 Task: Find connections with filter location Concepción del Uruguay with filter topic #innovationwith filter profile language German with filter current company Unacademy with filter school PRIST University - India with filter industry Computers and Electronics Manufacturing with filter service category Headshot Photography with filter keywords title Economist
Action: Mouse moved to (698, 123)
Screenshot: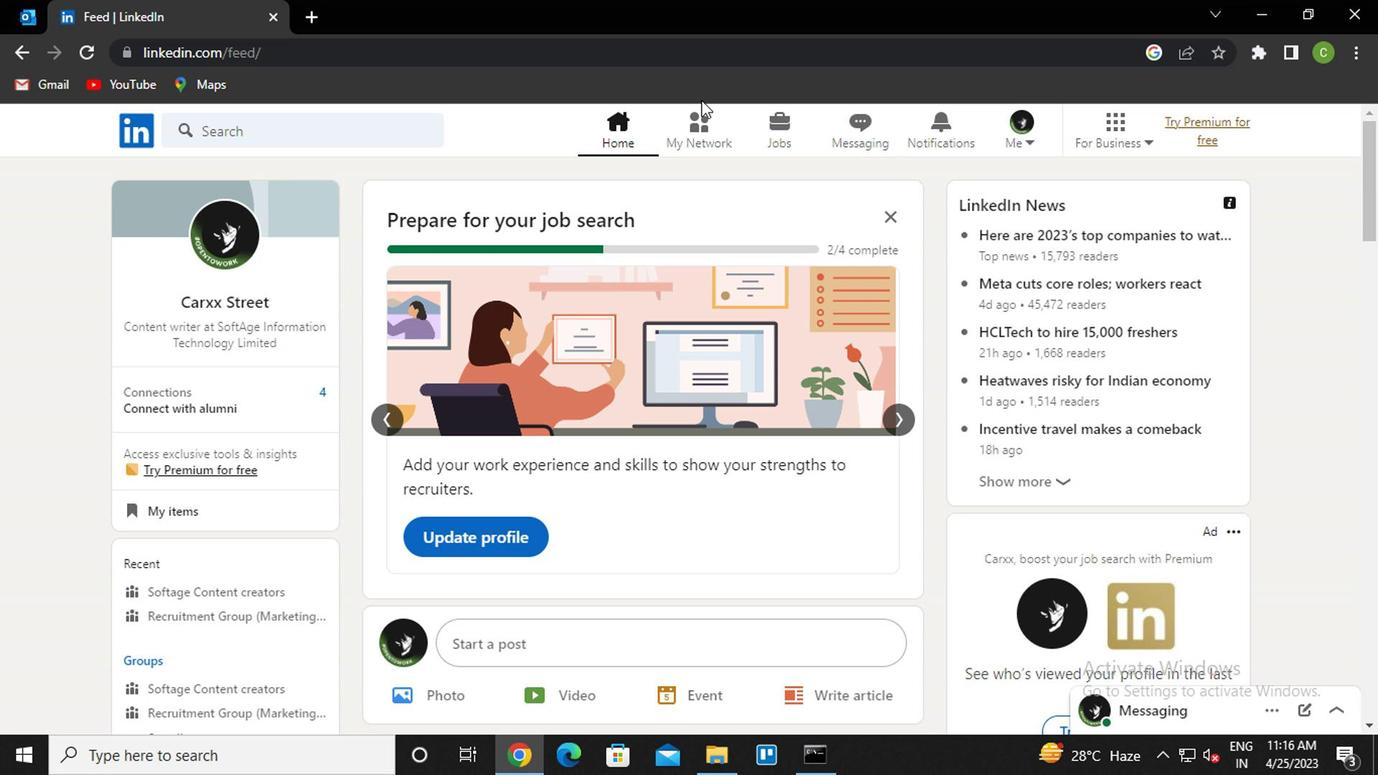 
Action: Mouse pressed left at (698, 123)
Screenshot: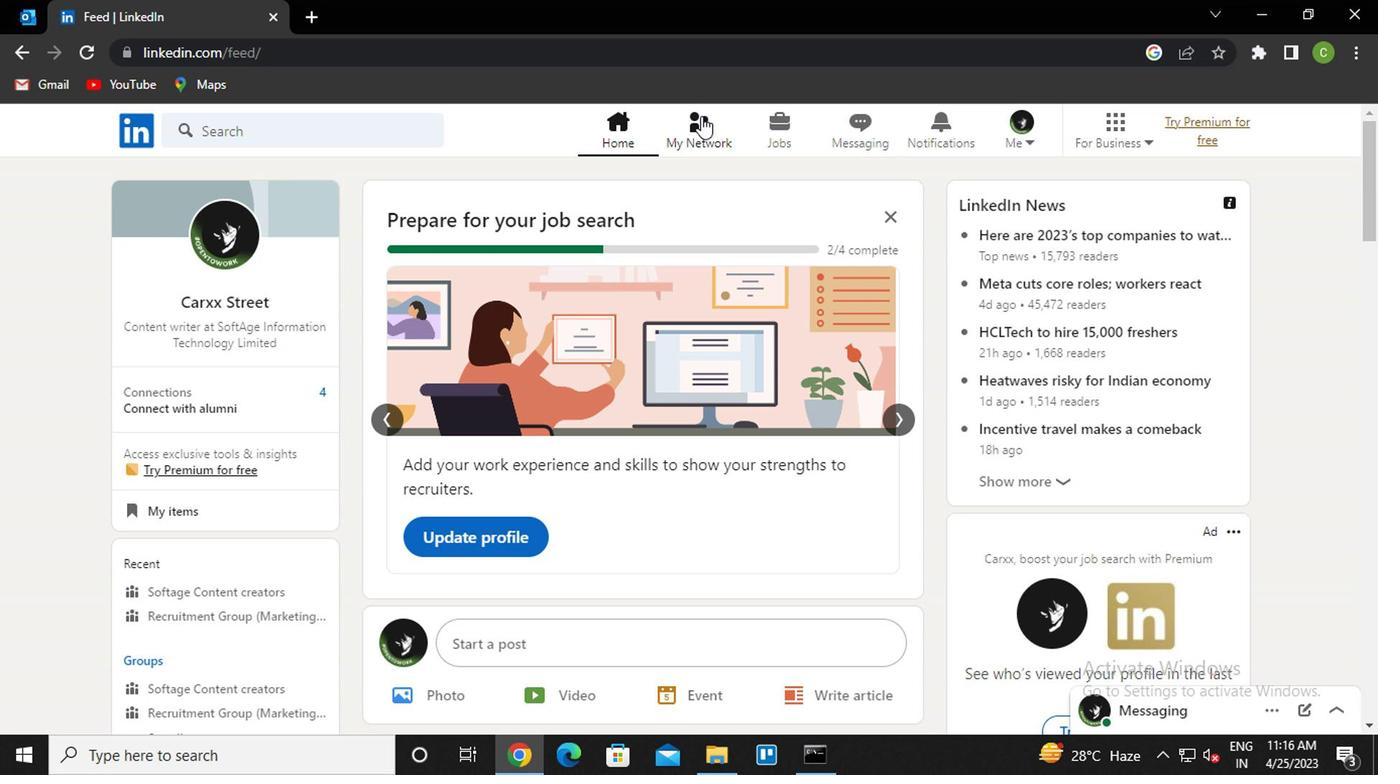 
Action: Mouse moved to (272, 252)
Screenshot: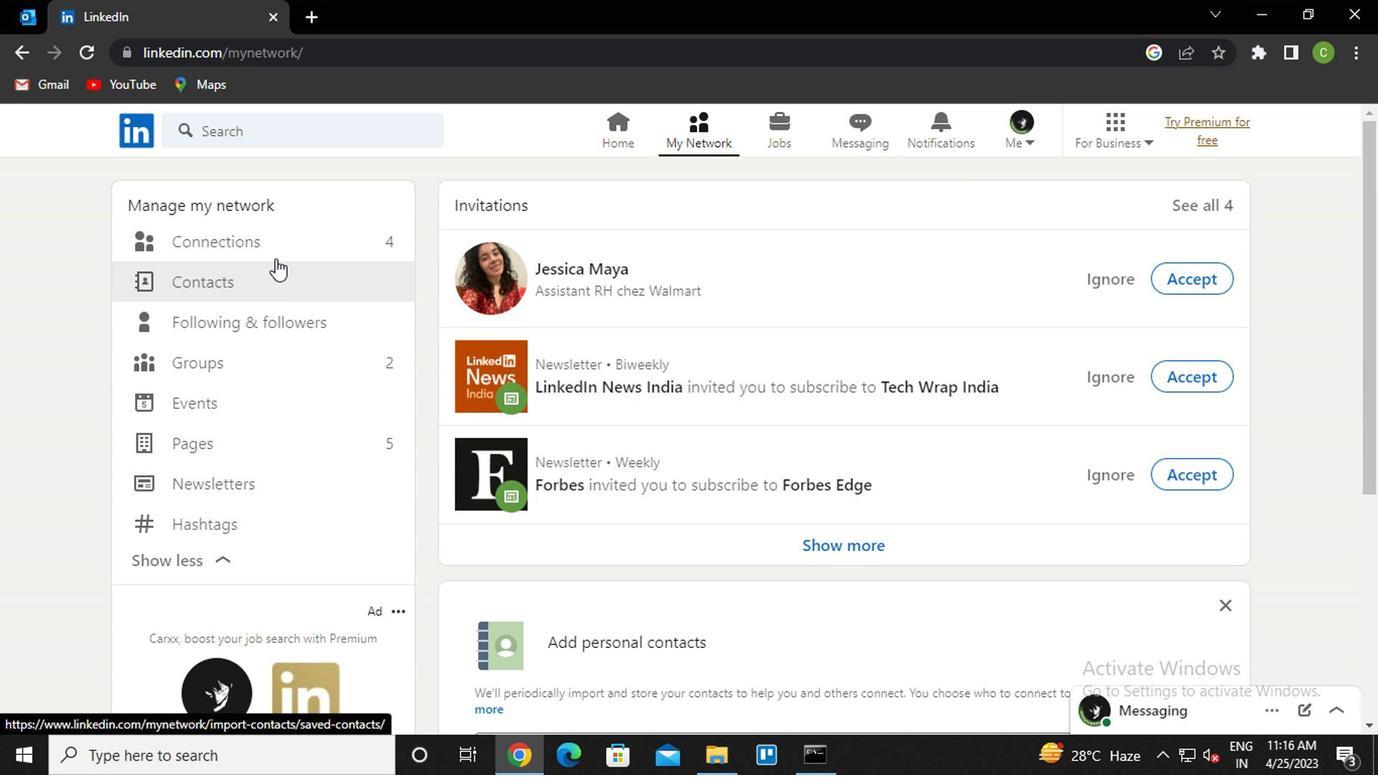 
Action: Mouse pressed left at (272, 252)
Screenshot: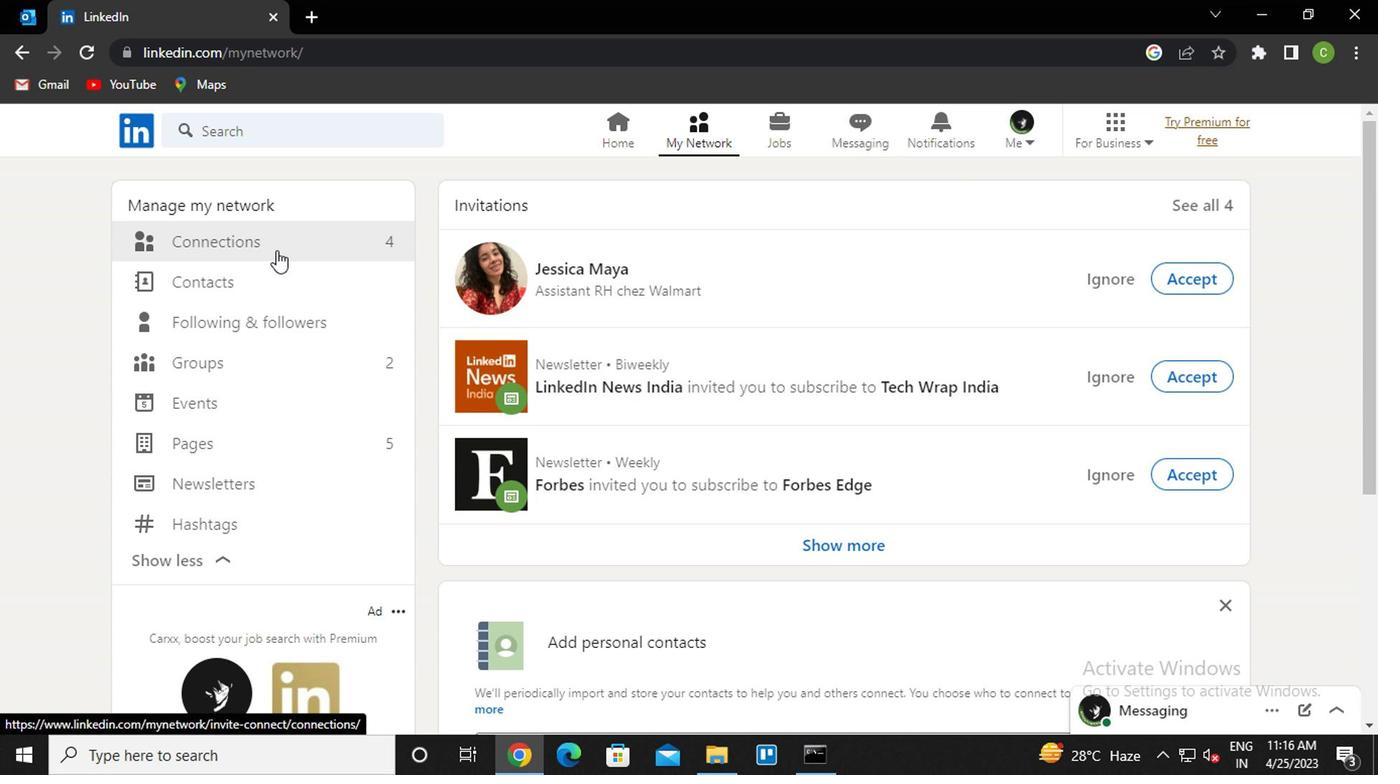 
Action: Mouse moved to (848, 250)
Screenshot: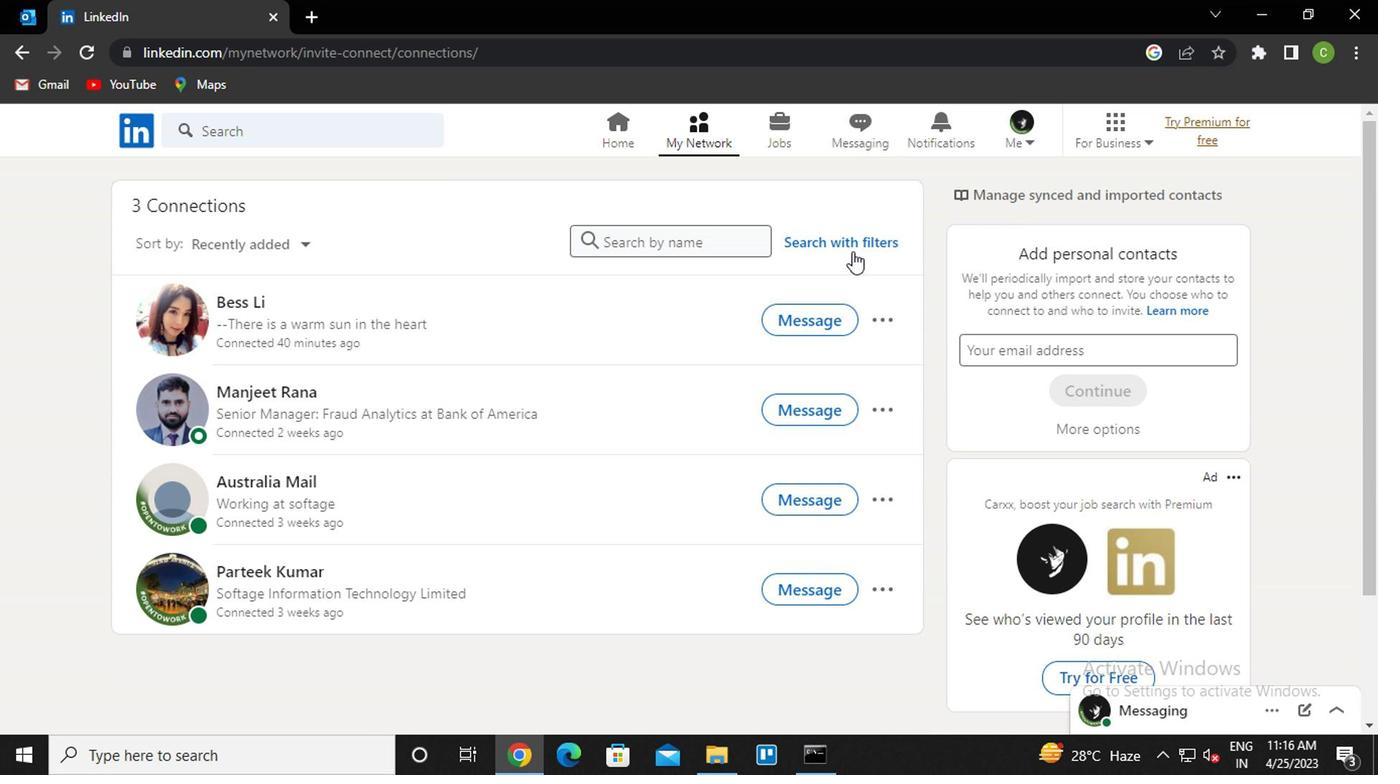 
Action: Mouse pressed left at (848, 250)
Screenshot: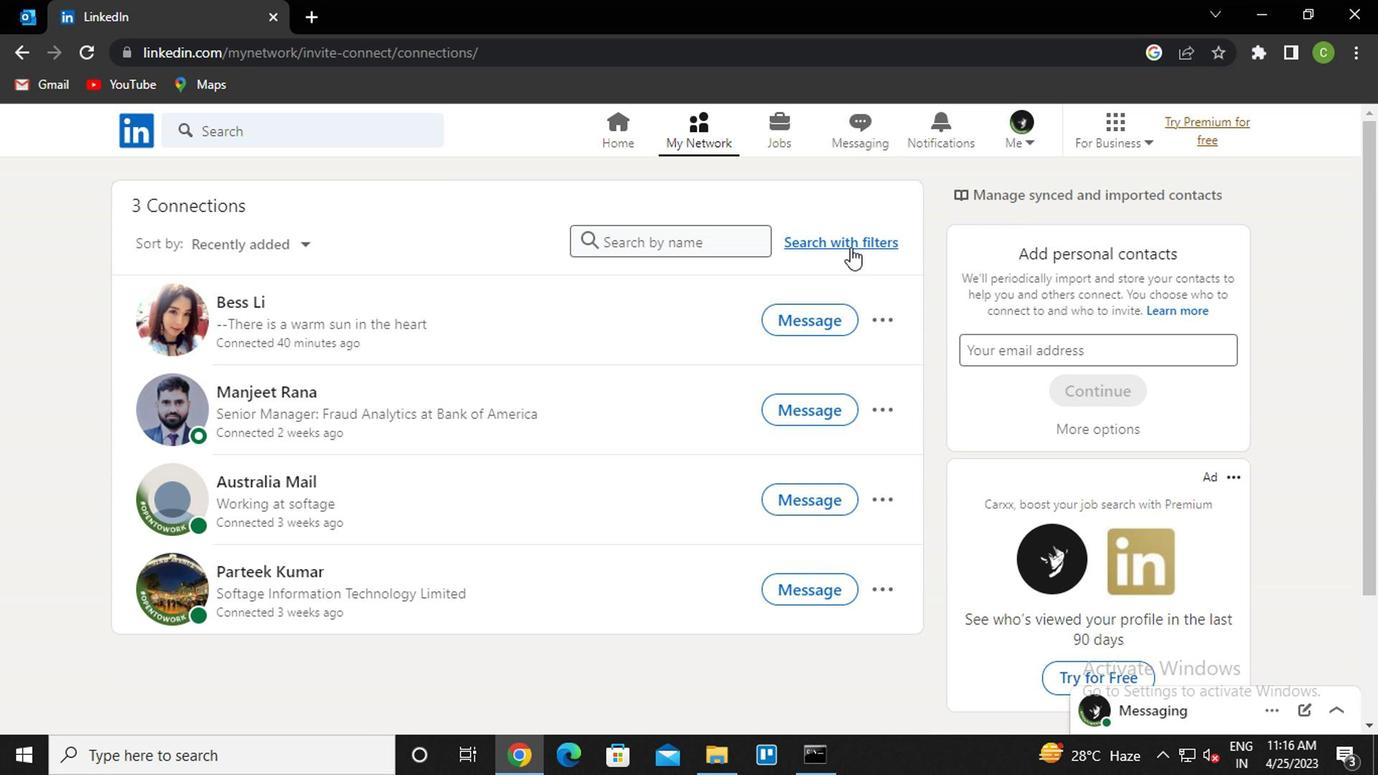 
Action: Mouse moved to (698, 193)
Screenshot: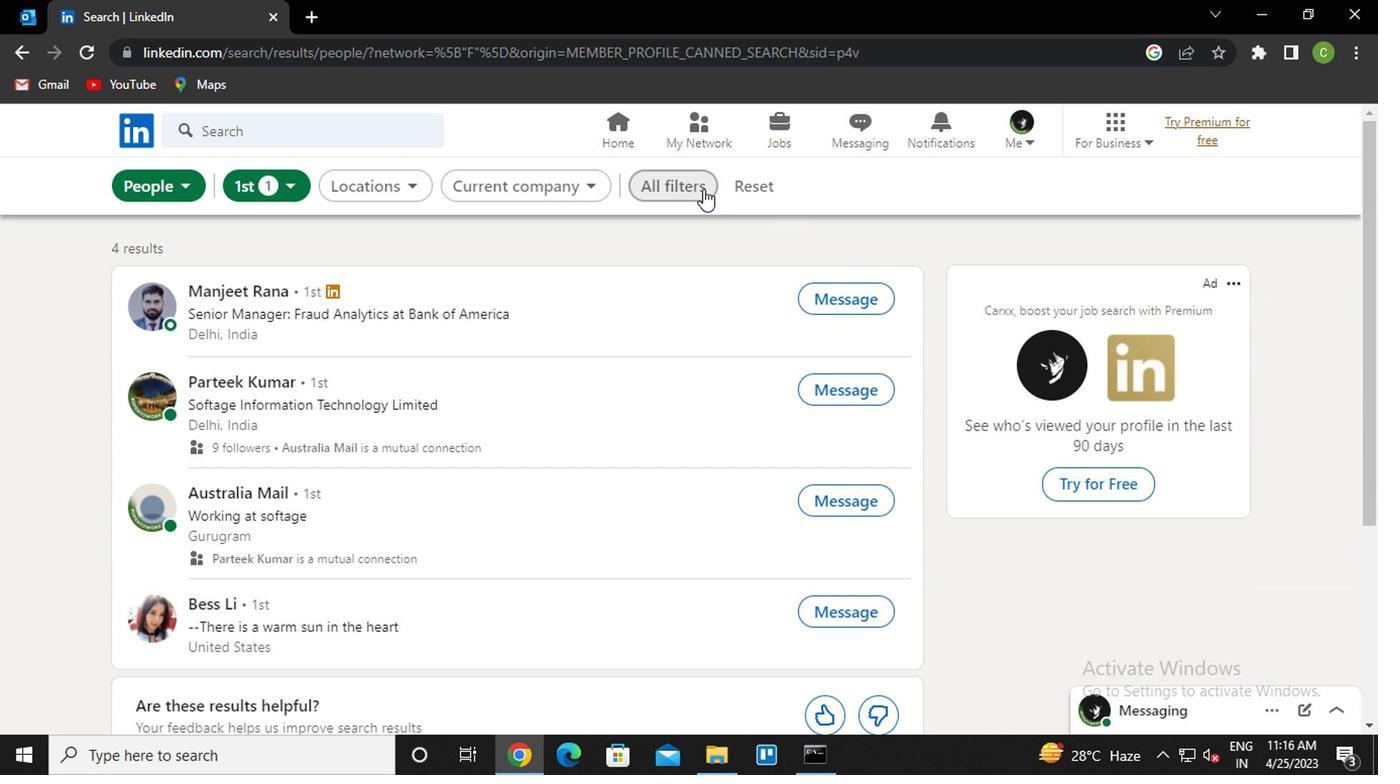 
Action: Mouse pressed left at (698, 193)
Screenshot: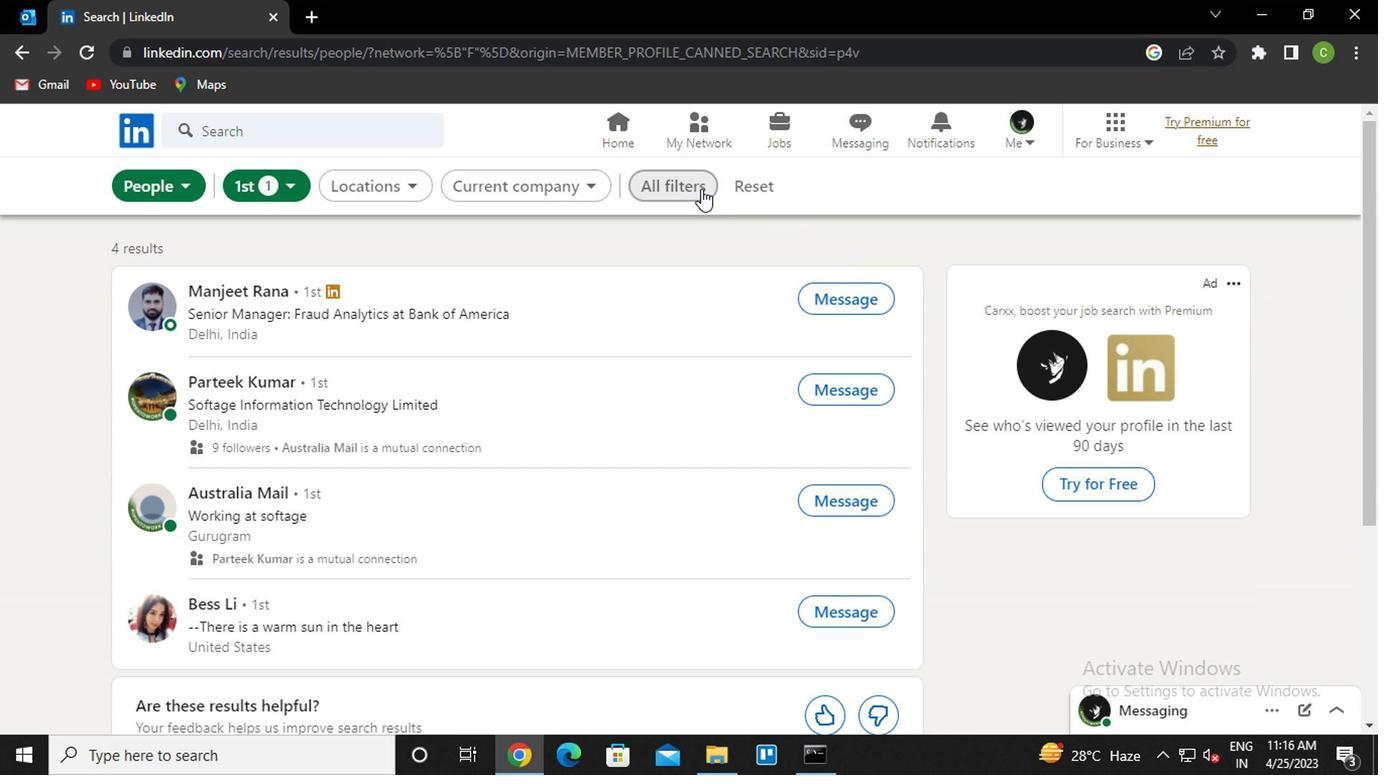 
Action: Mouse moved to (1056, 367)
Screenshot: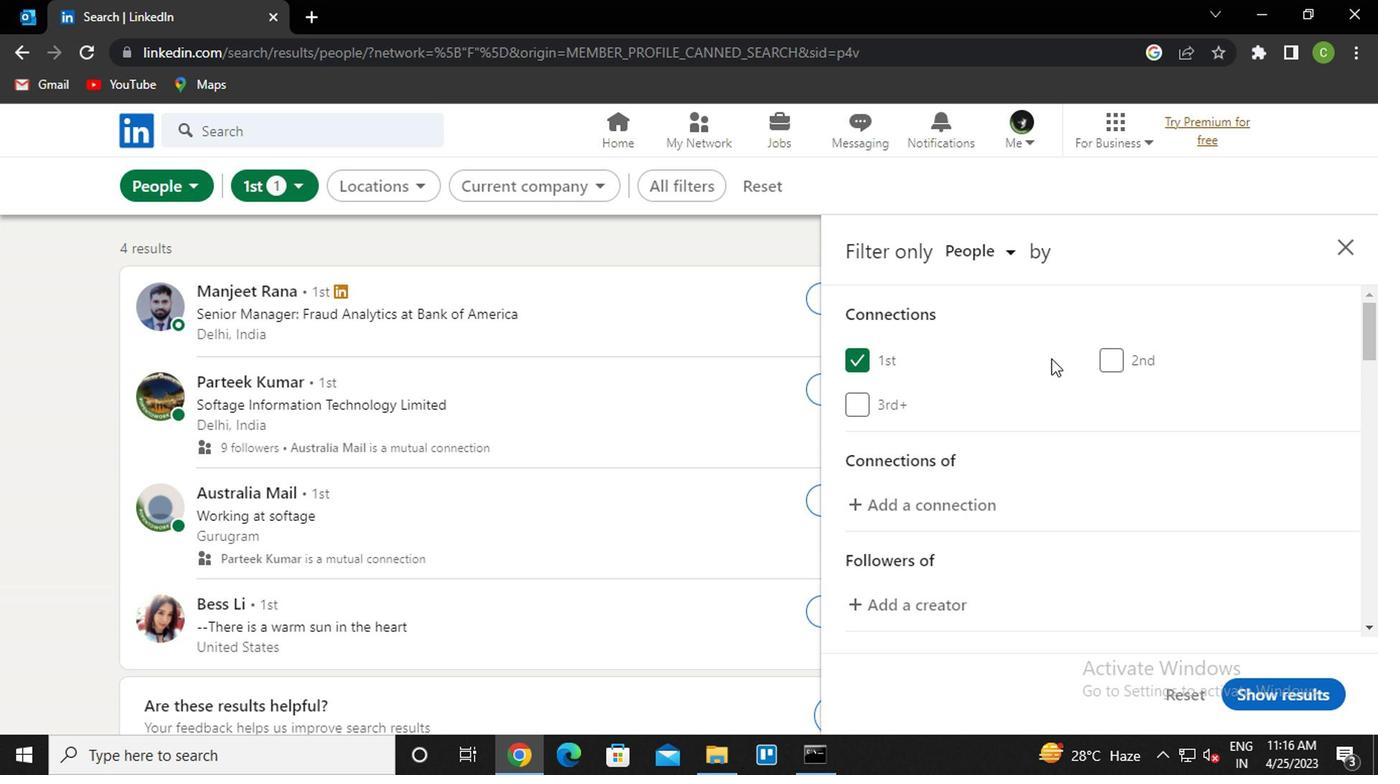 
Action: Mouse scrolled (1056, 366) with delta (0, 0)
Screenshot: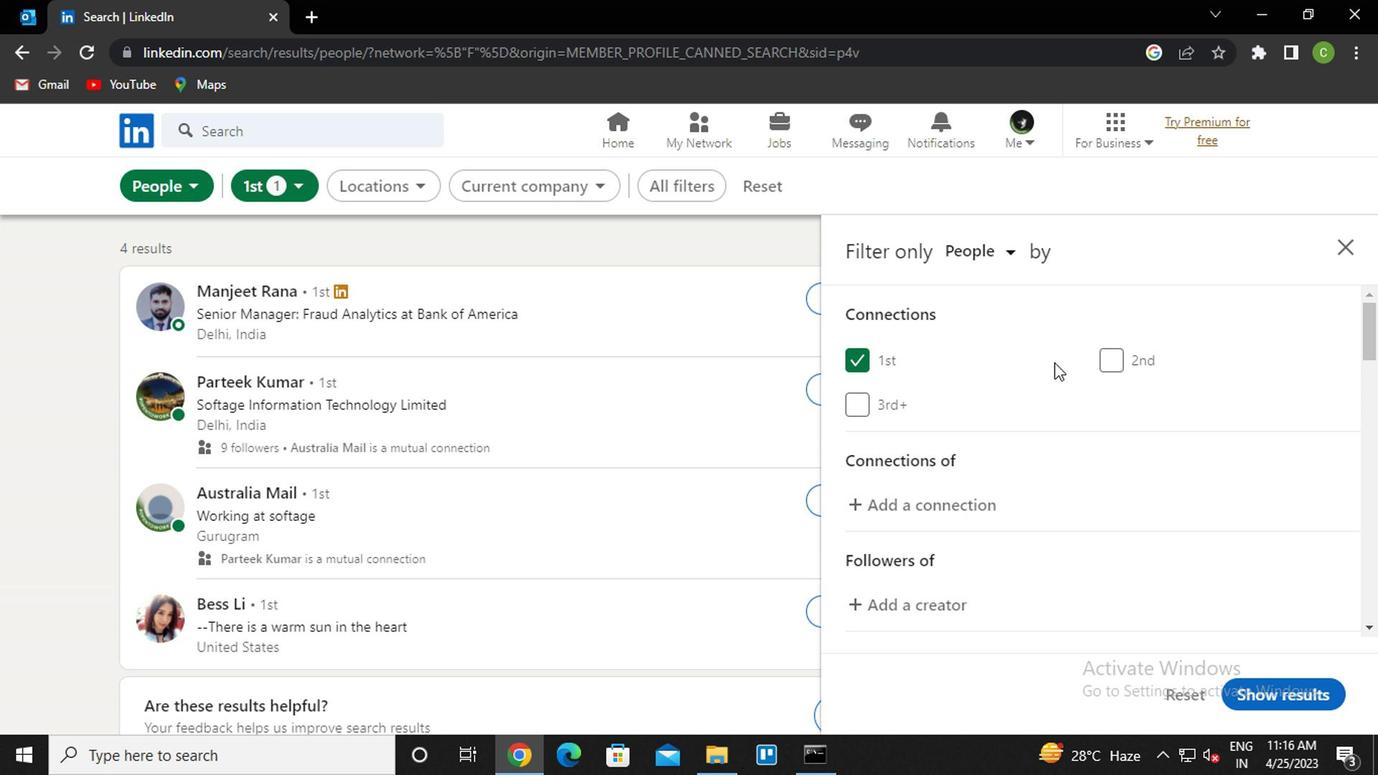 
Action: Mouse moved to (1058, 374)
Screenshot: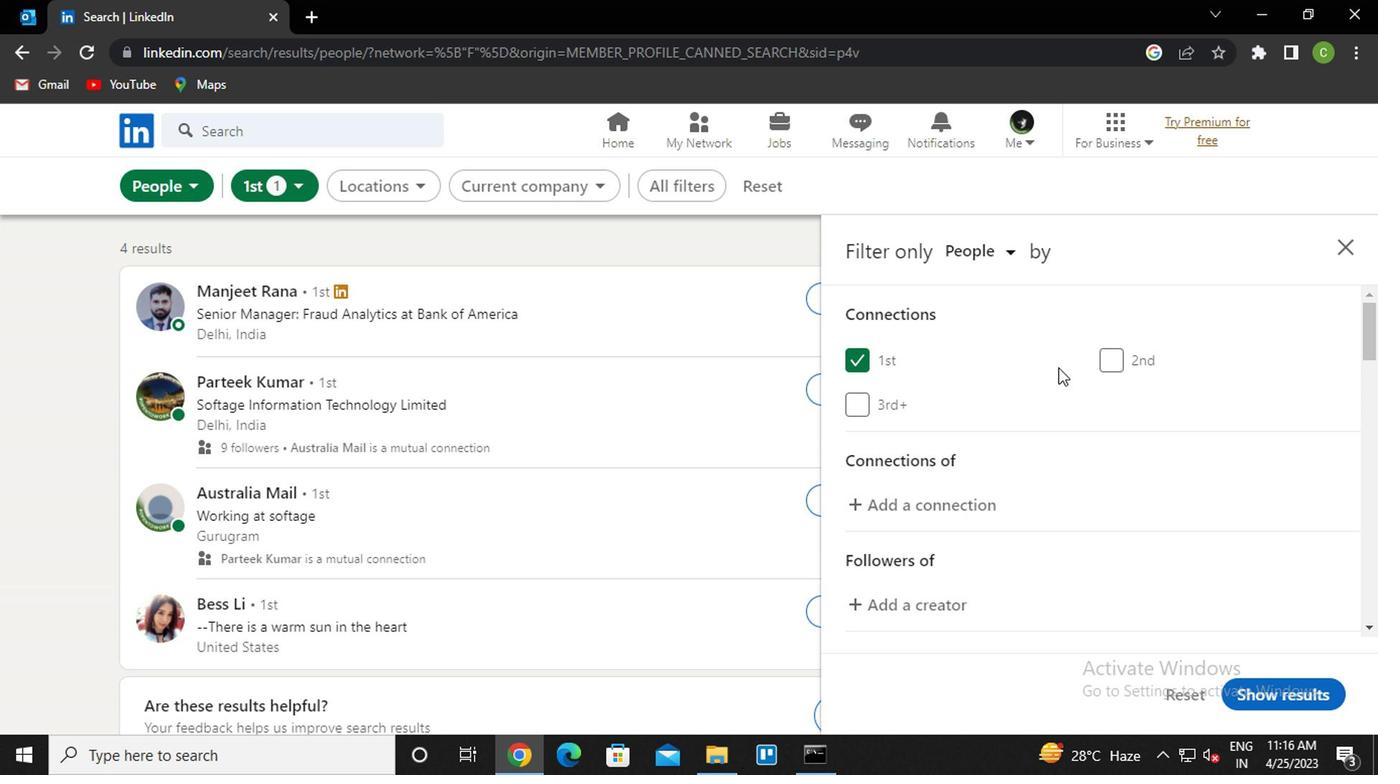 
Action: Mouse scrolled (1058, 374) with delta (0, 0)
Screenshot: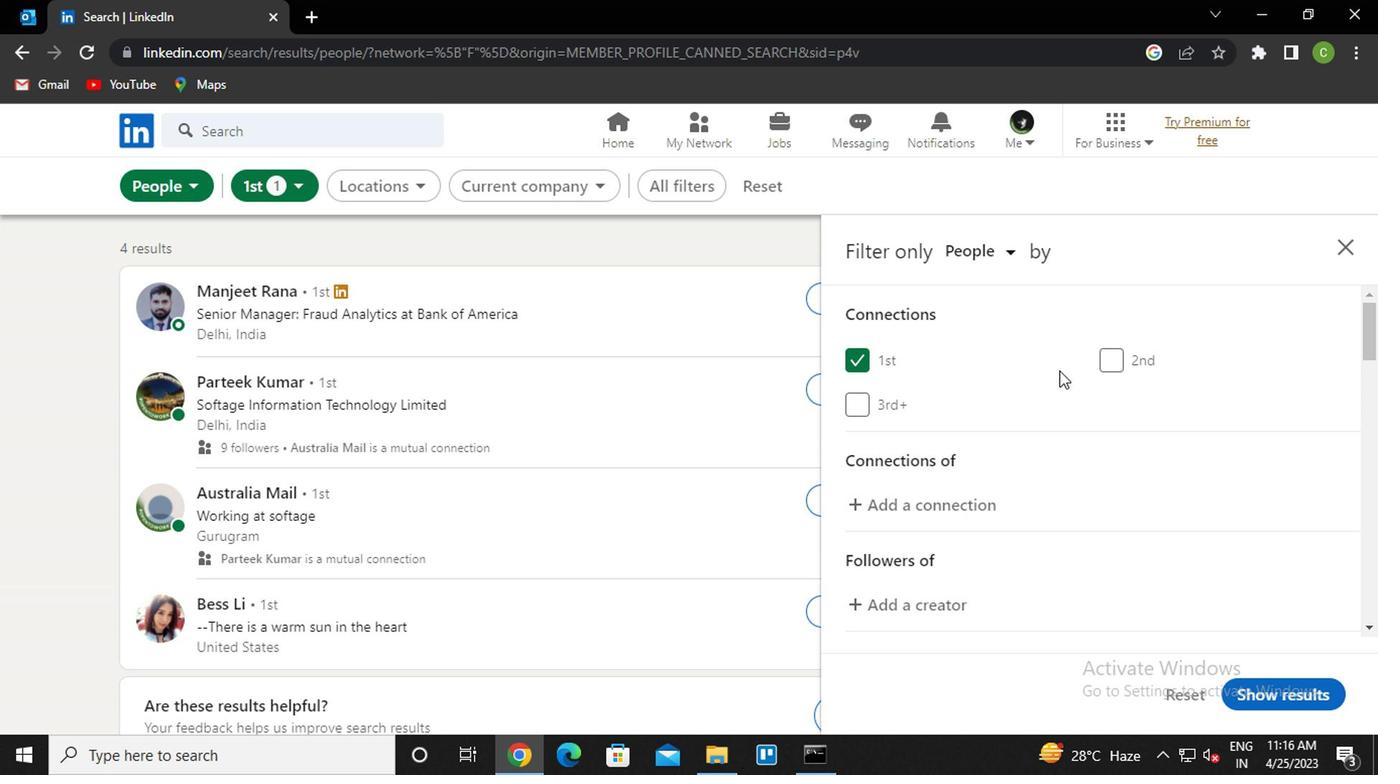 
Action: Mouse moved to (1058, 379)
Screenshot: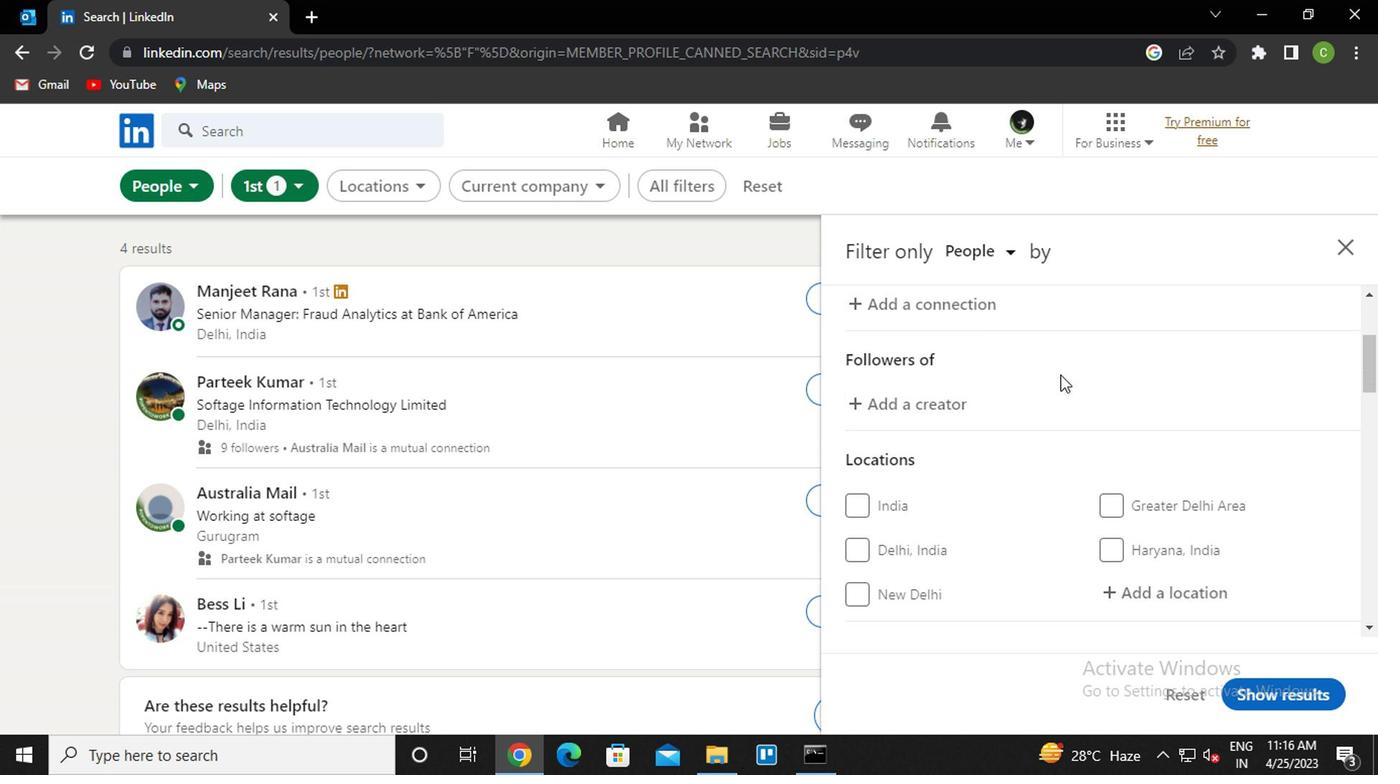 
Action: Mouse scrolled (1058, 379) with delta (0, 0)
Screenshot: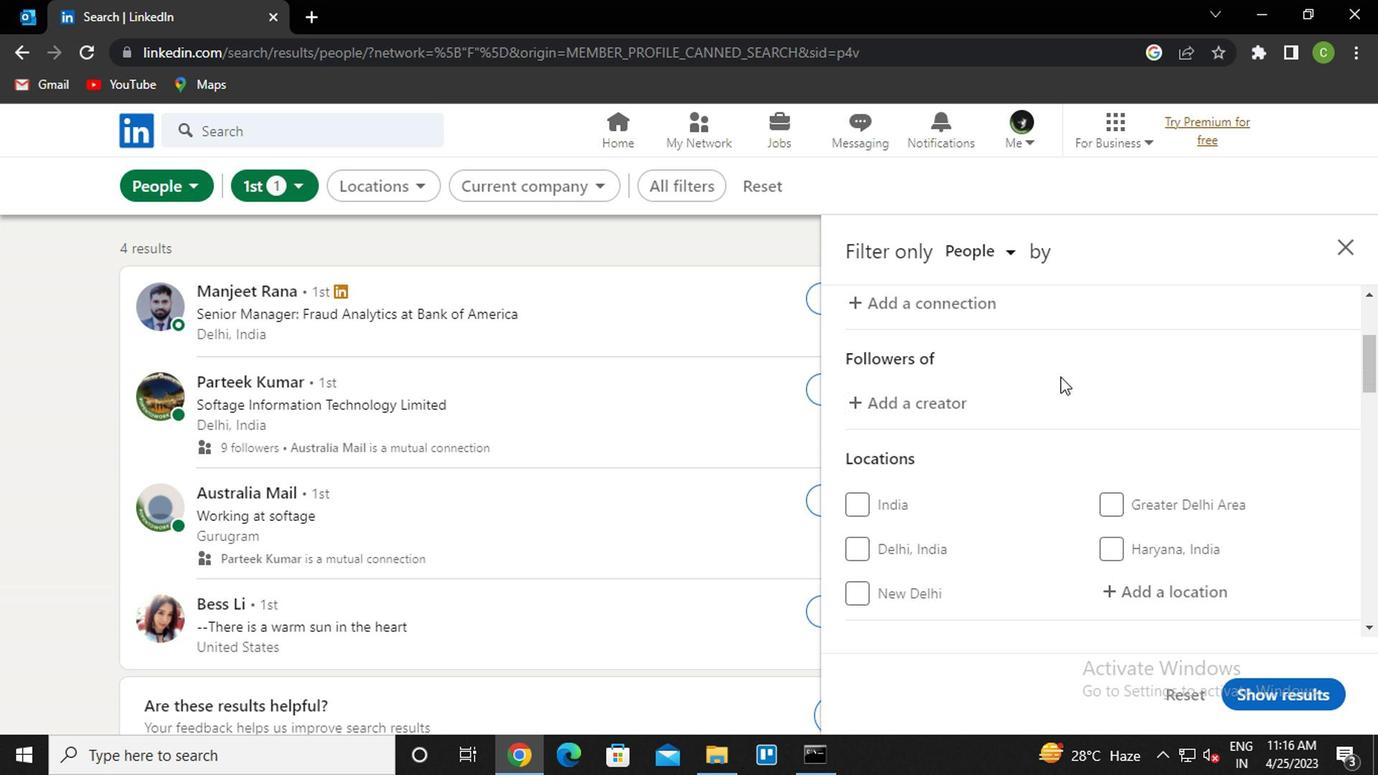 
Action: Mouse moved to (1153, 483)
Screenshot: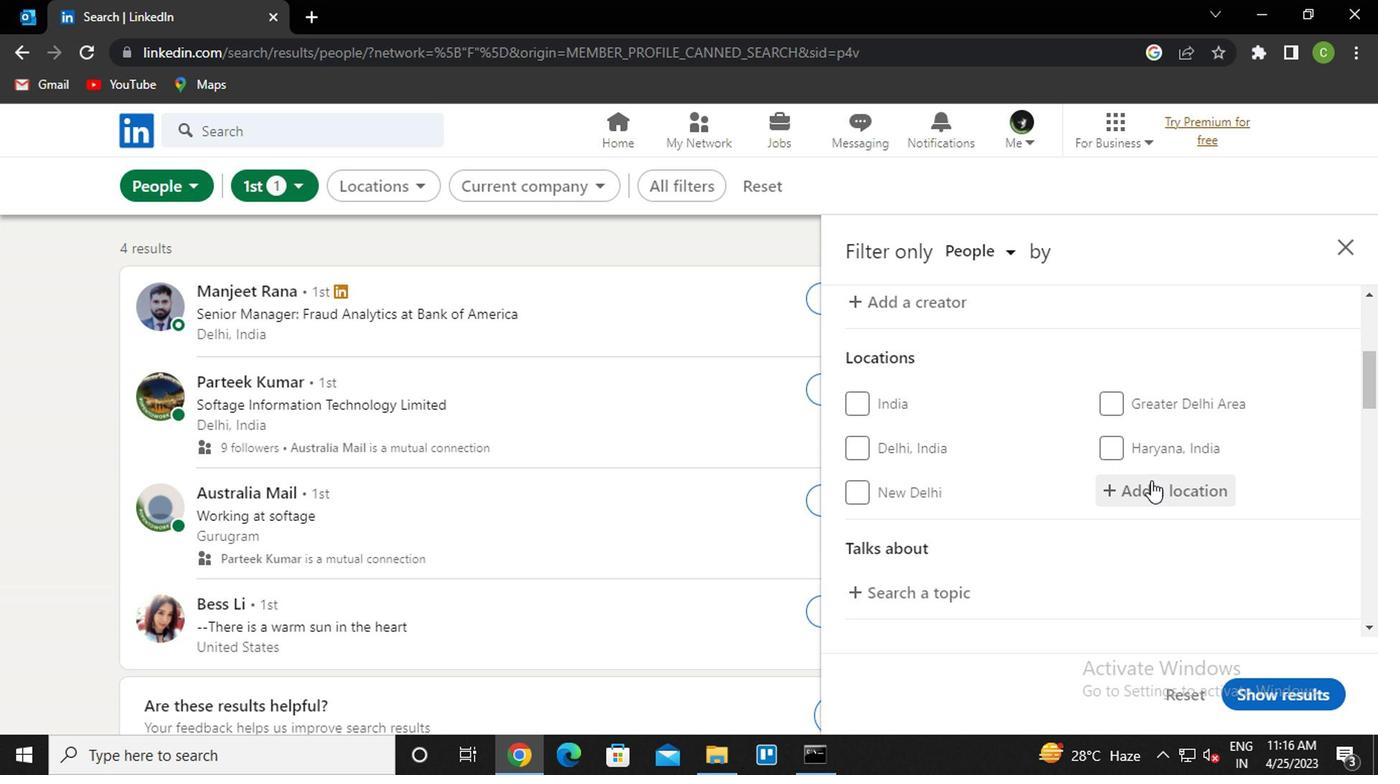 
Action: Mouse pressed left at (1153, 483)
Screenshot: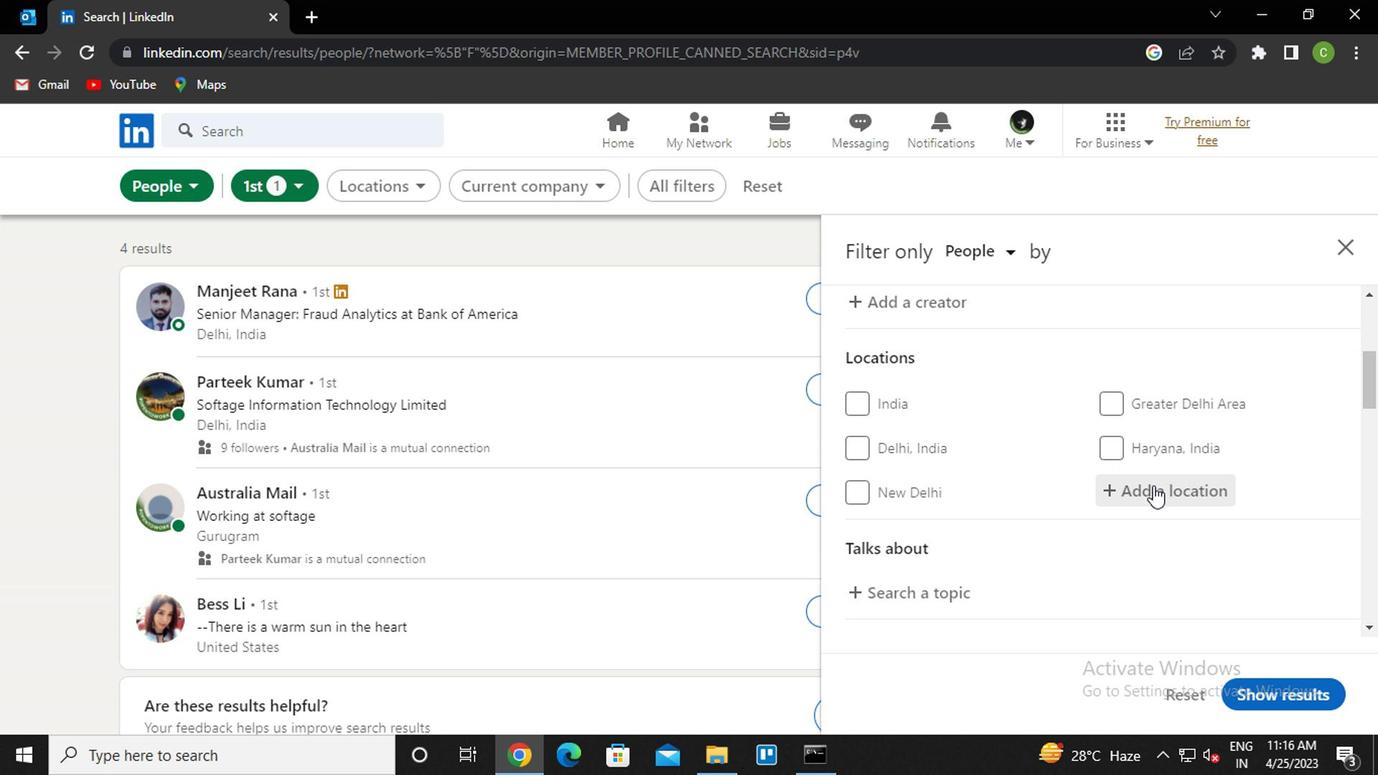 
Action: Key pressed <Key.caps_lock><Key.caps_lock>c<Key.caps_lock>oncep
Screenshot: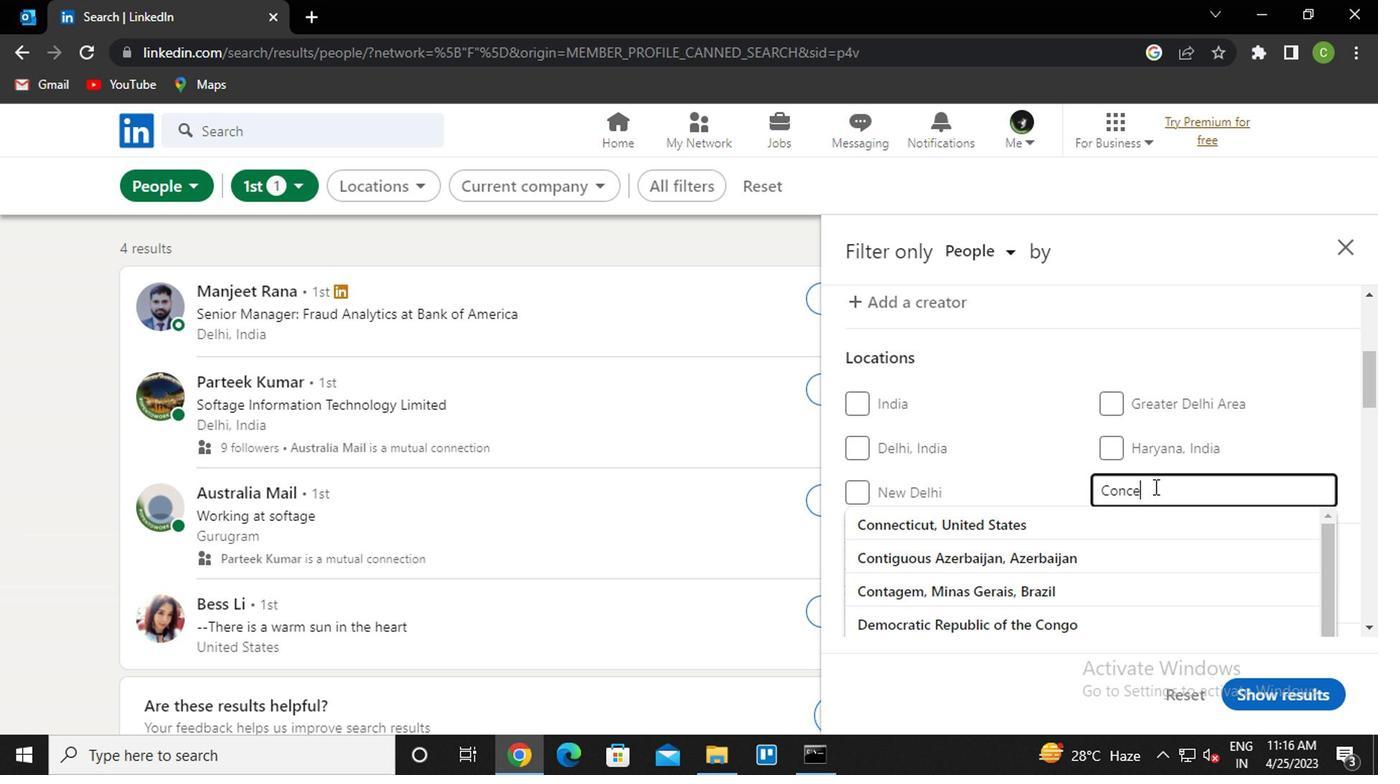 
Action: Mouse moved to (1122, 512)
Screenshot: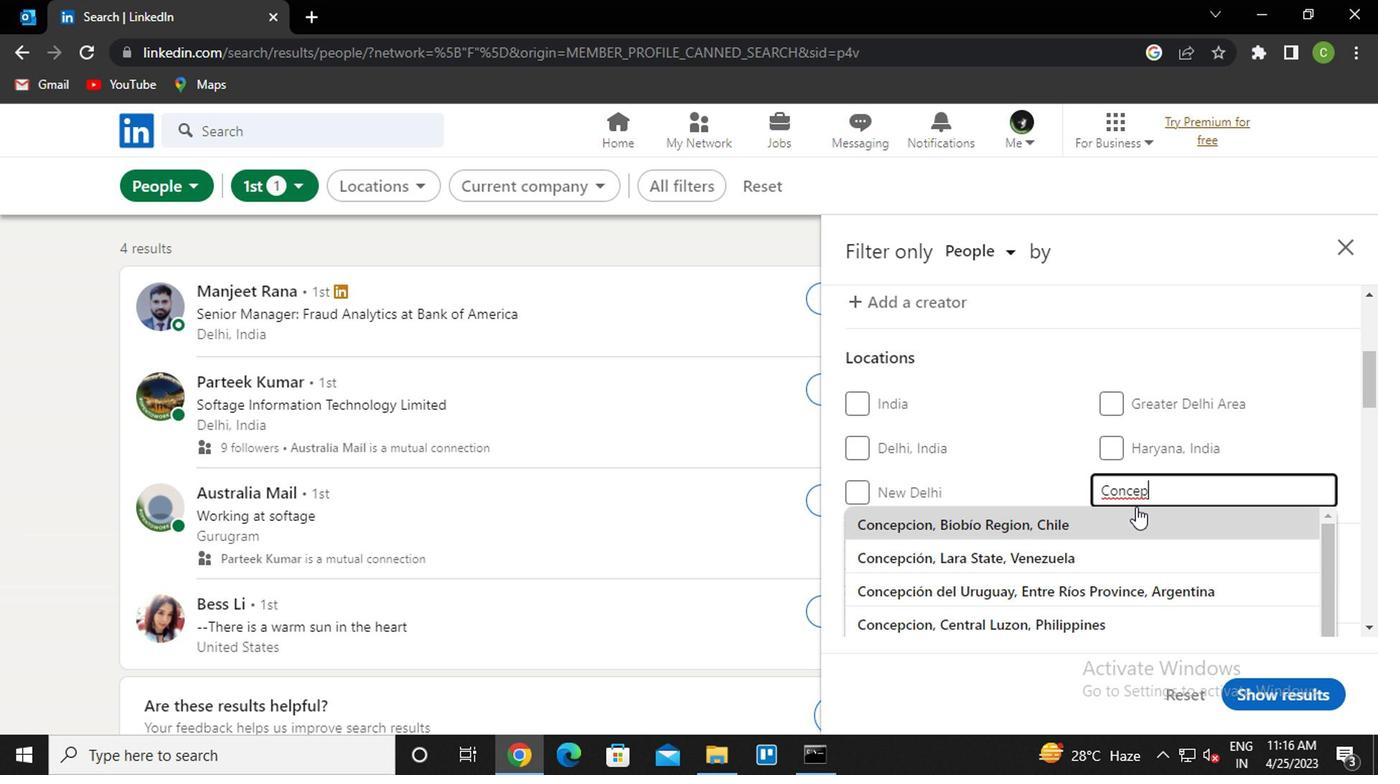 
Action: Mouse pressed left at (1122, 512)
Screenshot: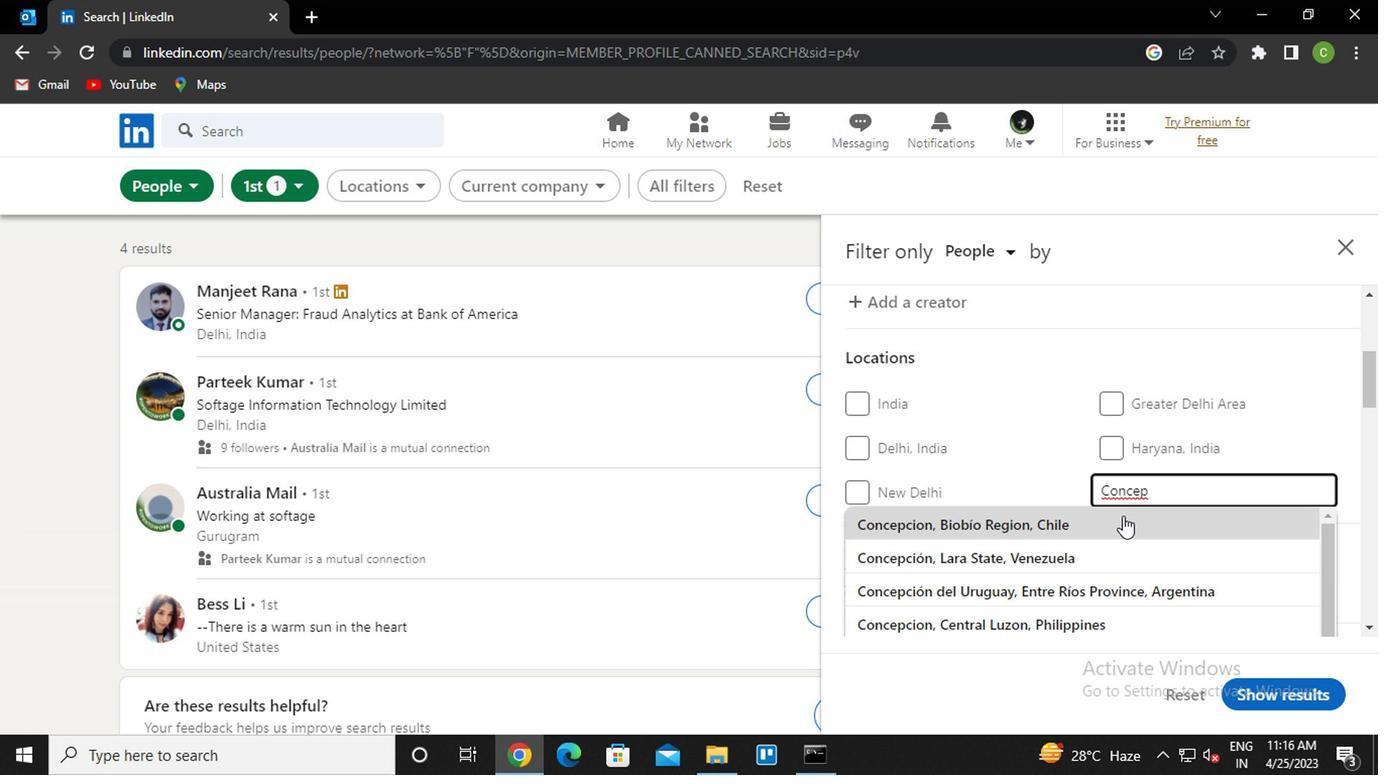 
Action: Mouse moved to (1001, 532)
Screenshot: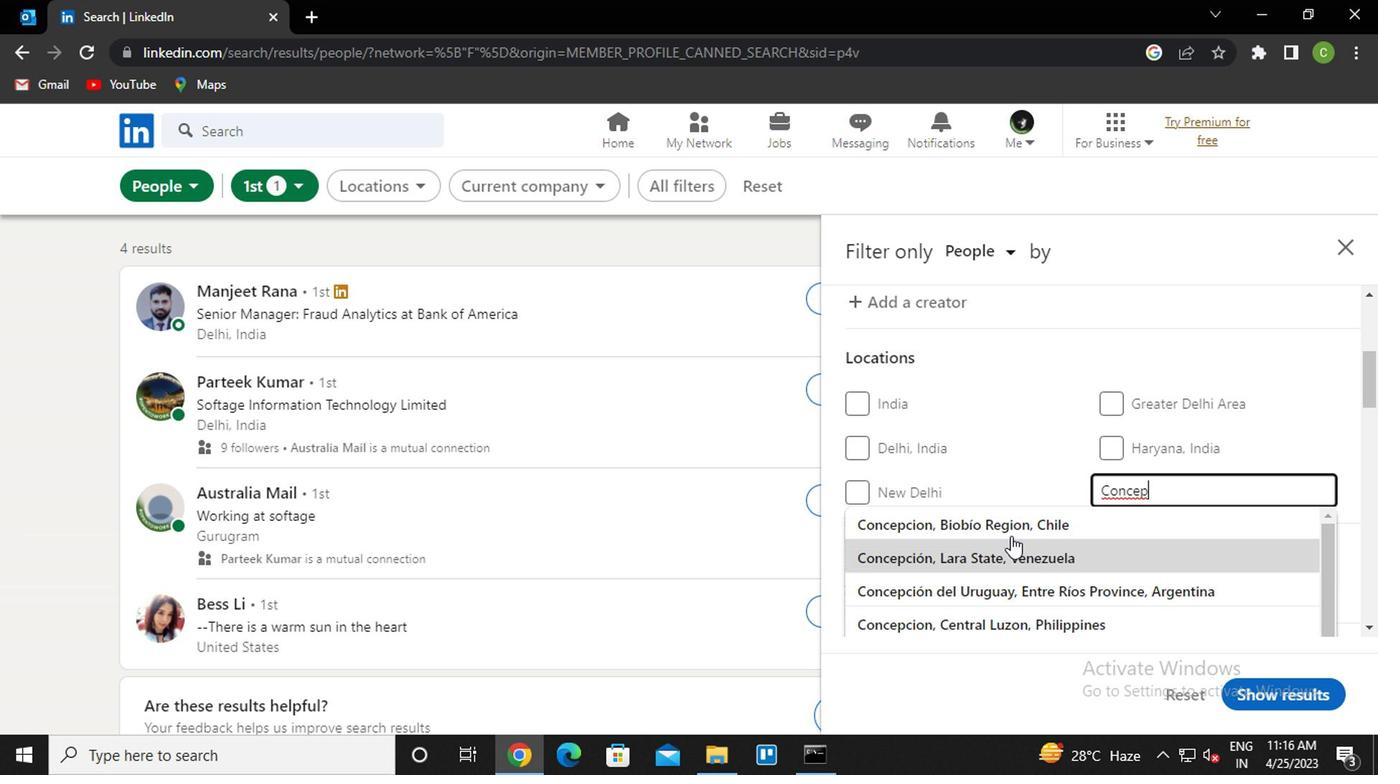 
Action: Mouse scrolled (1001, 531) with delta (0, -1)
Screenshot: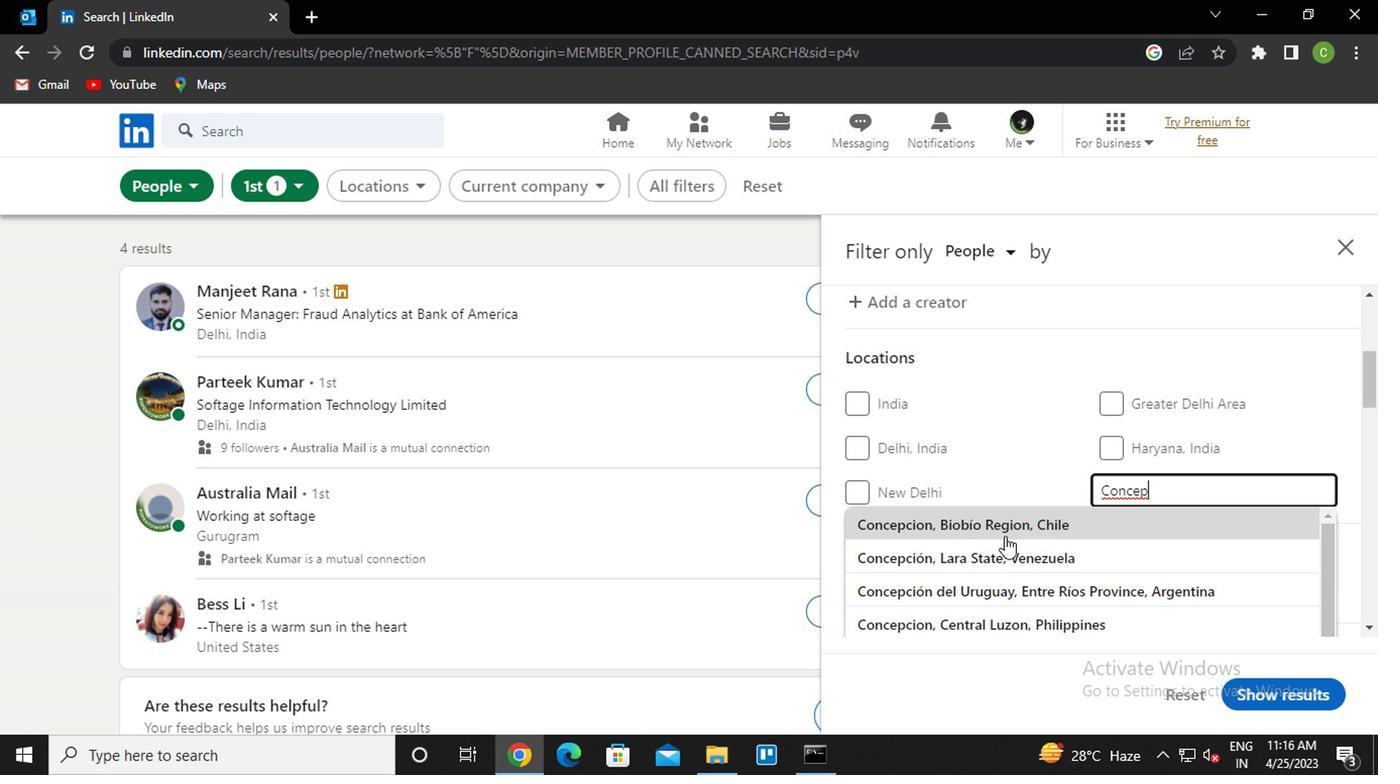 
Action: Mouse moved to (1049, 559)
Screenshot: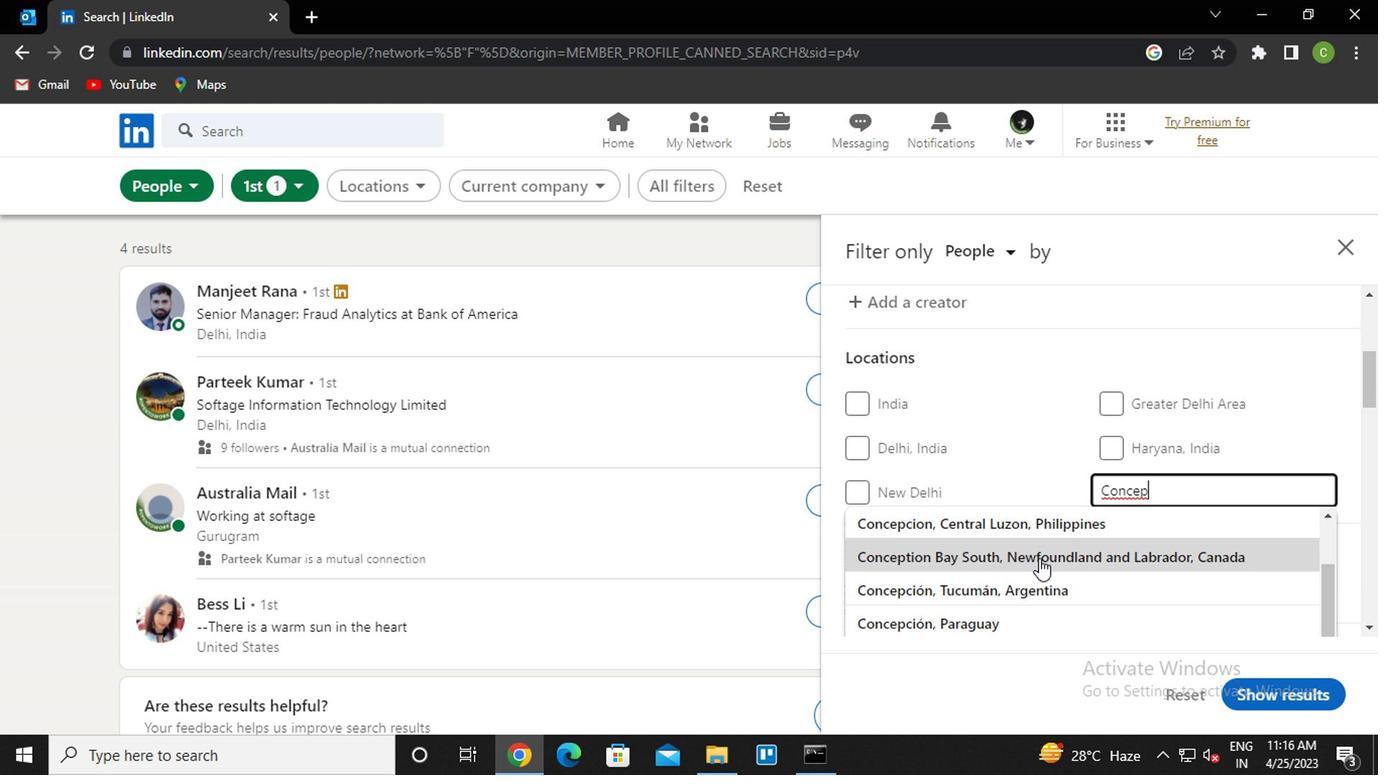 
Action: Mouse scrolled (1049, 559) with delta (0, 0)
Screenshot: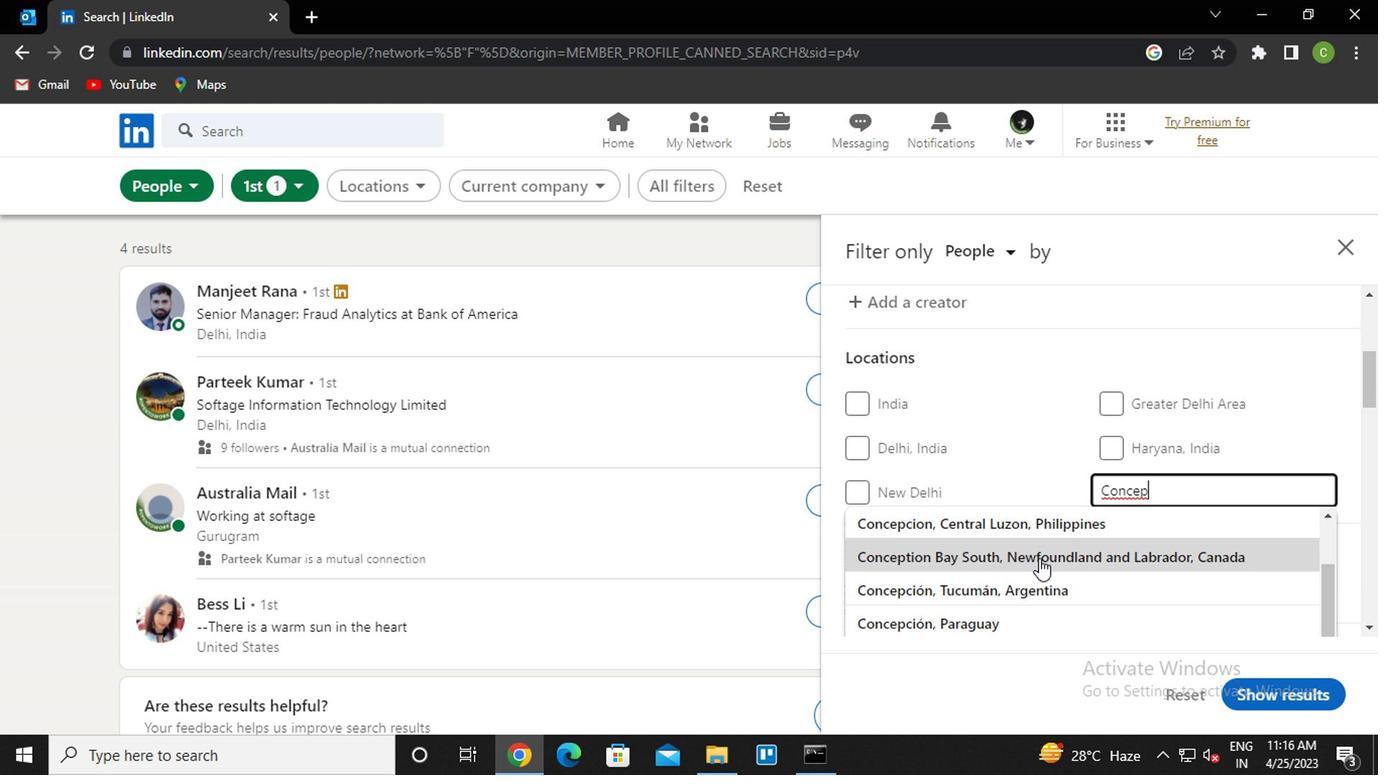 
Action: Mouse moved to (1056, 580)
Screenshot: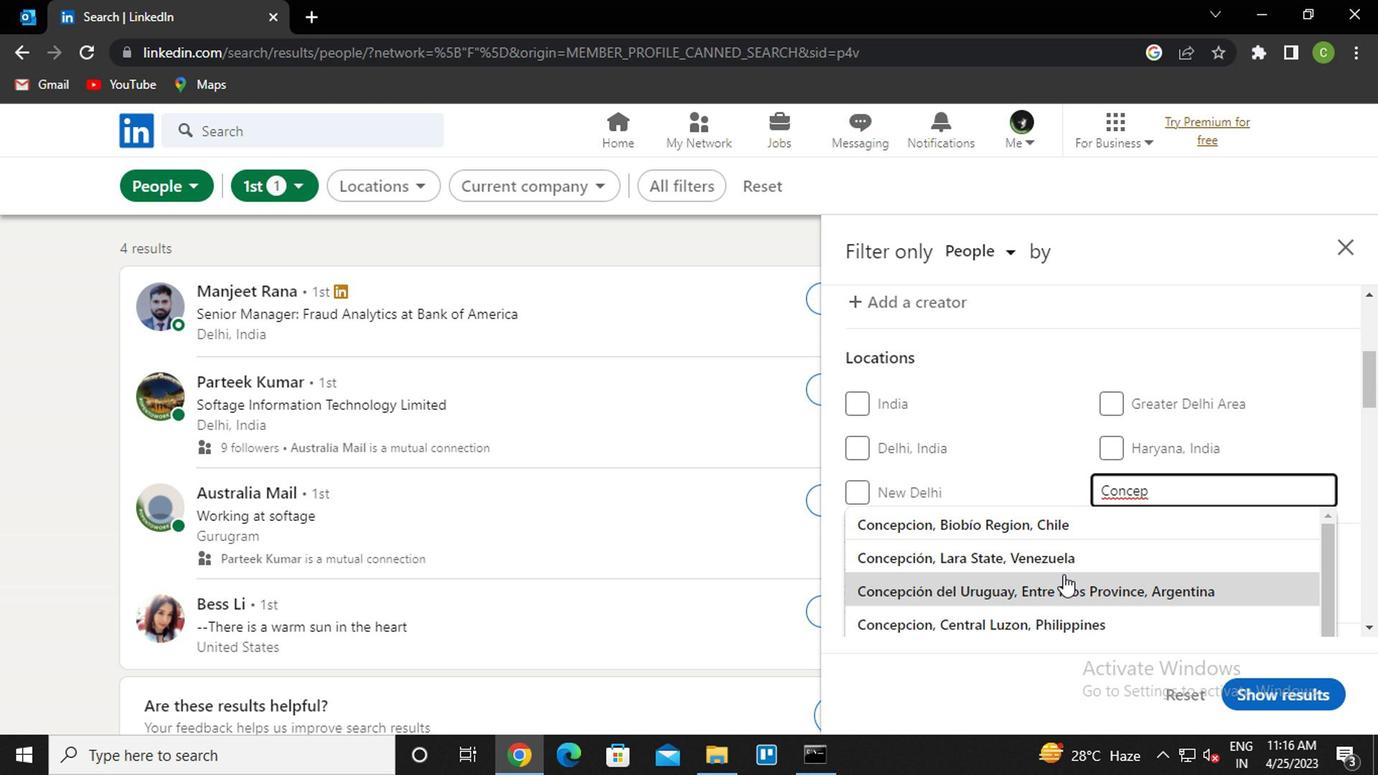 
Action: Mouse pressed left at (1056, 580)
Screenshot: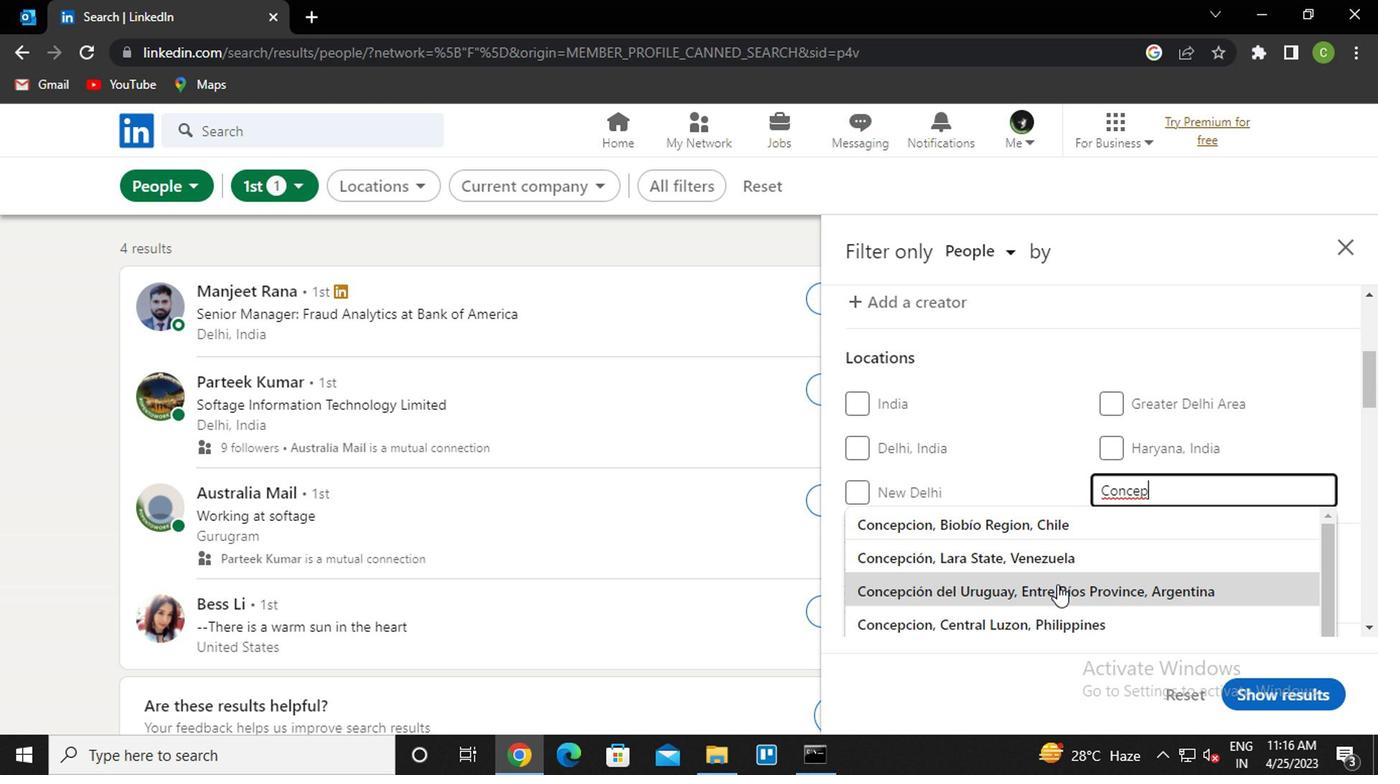 
Action: Mouse moved to (1030, 521)
Screenshot: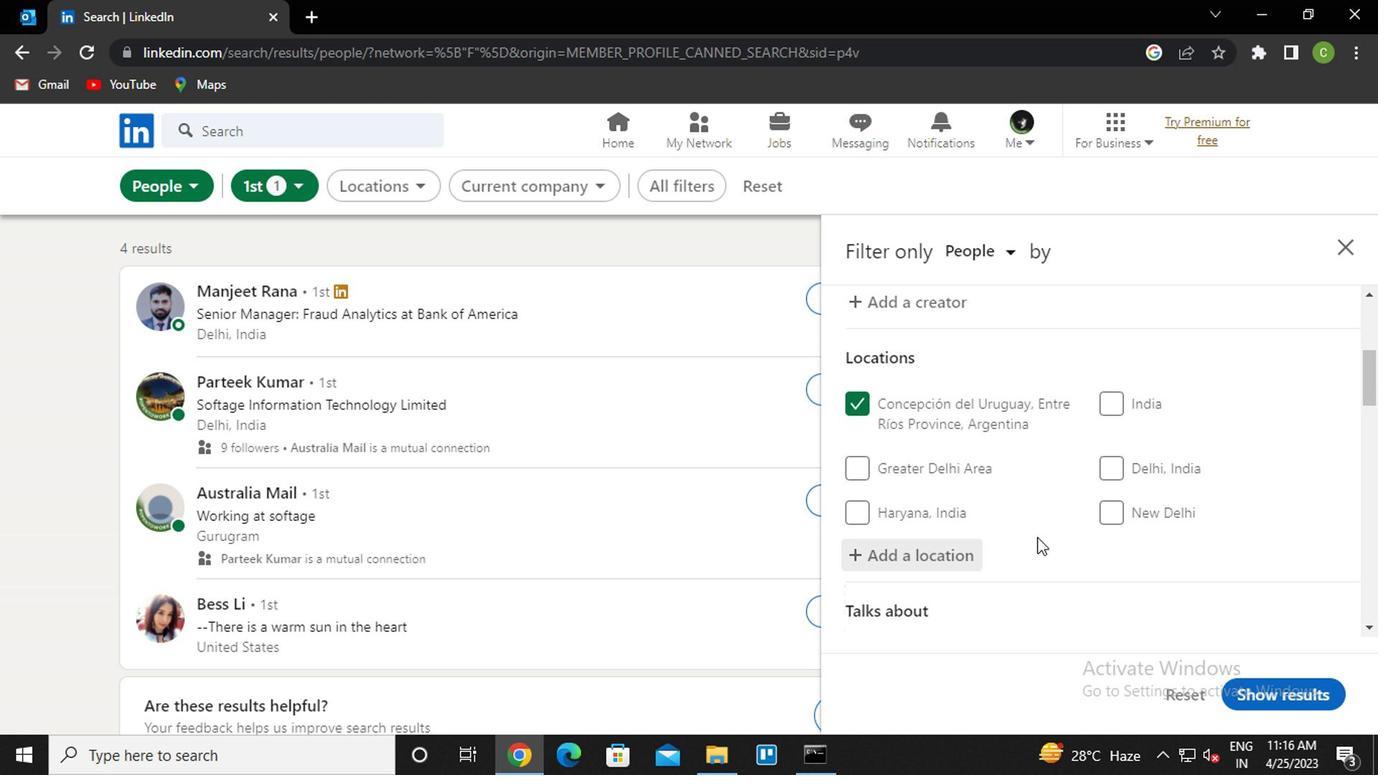 
Action: Mouse scrolled (1030, 520) with delta (0, -1)
Screenshot: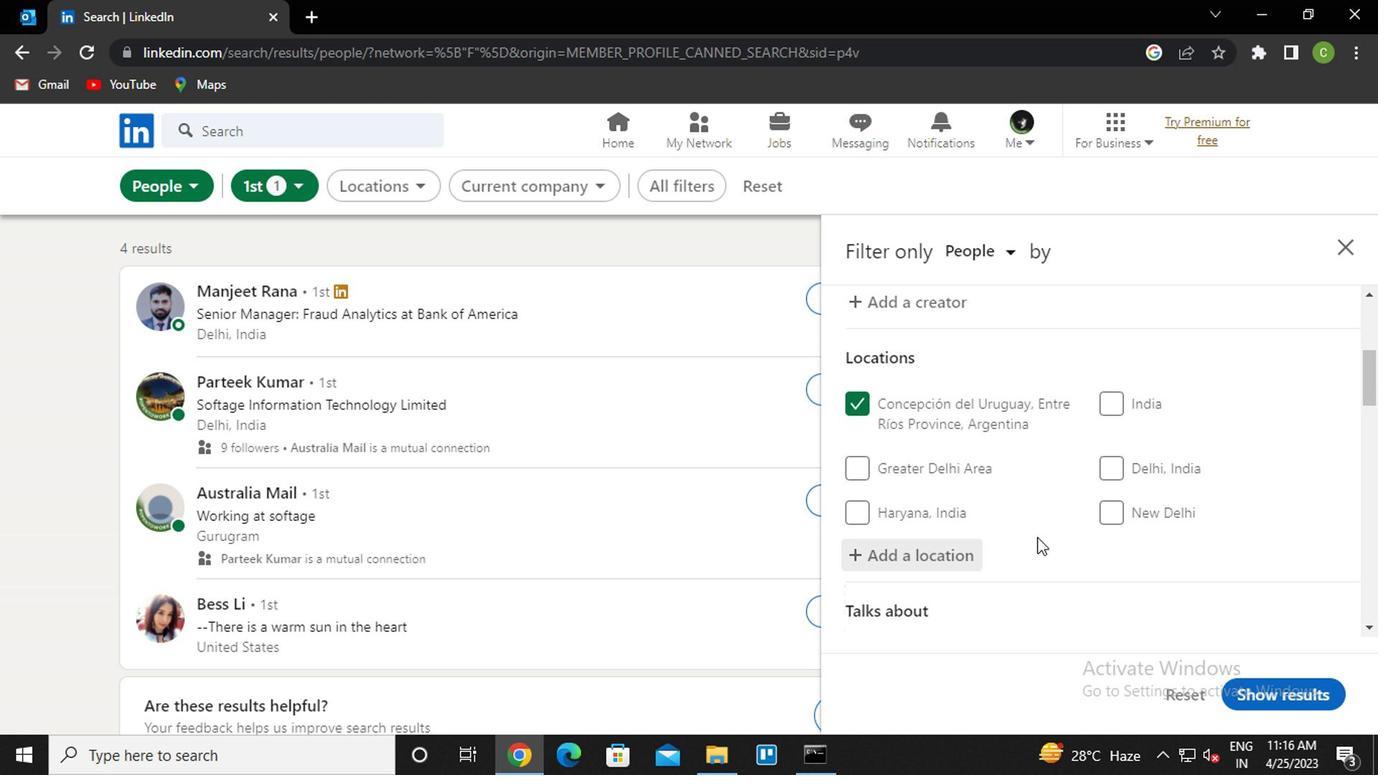 
Action: Mouse moved to (1030, 516)
Screenshot: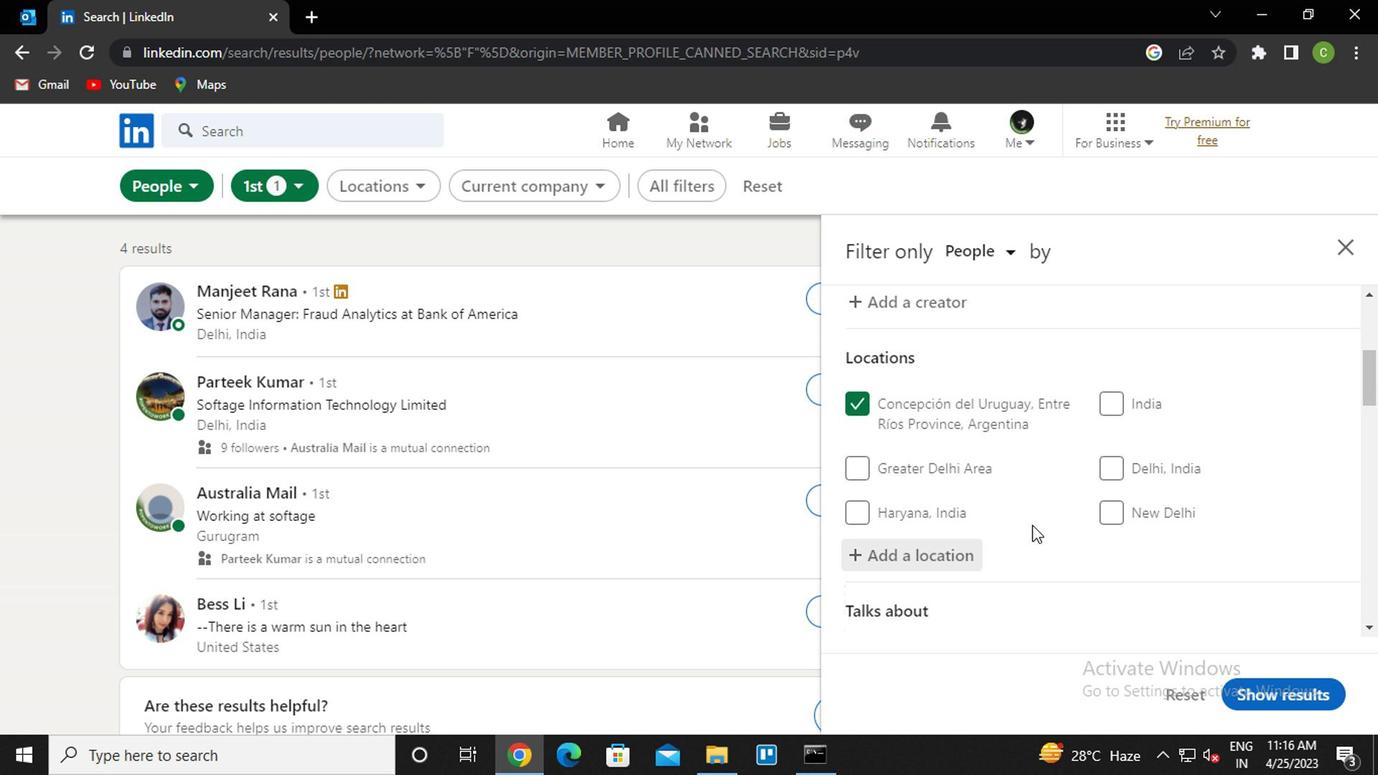 
Action: Mouse scrolled (1030, 515) with delta (0, -1)
Screenshot: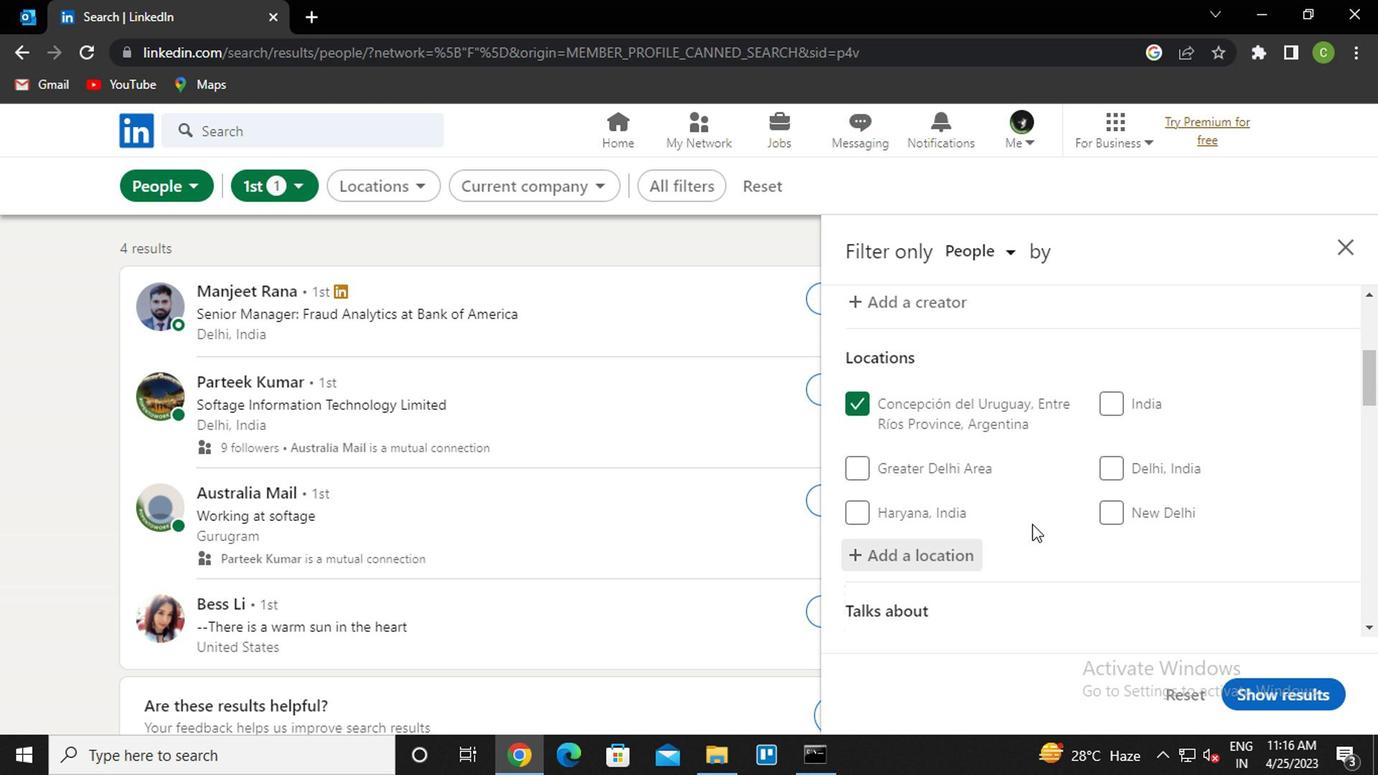
Action: Mouse moved to (932, 455)
Screenshot: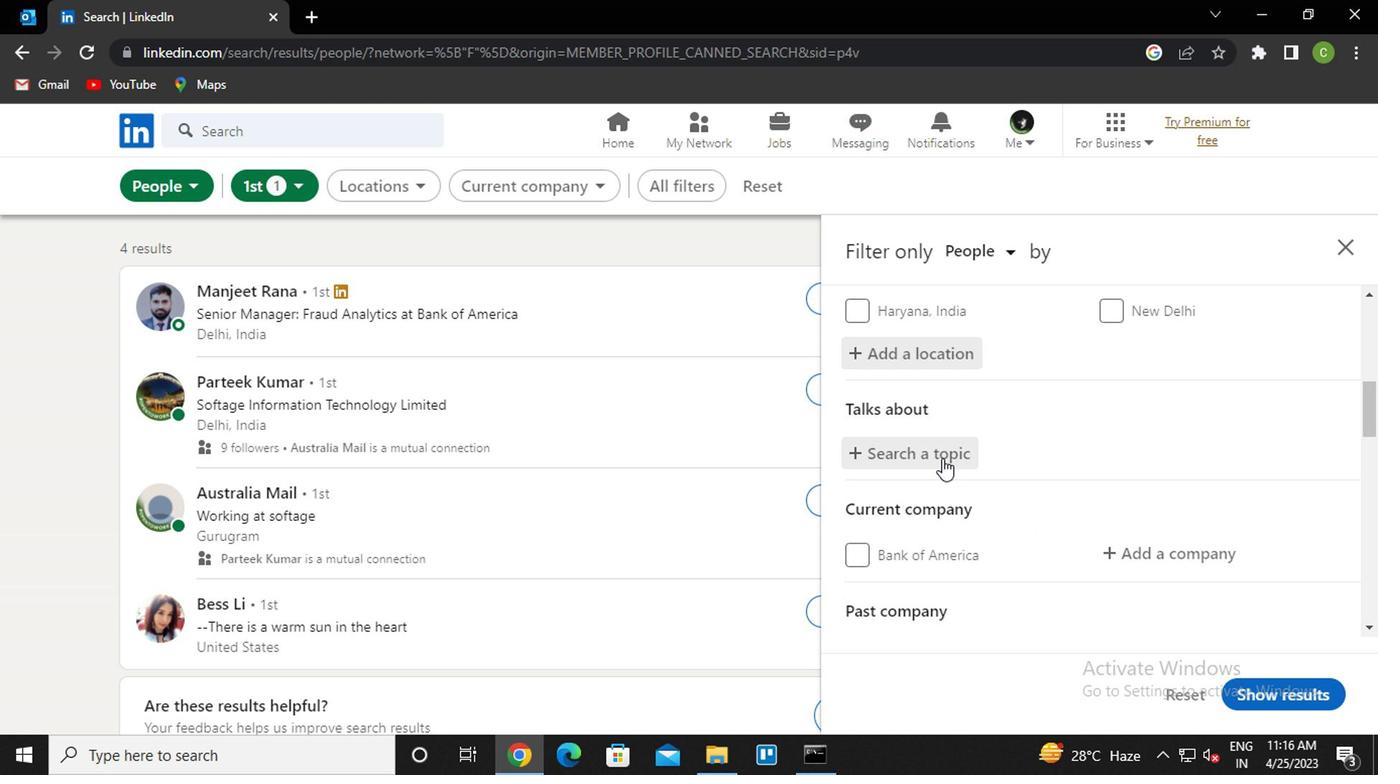 
Action: Mouse pressed left at (932, 455)
Screenshot: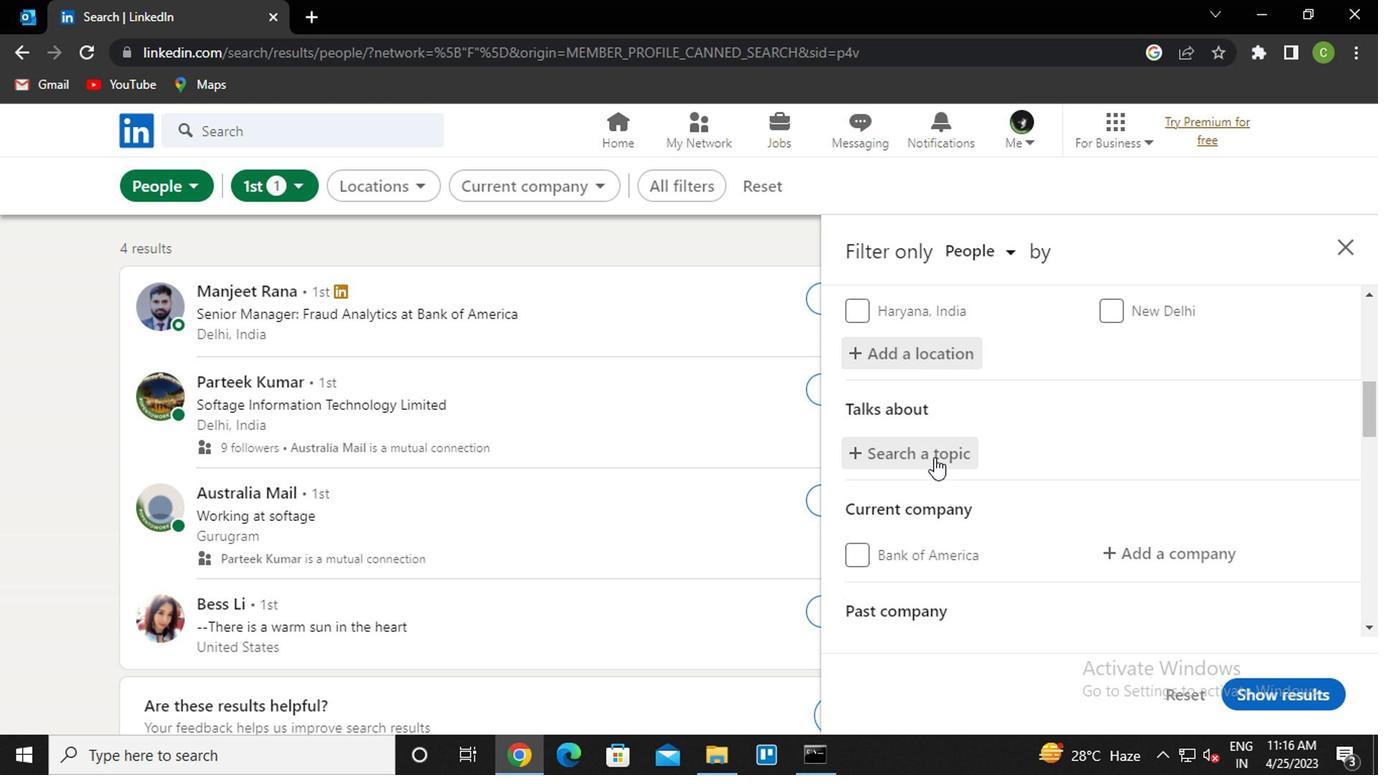
Action: Mouse moved to (932, 453)
Screenshot: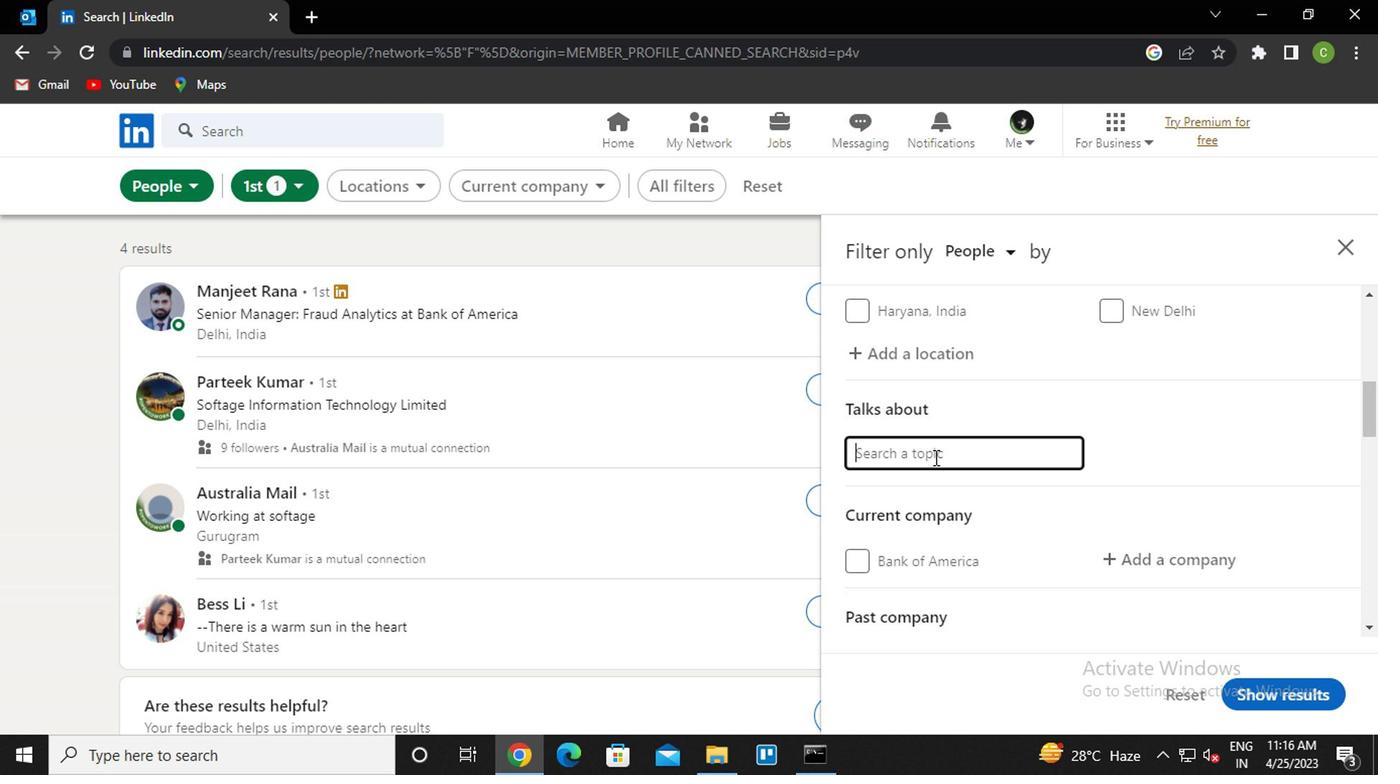 
Action: Key pressed <Key.caps_lock><Key.caps_lock><Key.shift>#INNOVATION
Screenshot: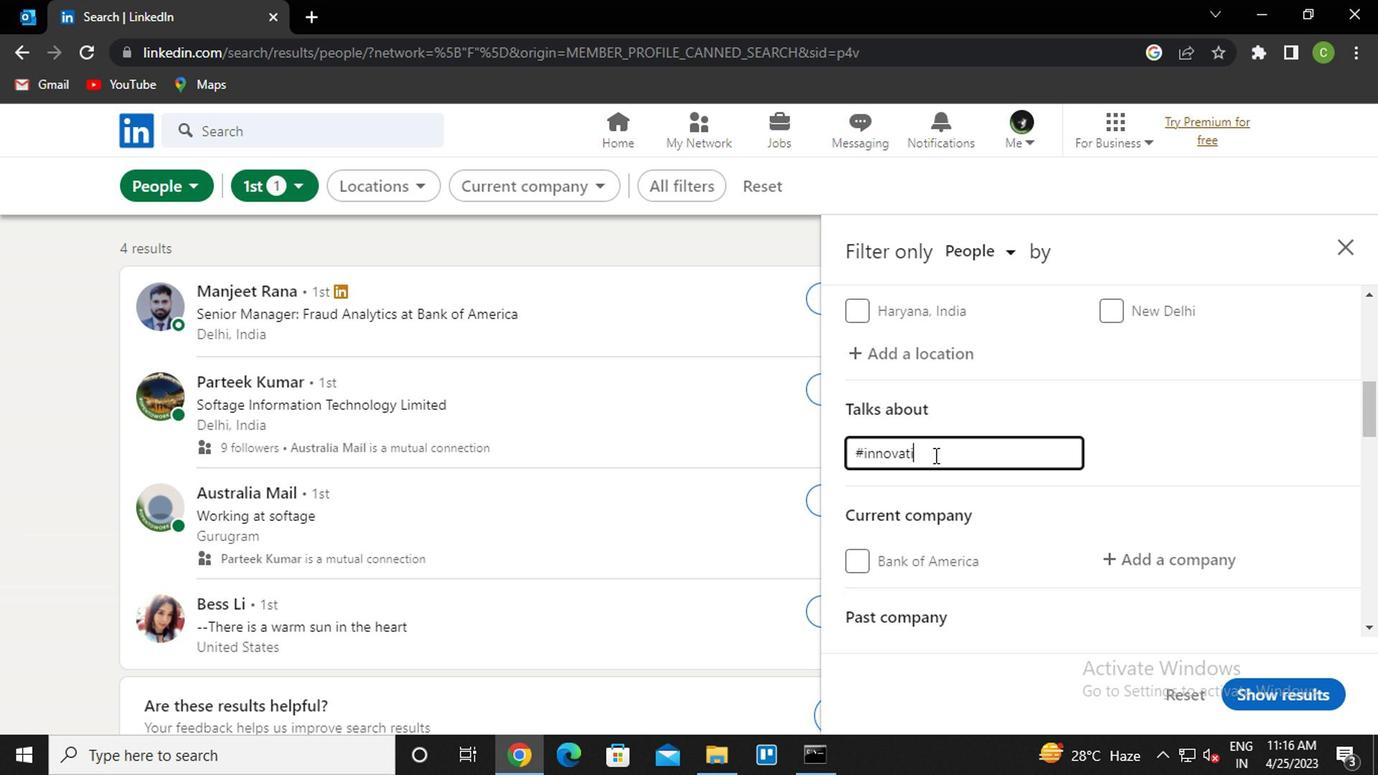 
Action: Mouse moved to (1102, 424)
Screenshot: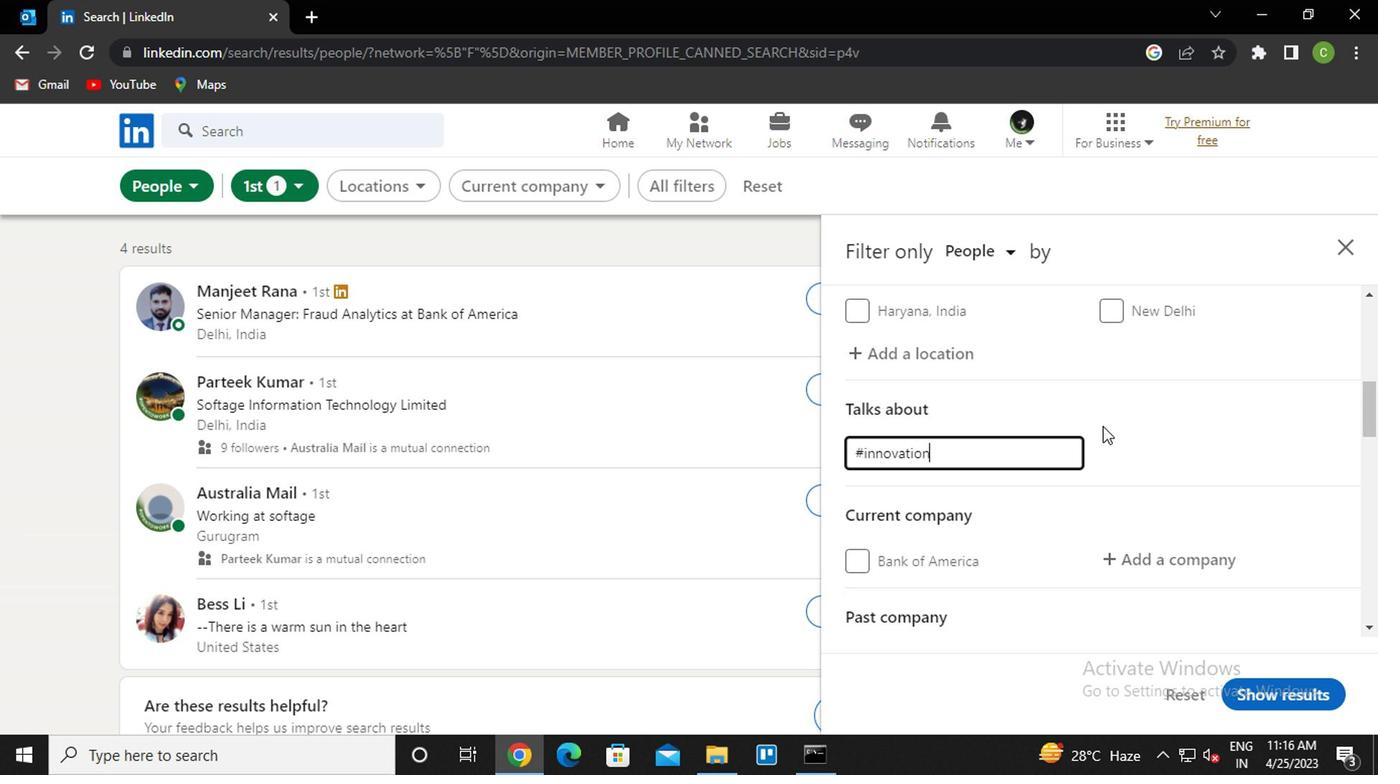 
Action: Mouse scrolled (1102, 422) with delta (0, -1)
Screenshot: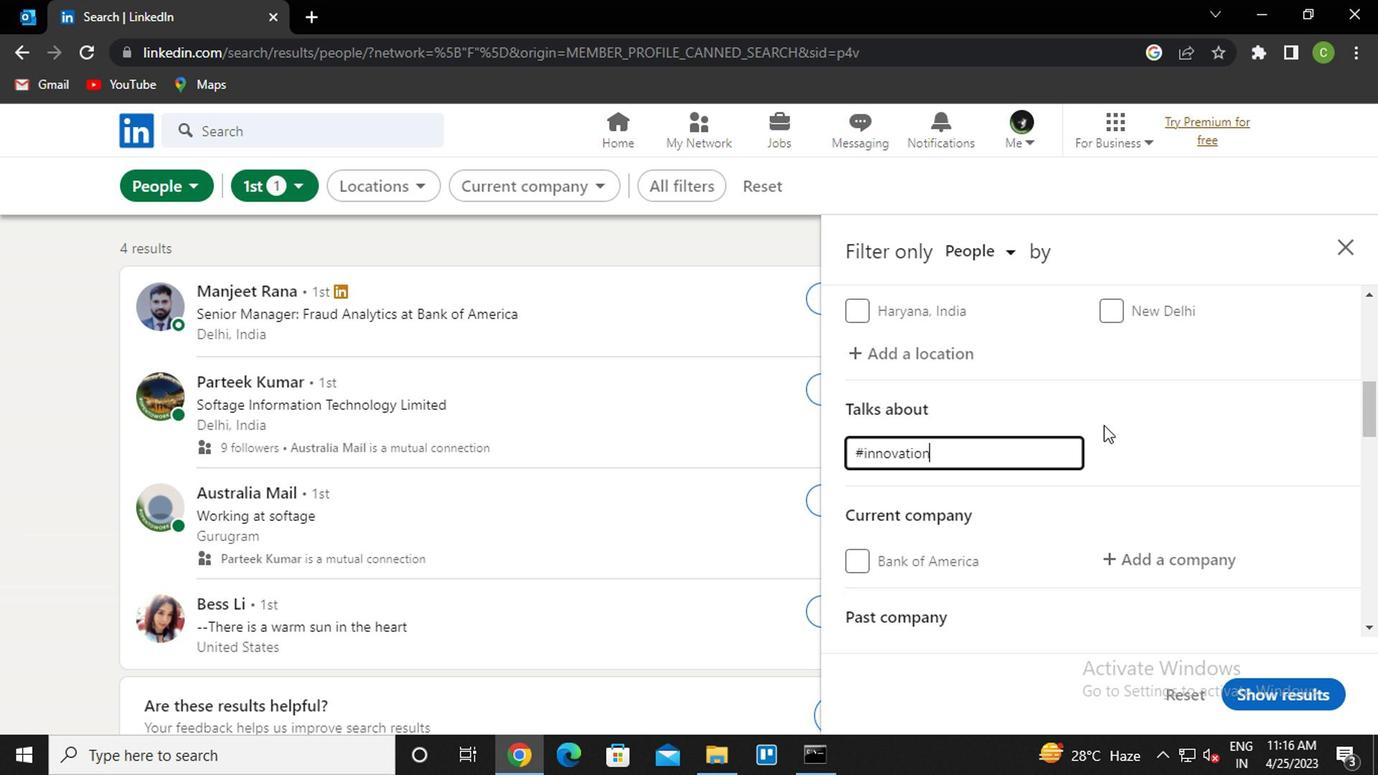 
Action: Mouse moved to (1098, 432)
Screenshot: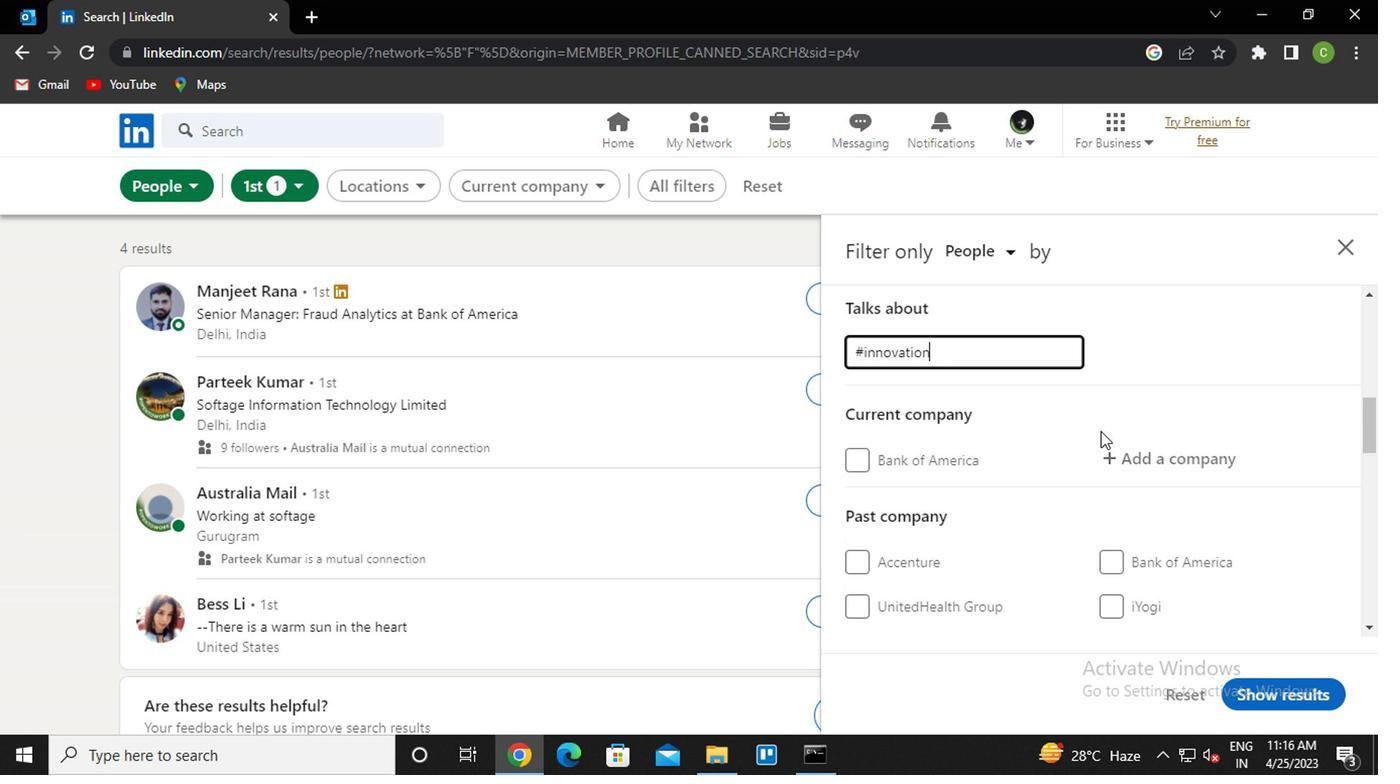 
Action: Mouse scrolled (1098, 430) with delta (0, -1)
Screenshot: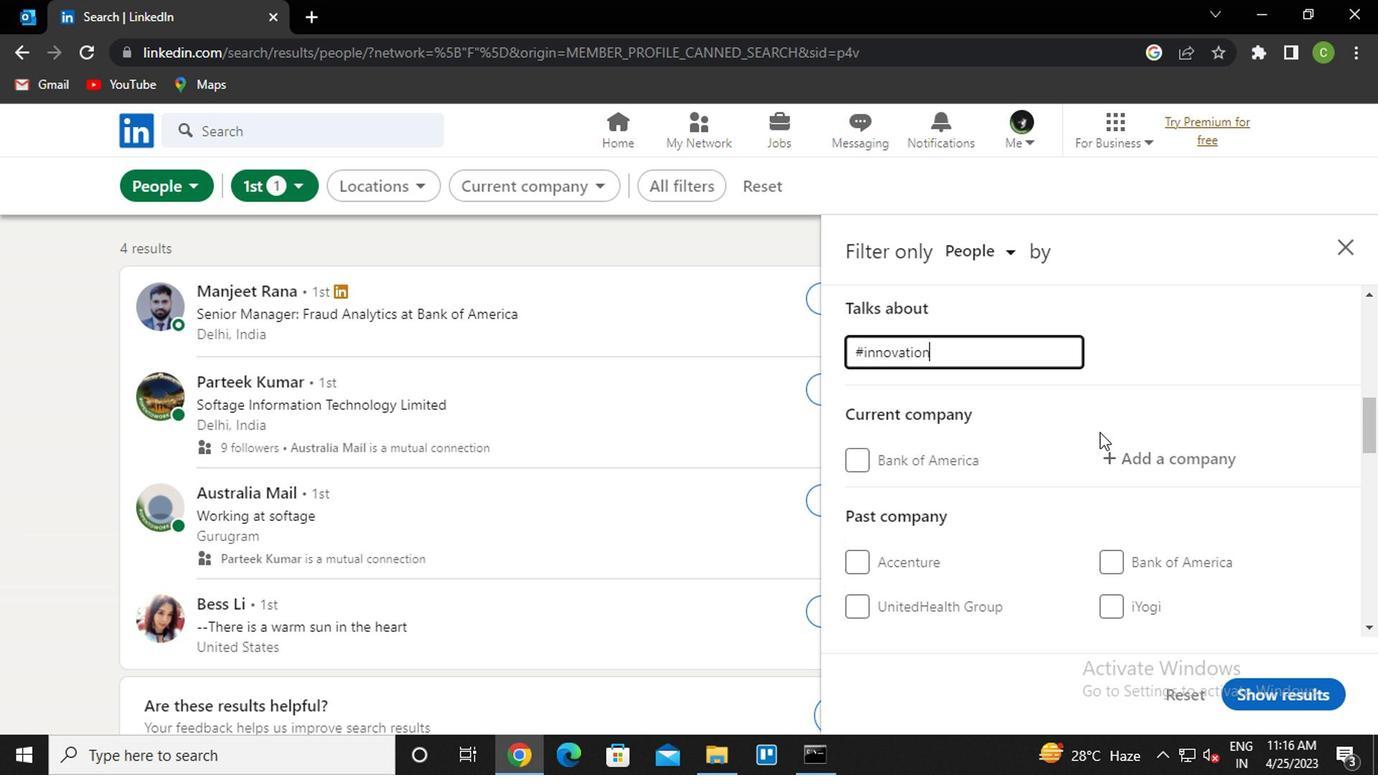 
Action: Mouse moved to (1016, 407)
Screenshot: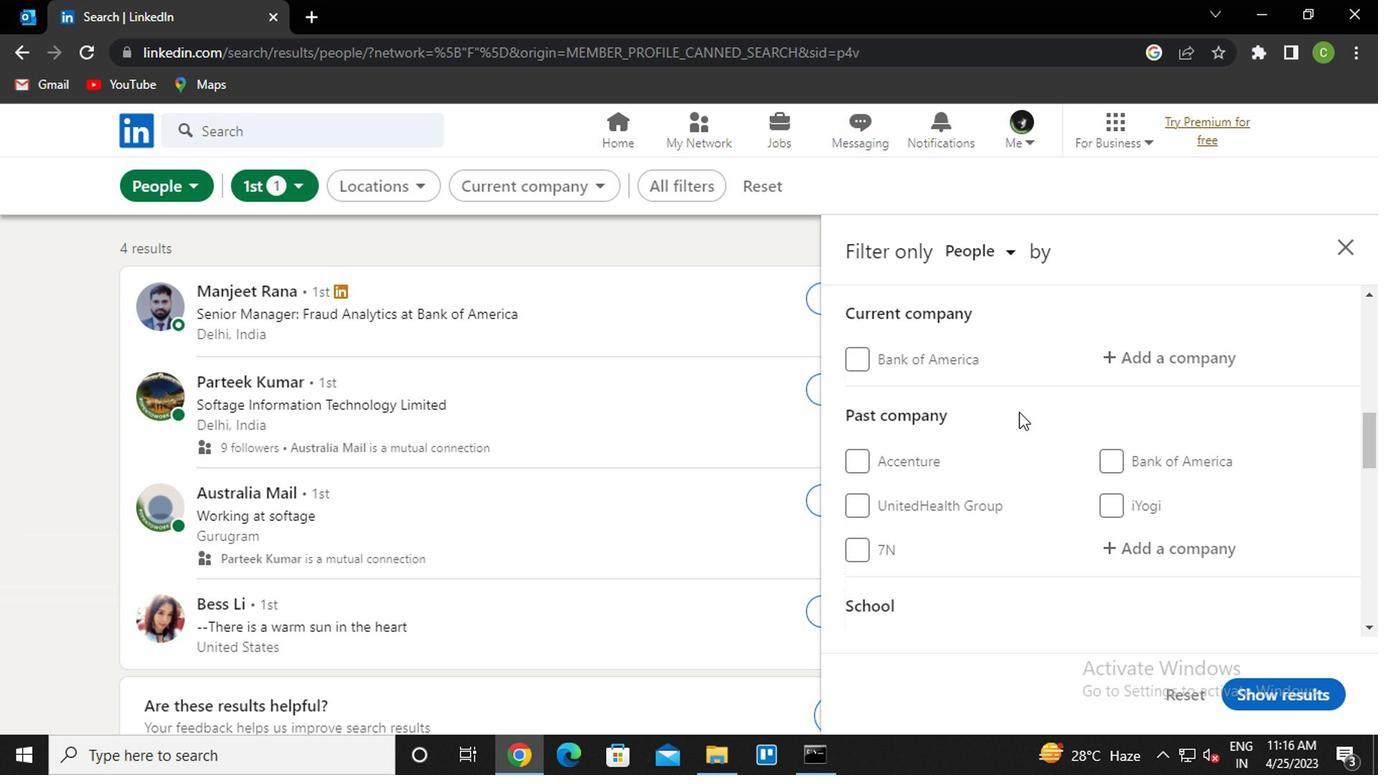 
Action: Mouse pressed left at (1016, 407)
Screenshot: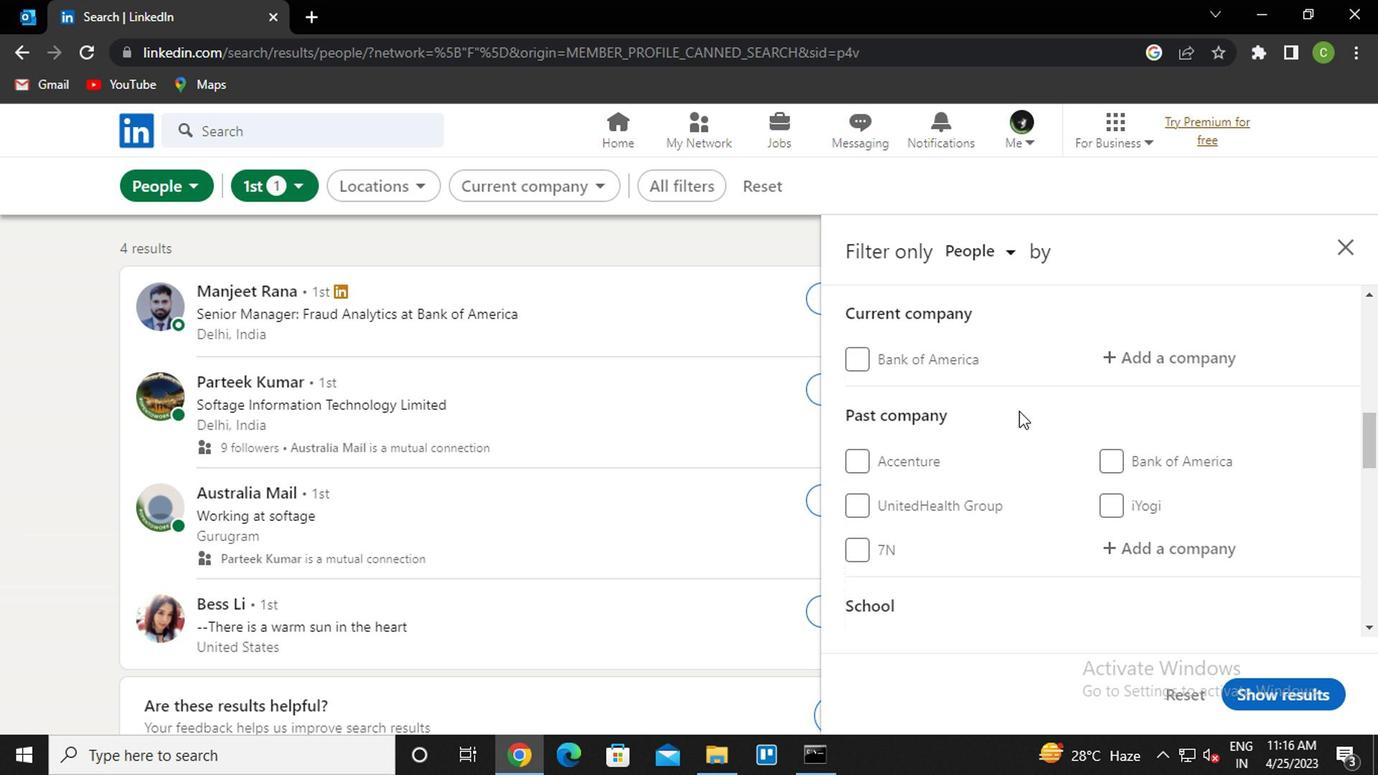 
Action: Mouse moved to (1147, 351)
Screenshot: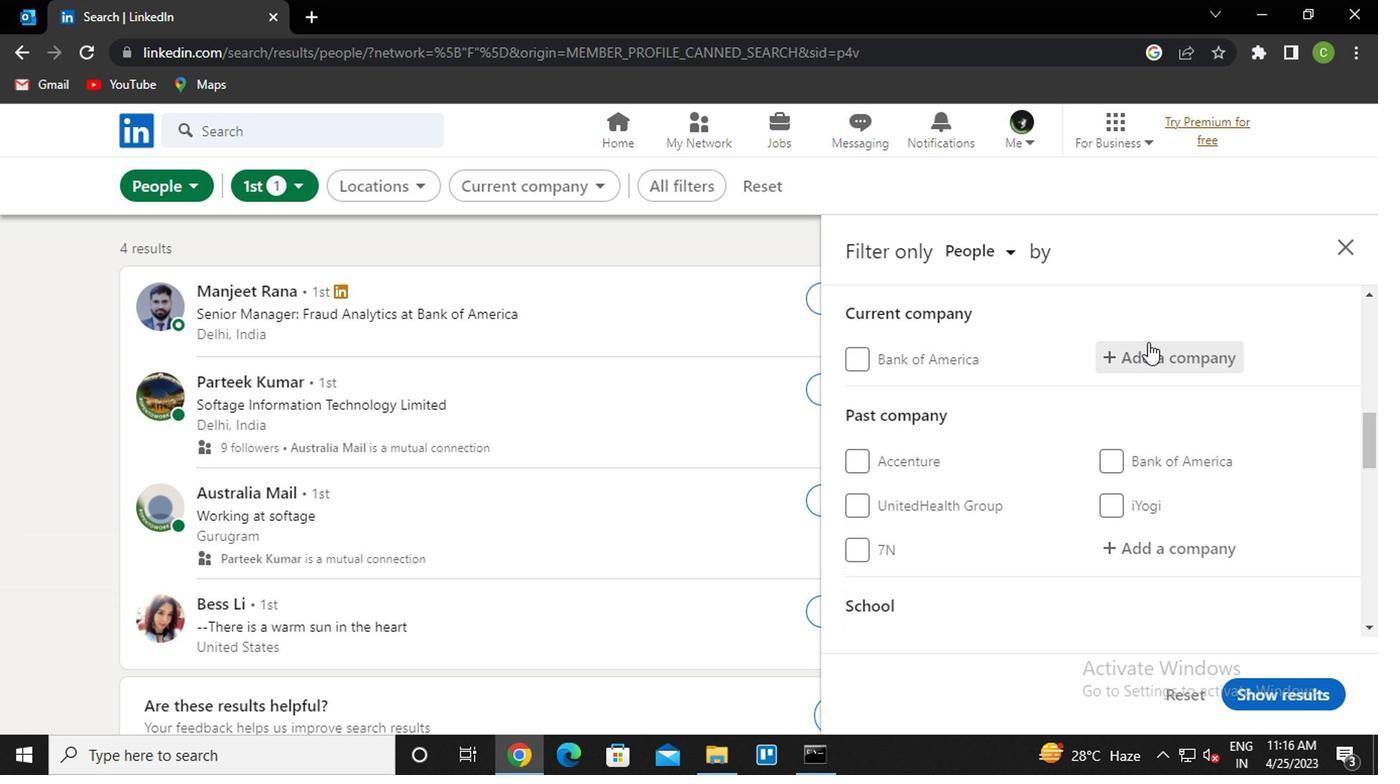 
Action: Mouse pressed left at (1147, 351)
Screenshot: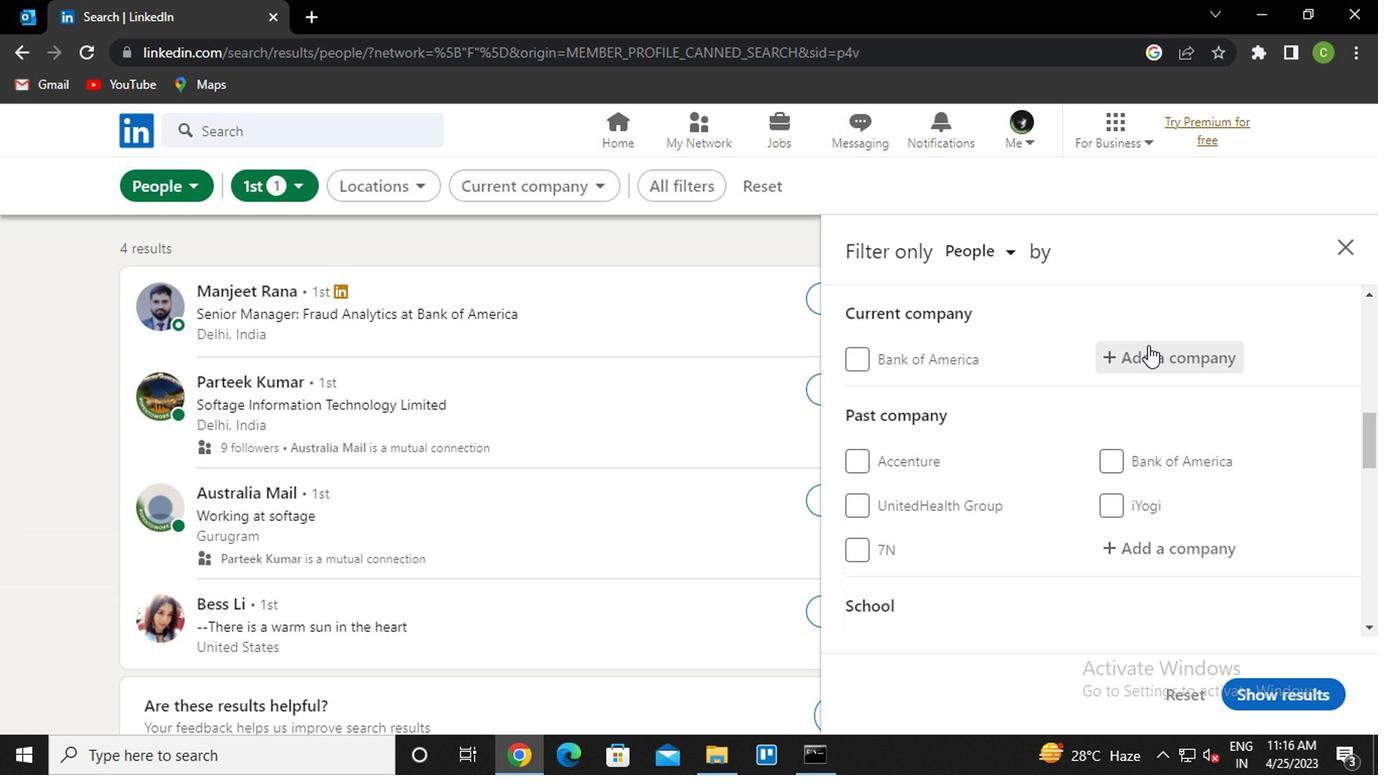 
Action: Mouse moved to (1145, 353)
Screenshot: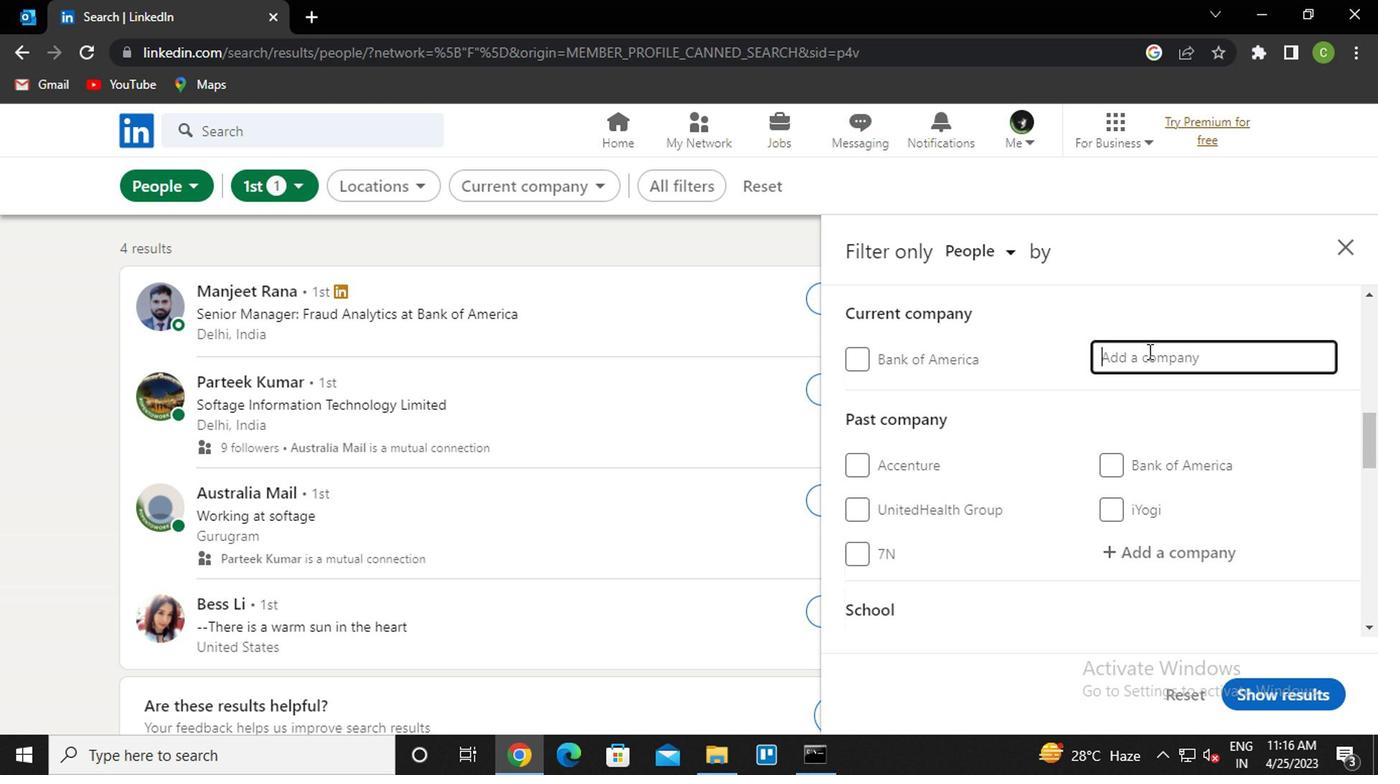 
Action: Key pressed <Key.caps_lock>U<Key.caps_lock>NA
Screenshot: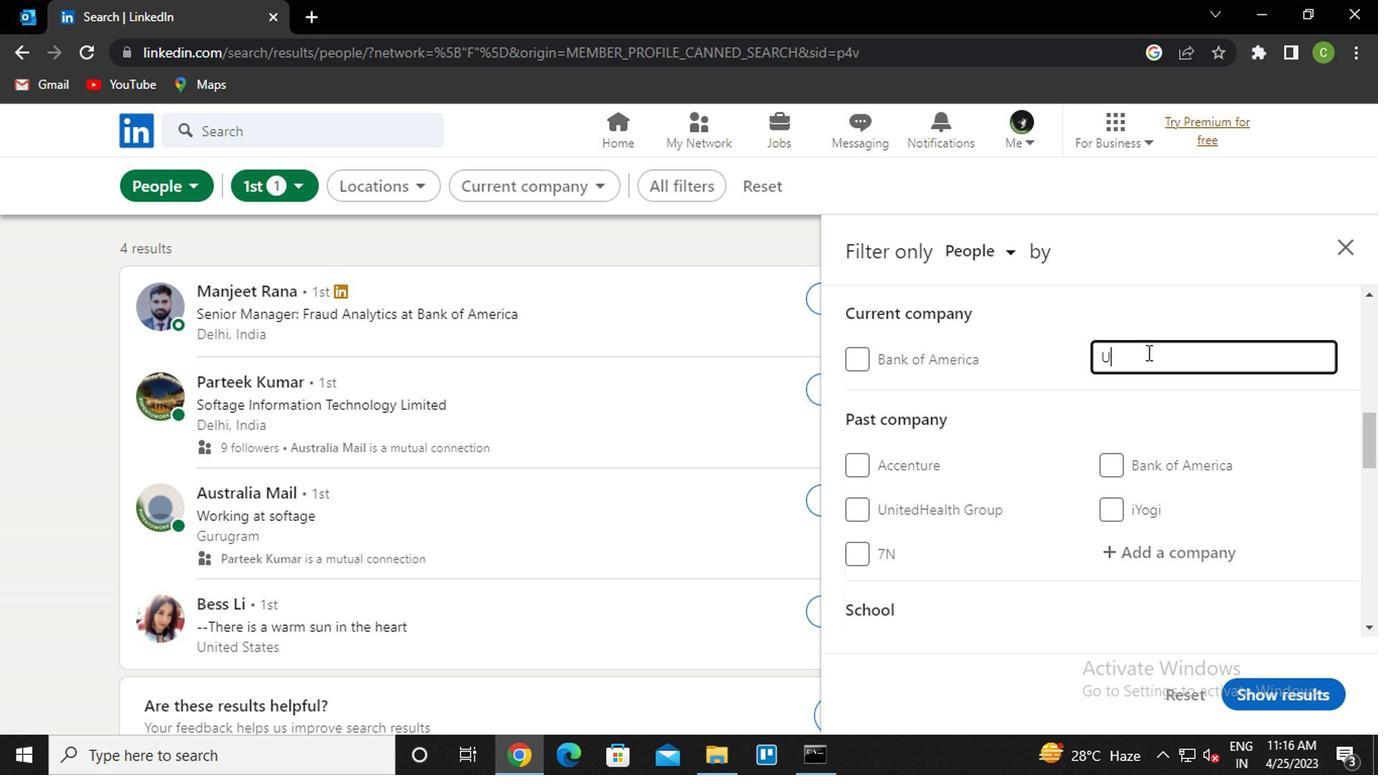 
Action: Mouse moved to (1115, 406)
Screenshot: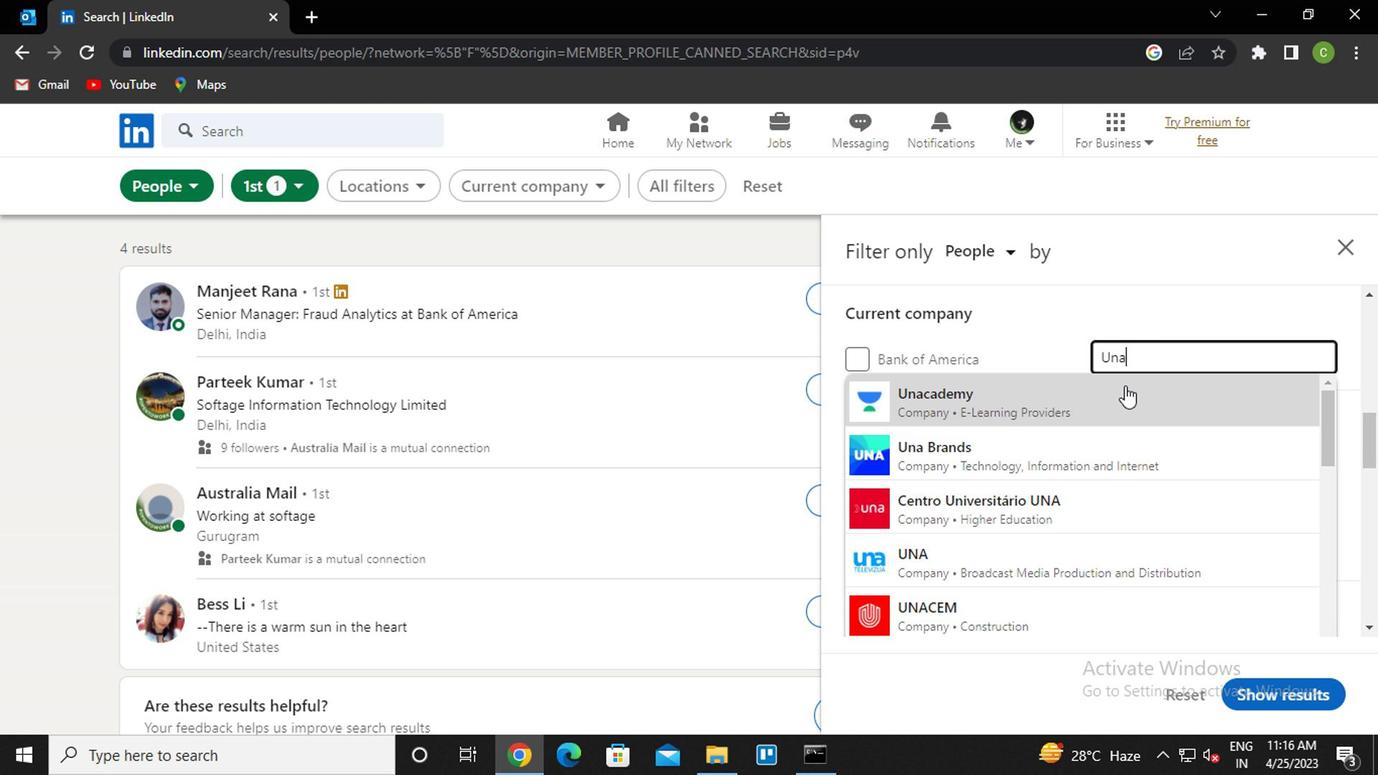 
Action: Mouse pressed left at (1115, 406)
Screenshot: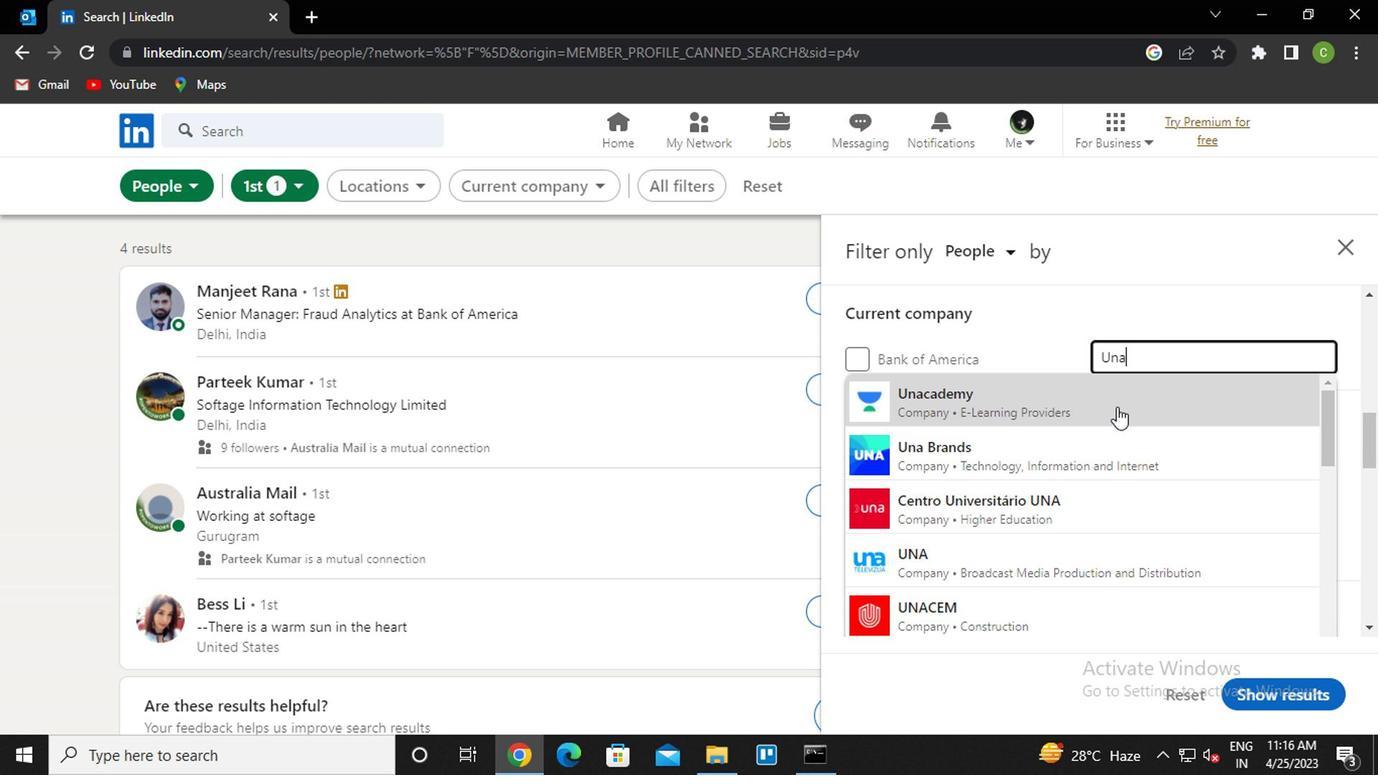 
Action: Mouse moved to (1122, 416)
Screenshot: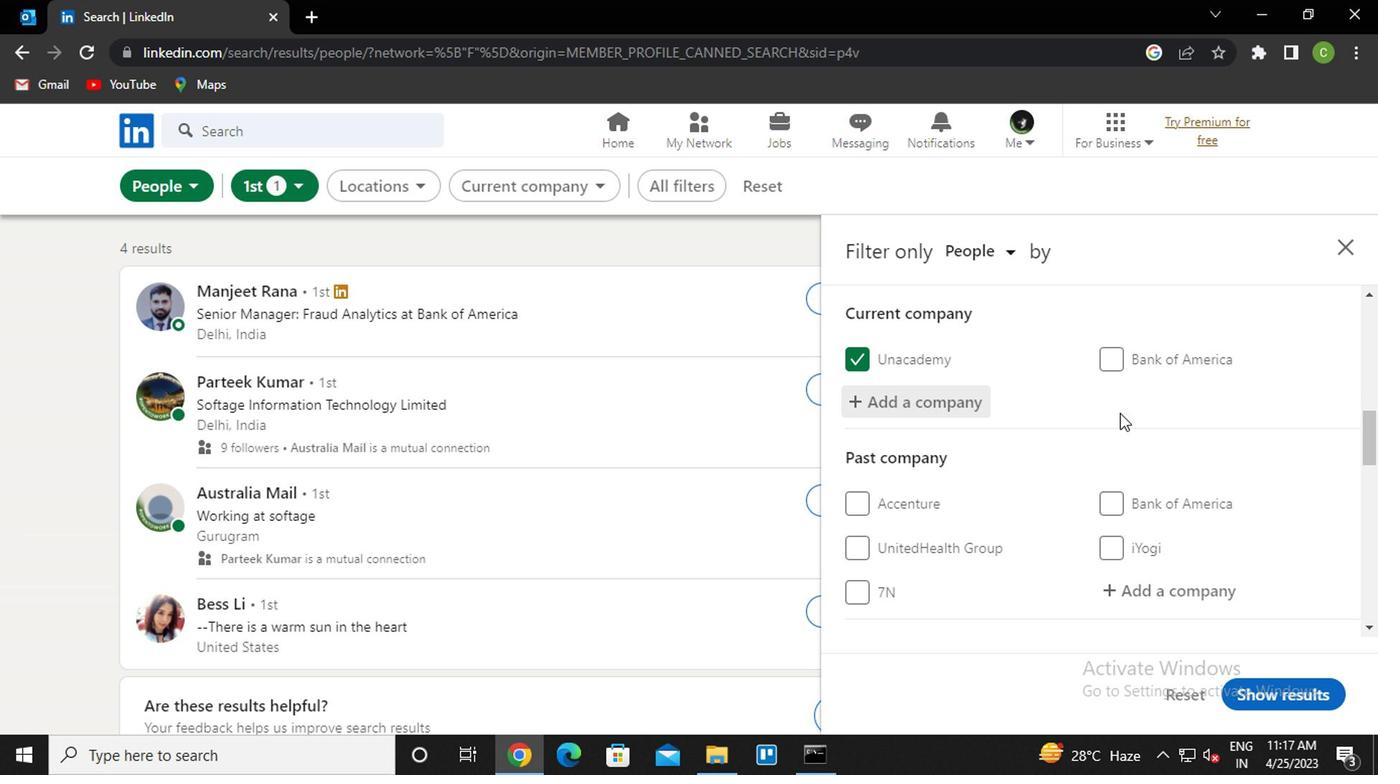 
Action: Mouse scrolled (1122, 414) with delta (0, -1)
Screenshot: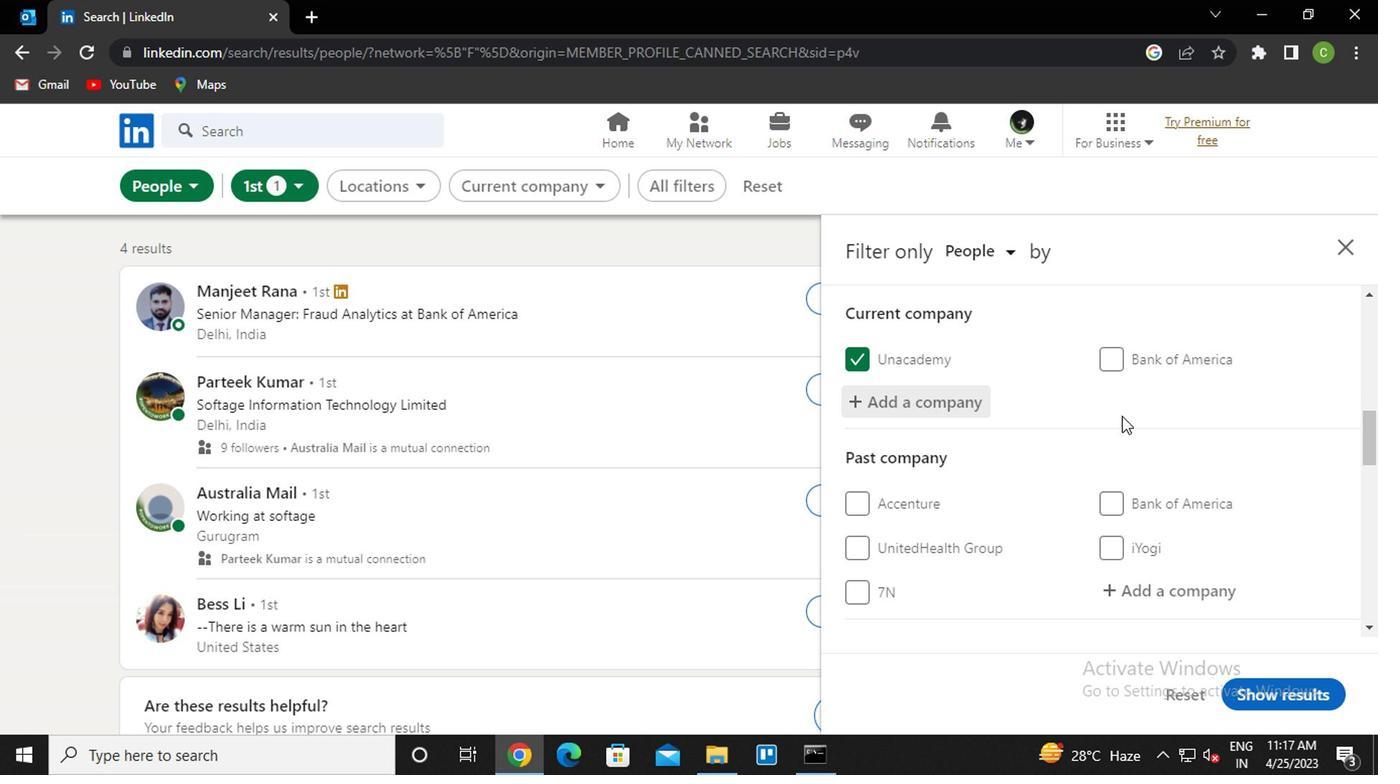 
Action: Mouse moved to (1122, 433)
Screenshot: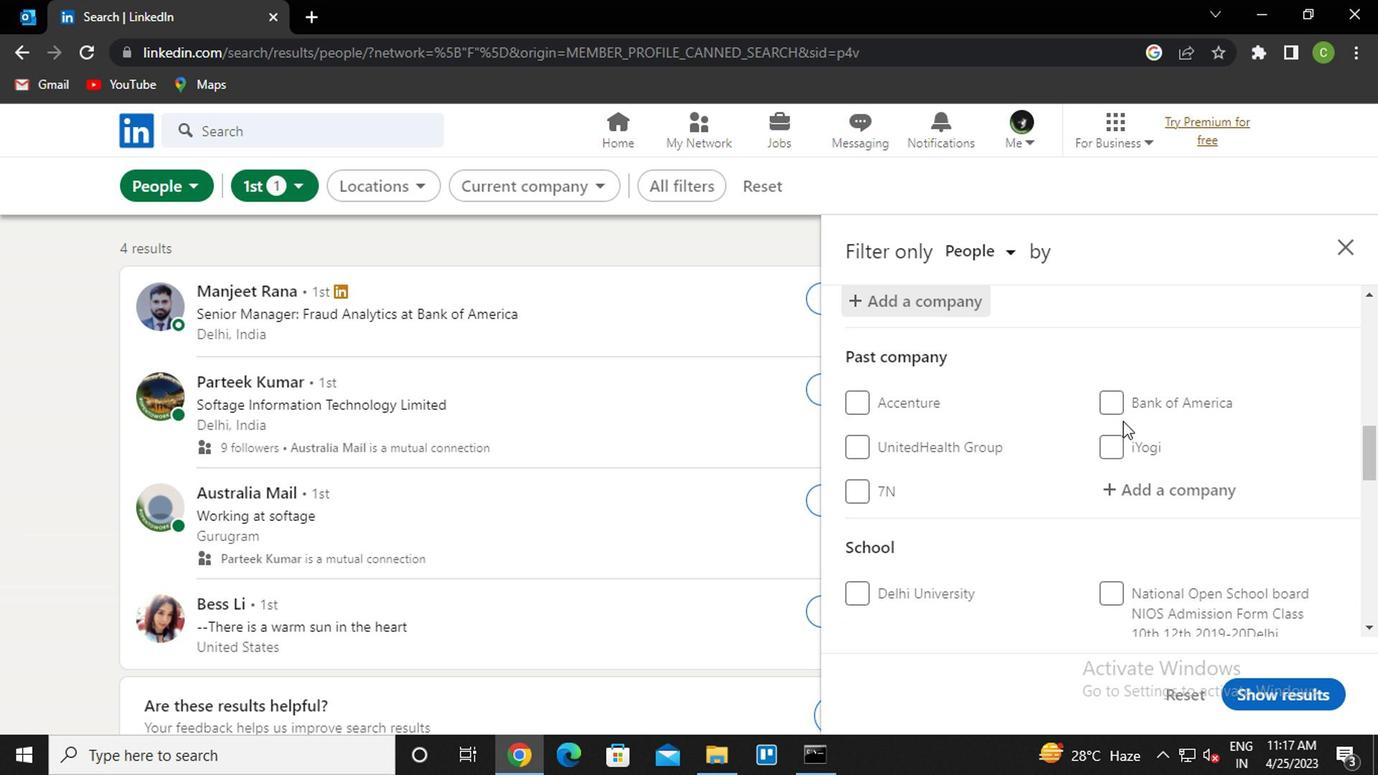 
Action: Mouse scrolled (1122, 432) with delta (0, 0)
Screenshot: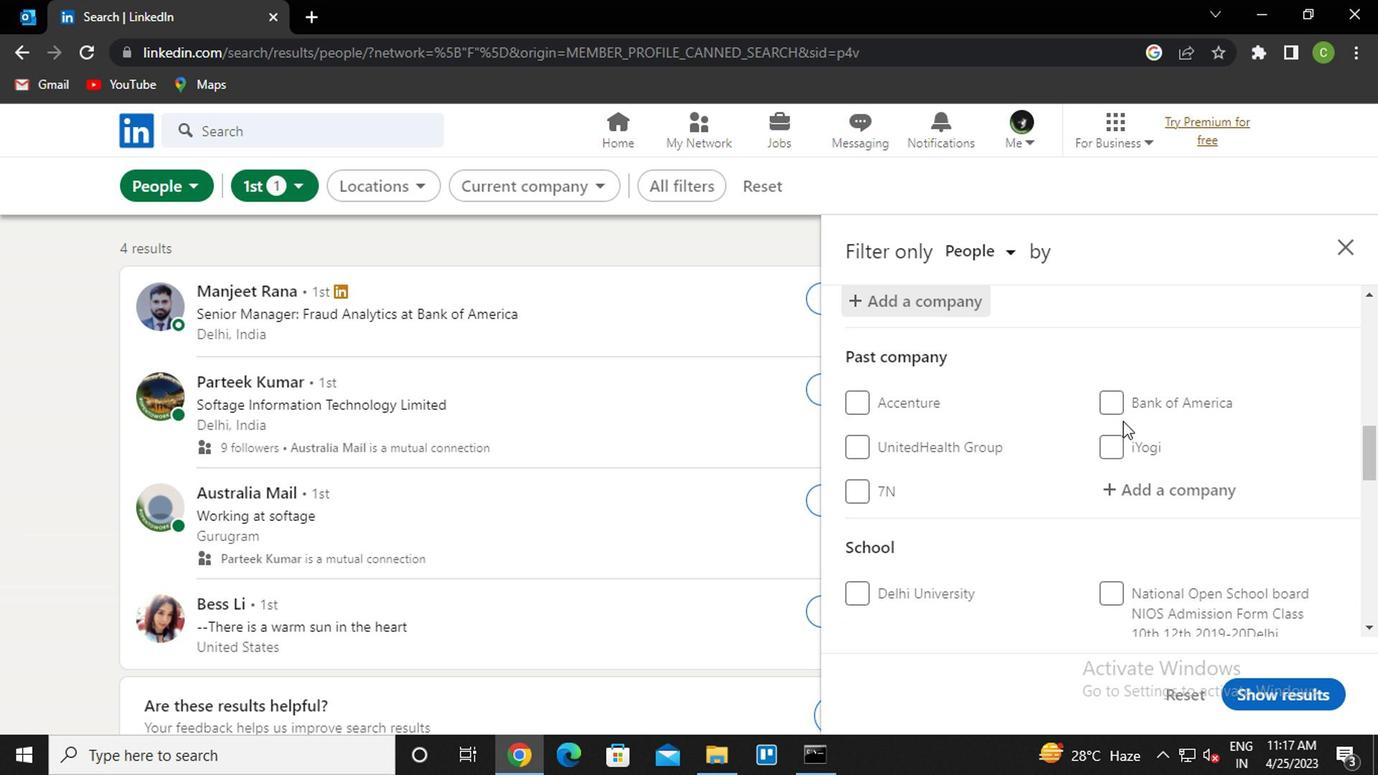 
Action: Mouse moved to (1118, 467)
Screenshot: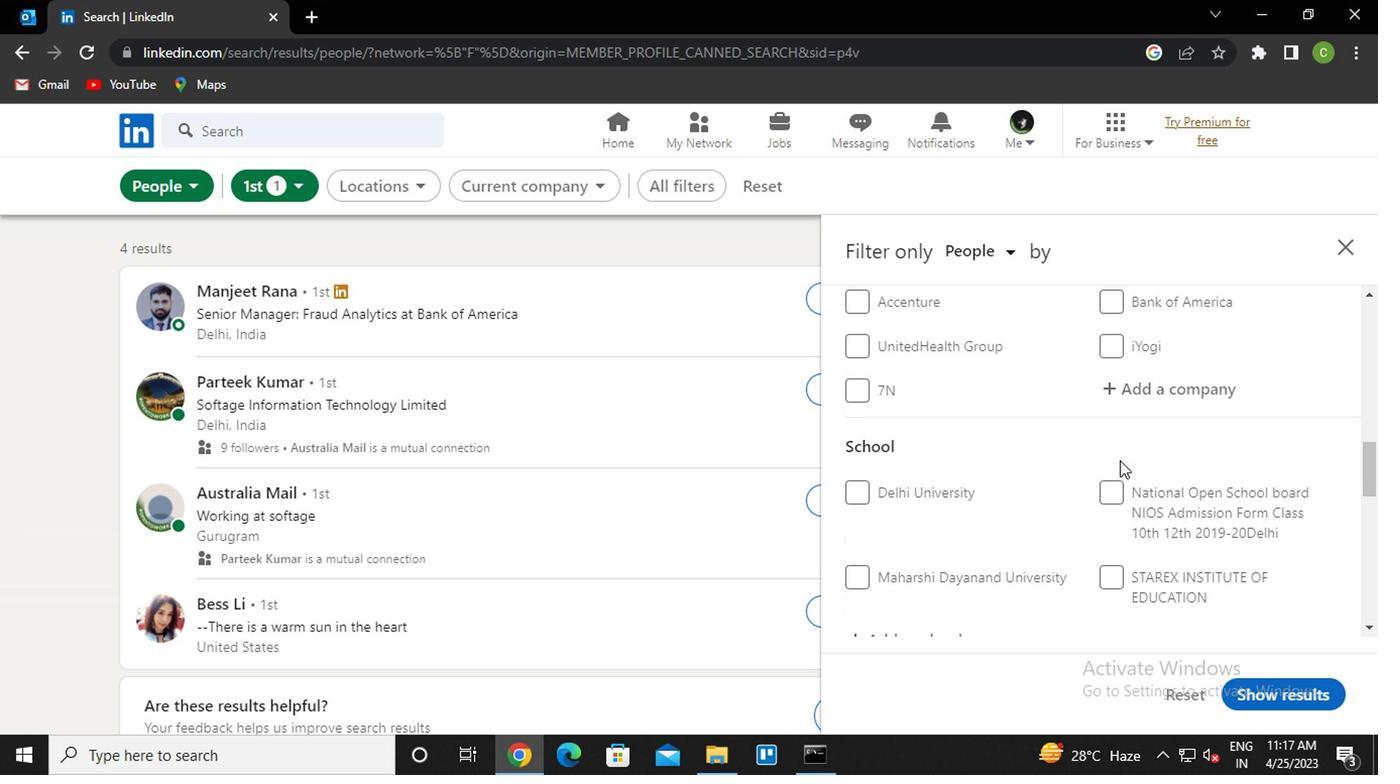 
Action: Mouse scrolled (1118, 466) with delta (0, 0)
Screenshot: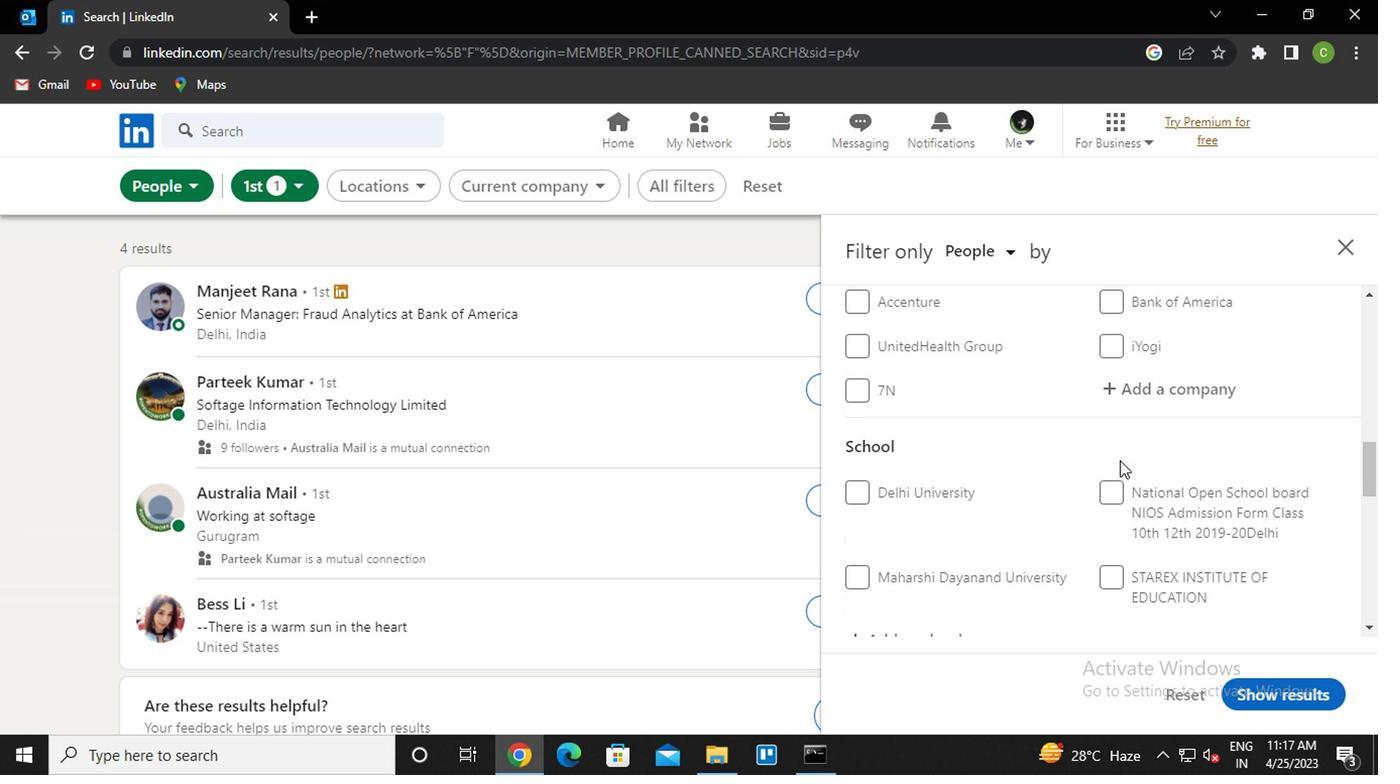 
Action: Mouse moved to (932, 541)
Screenshot: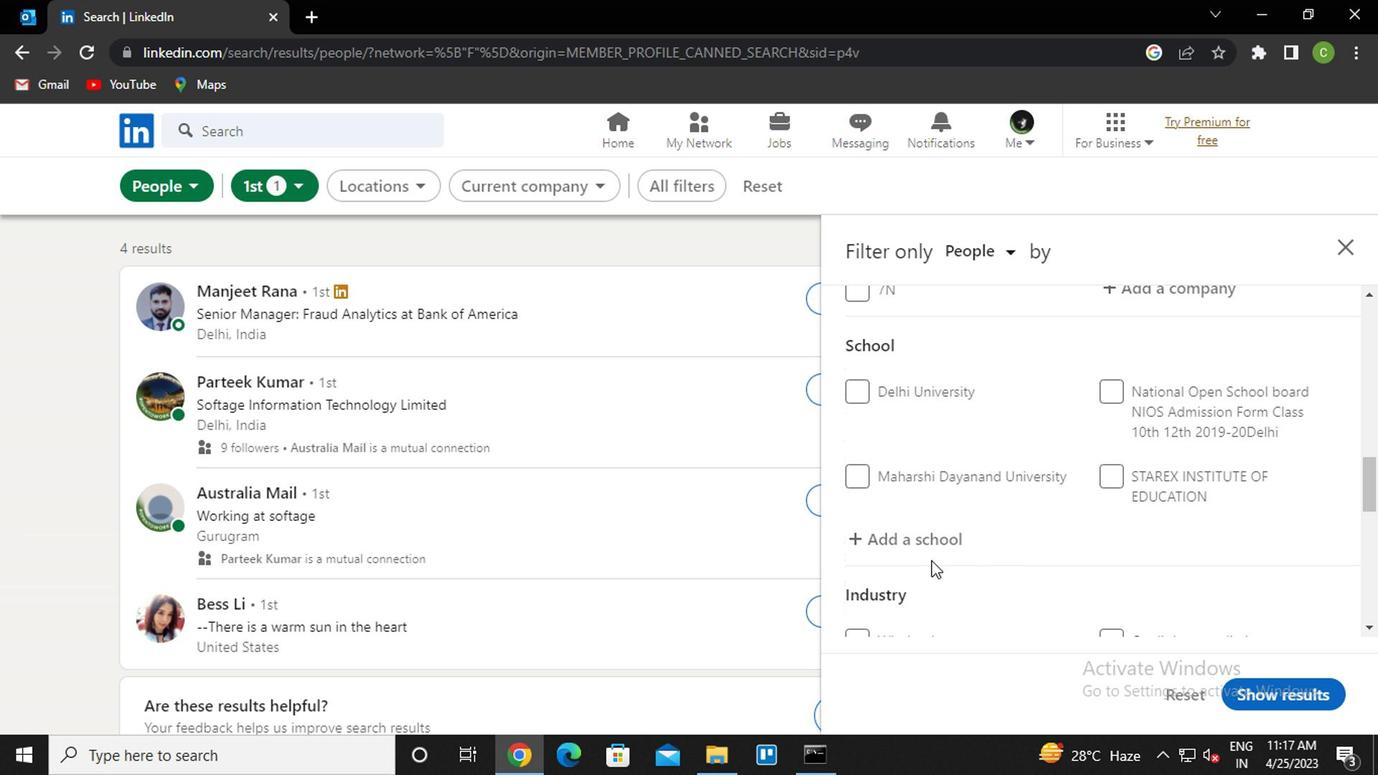 
Action: Mouse pressed left at (932, 541)
Screenshot: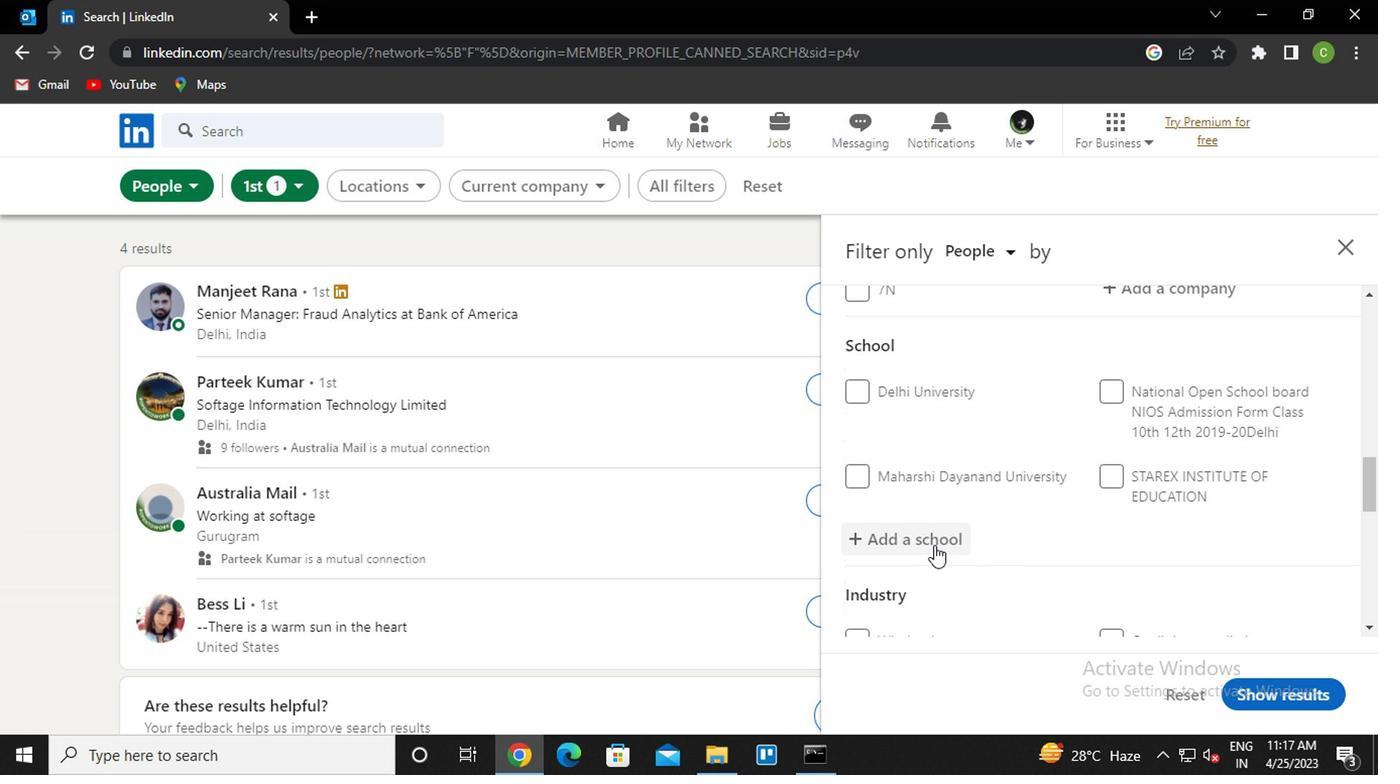 
Action: Key pressed <Key.caps_lock>PRIST
Screenshot: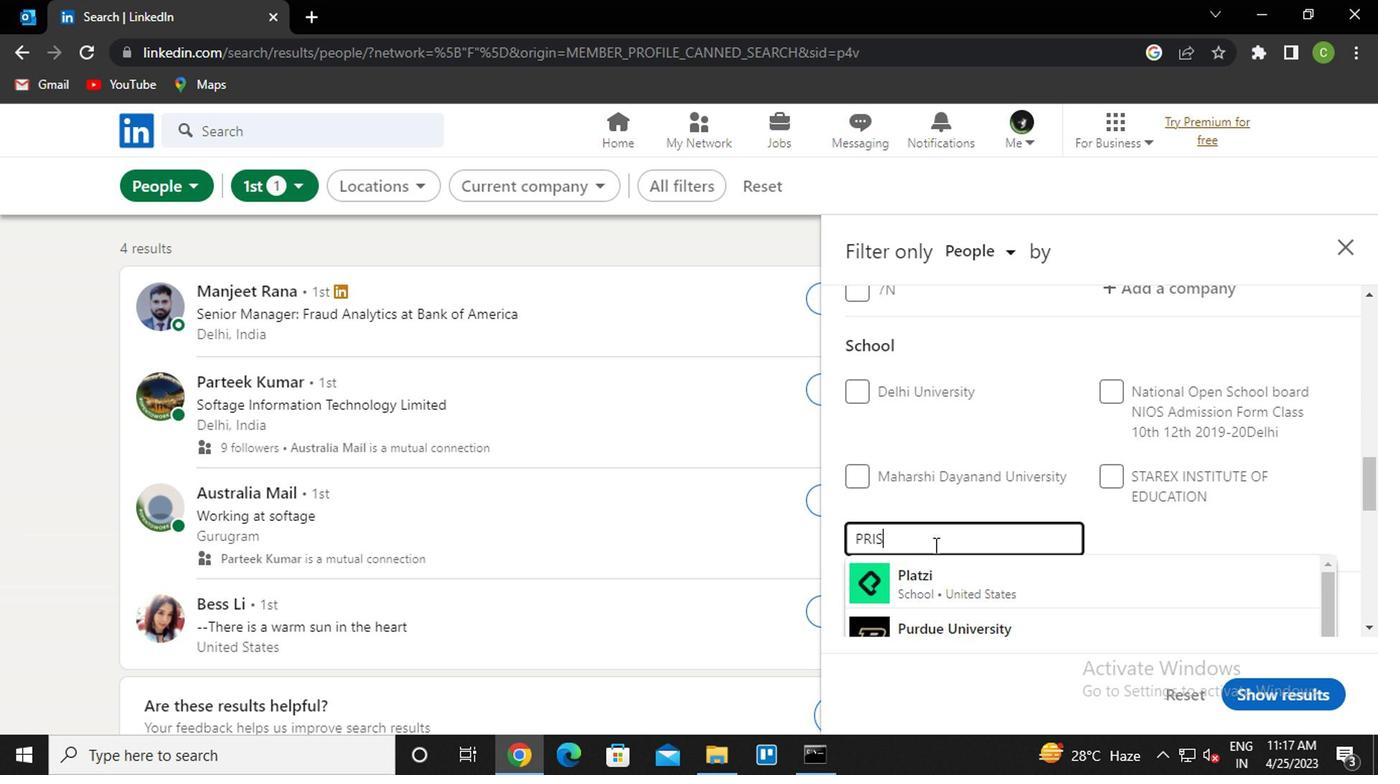 
Action: Mouse moved to (930, 551)
Screenshot: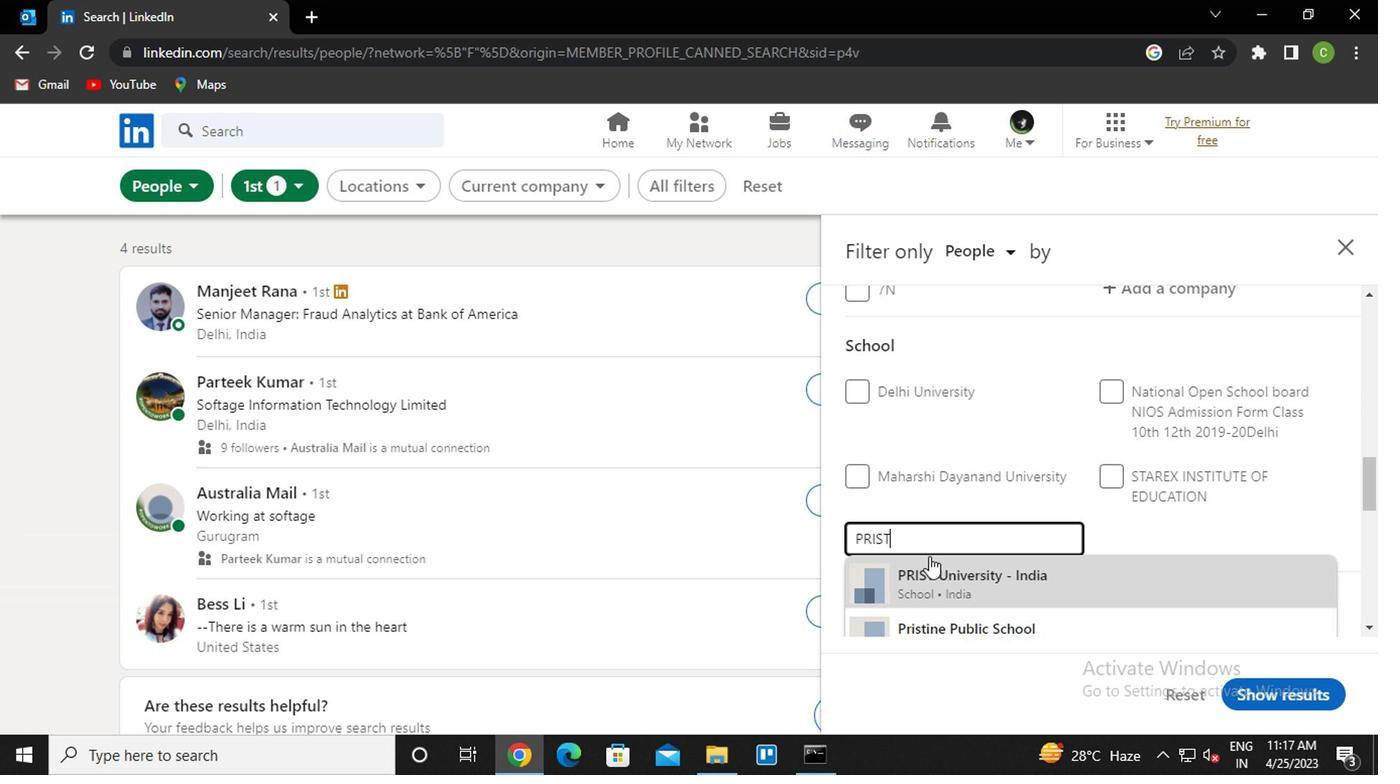 
Action: Mouse scrolled (930, 549) with delta (0, -1)
Screenshot: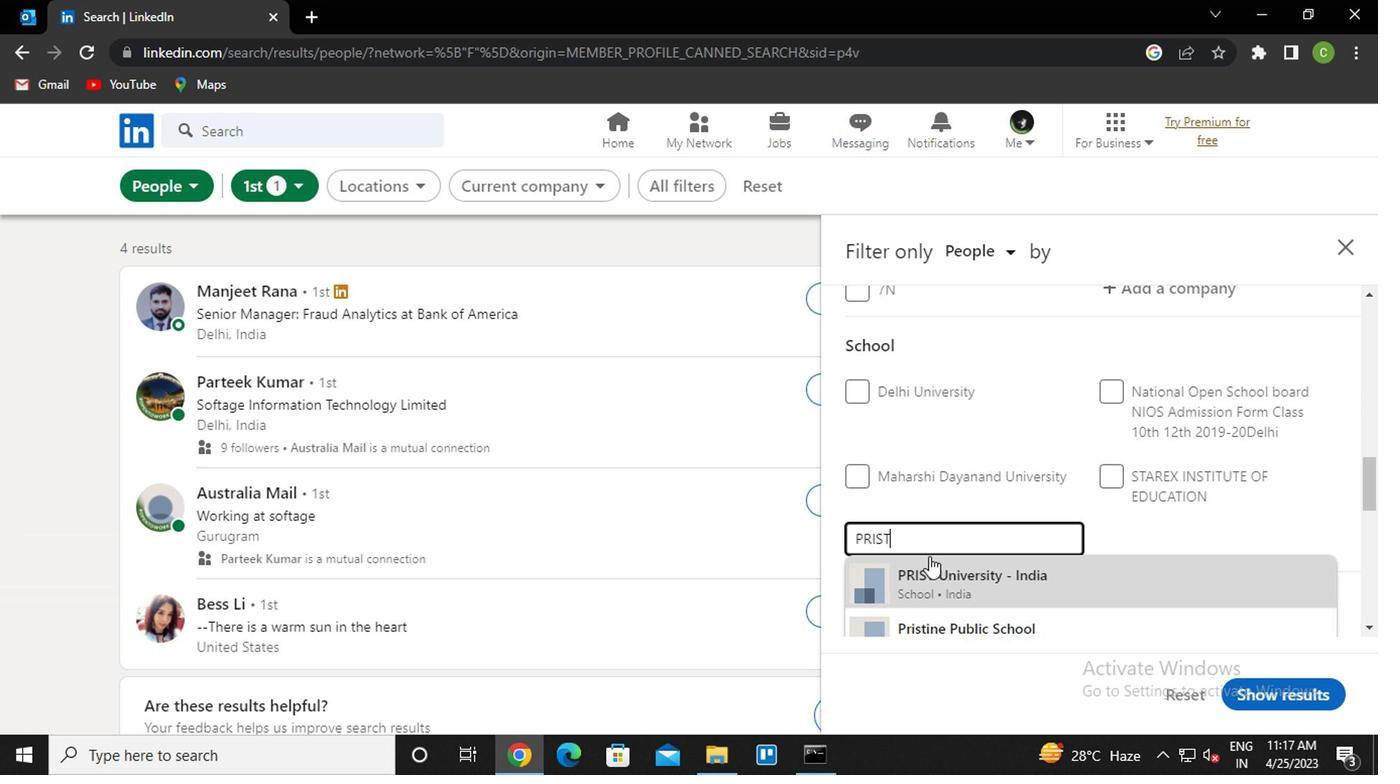 
Action: Mouse moved to (990, 479)
Screenshot: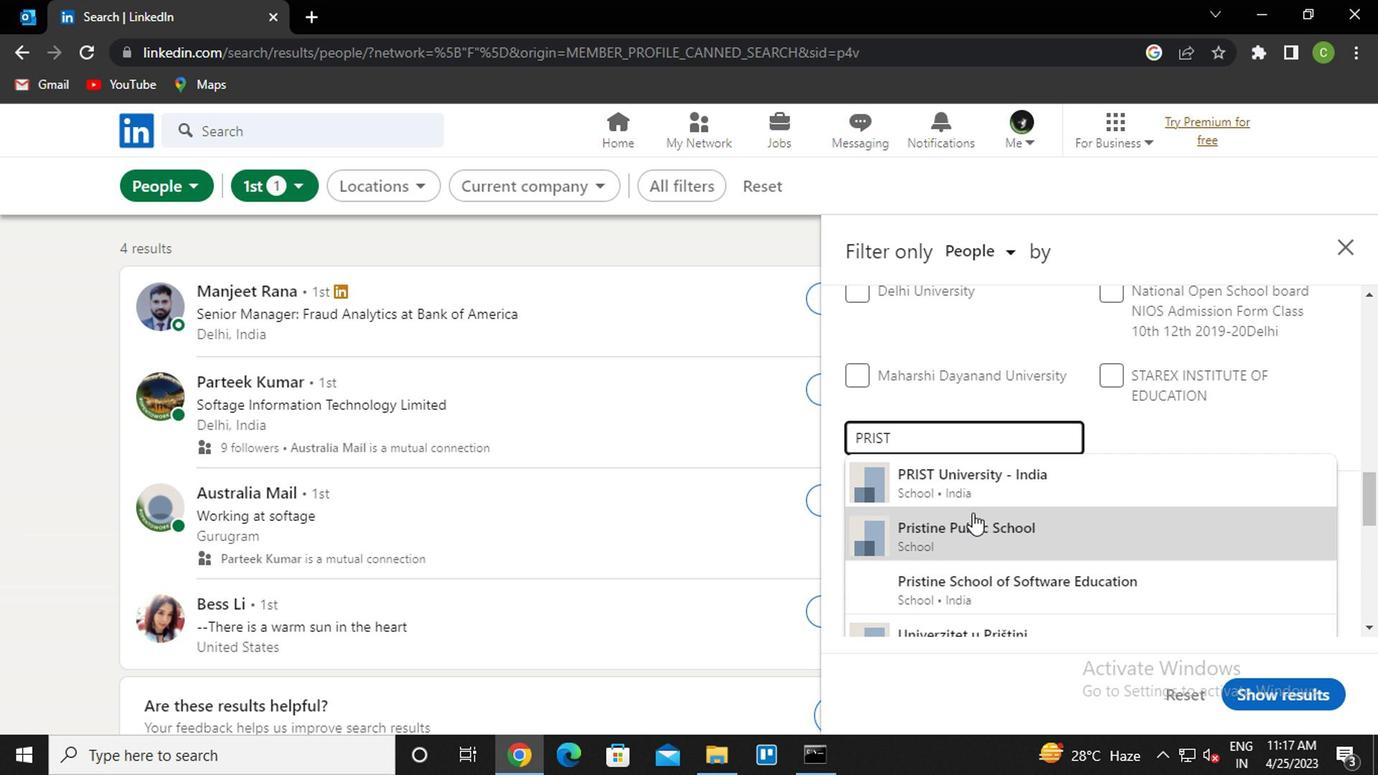 
Action: Mouse pressed left at (990, 479)
Screenshot: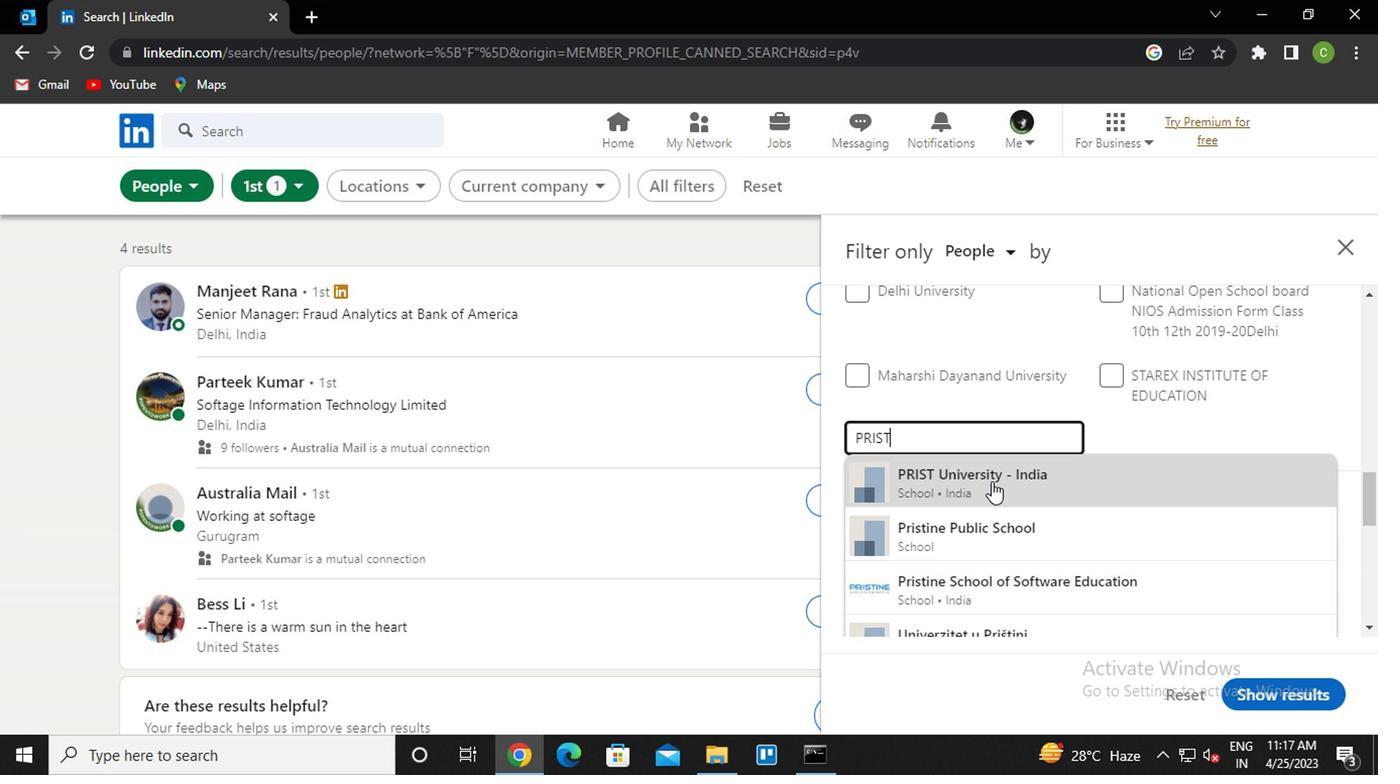 
Action: Mouse moved to (1076, 468)
Screenshot: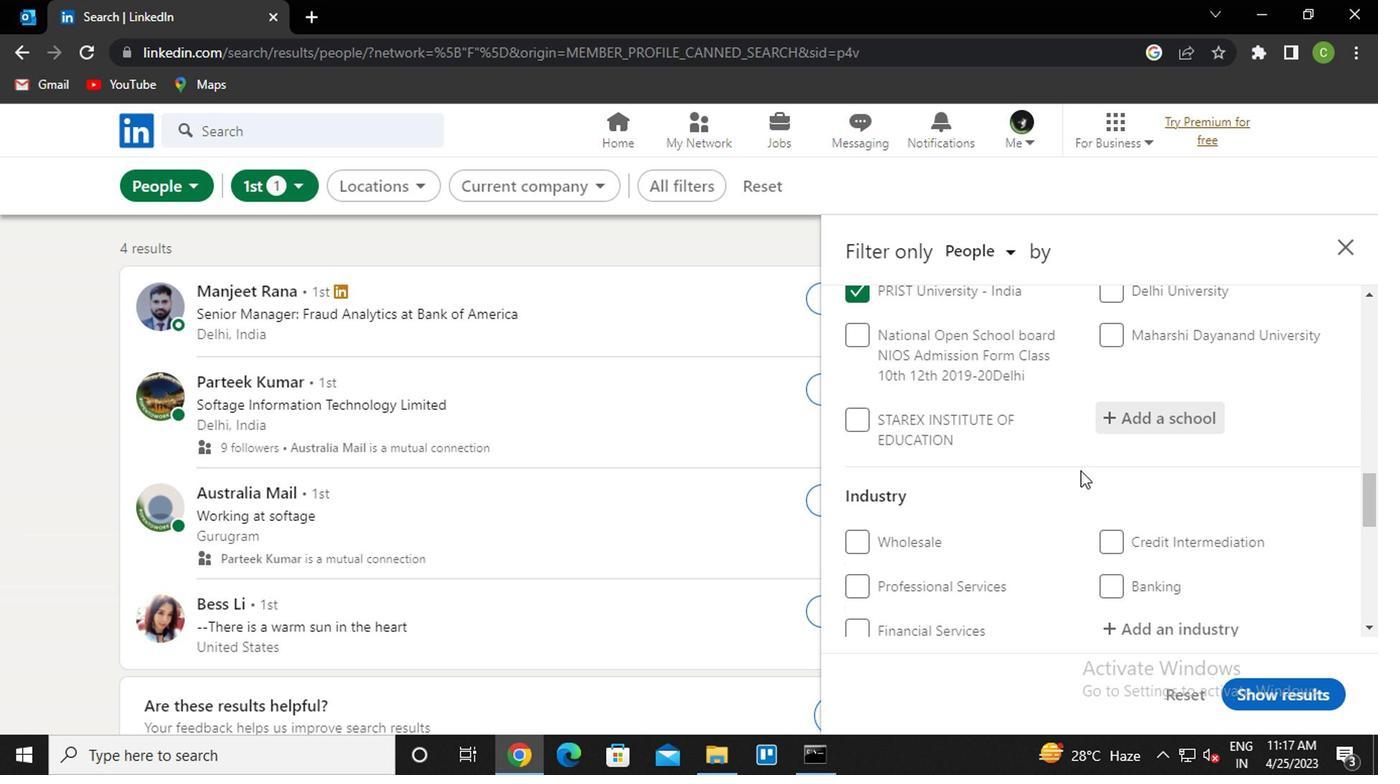 
Action: Mouse scrolled (1076, 467) with delta (0, -1)
Screenshot: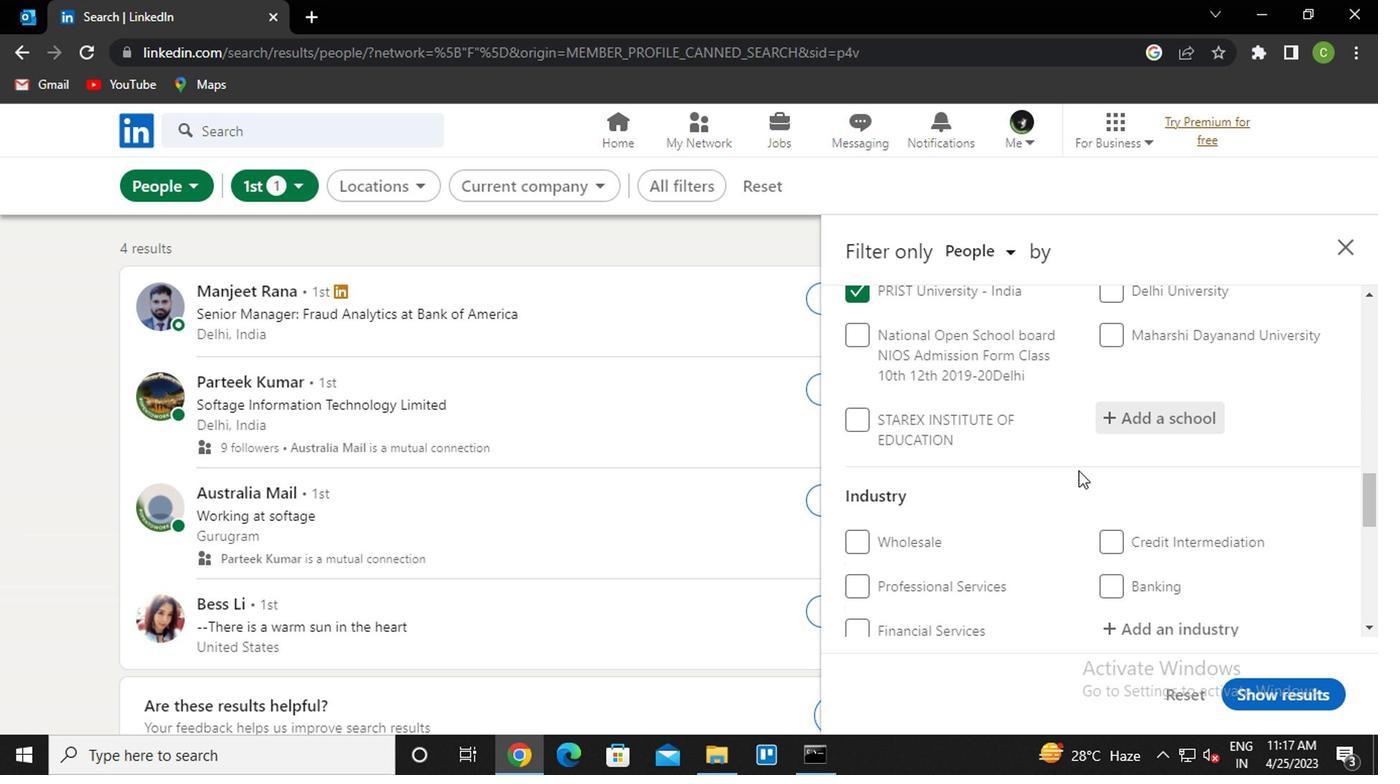 
Action: Mouse moved to (1130, 519)
Screenshot: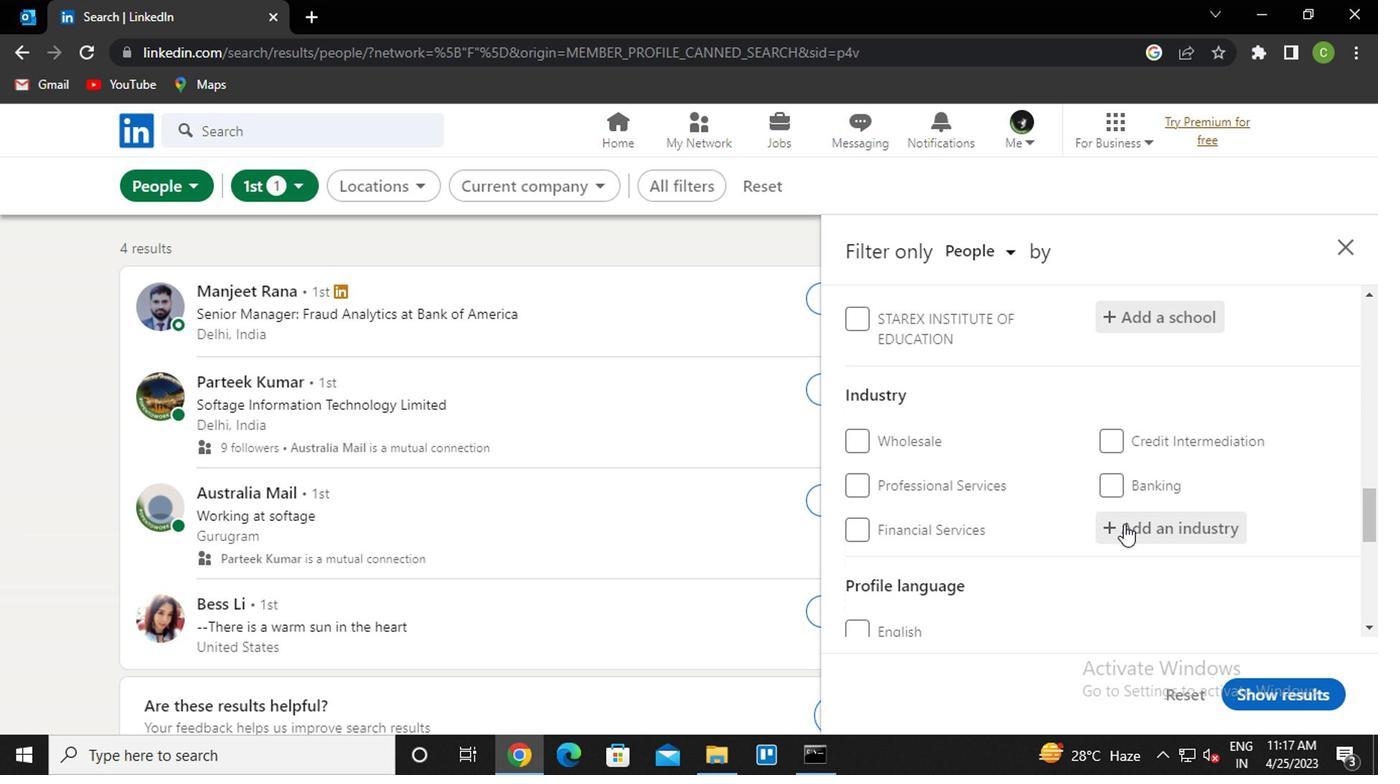 
Action: Mouse pressed left at (1130, 519)
Screenshot: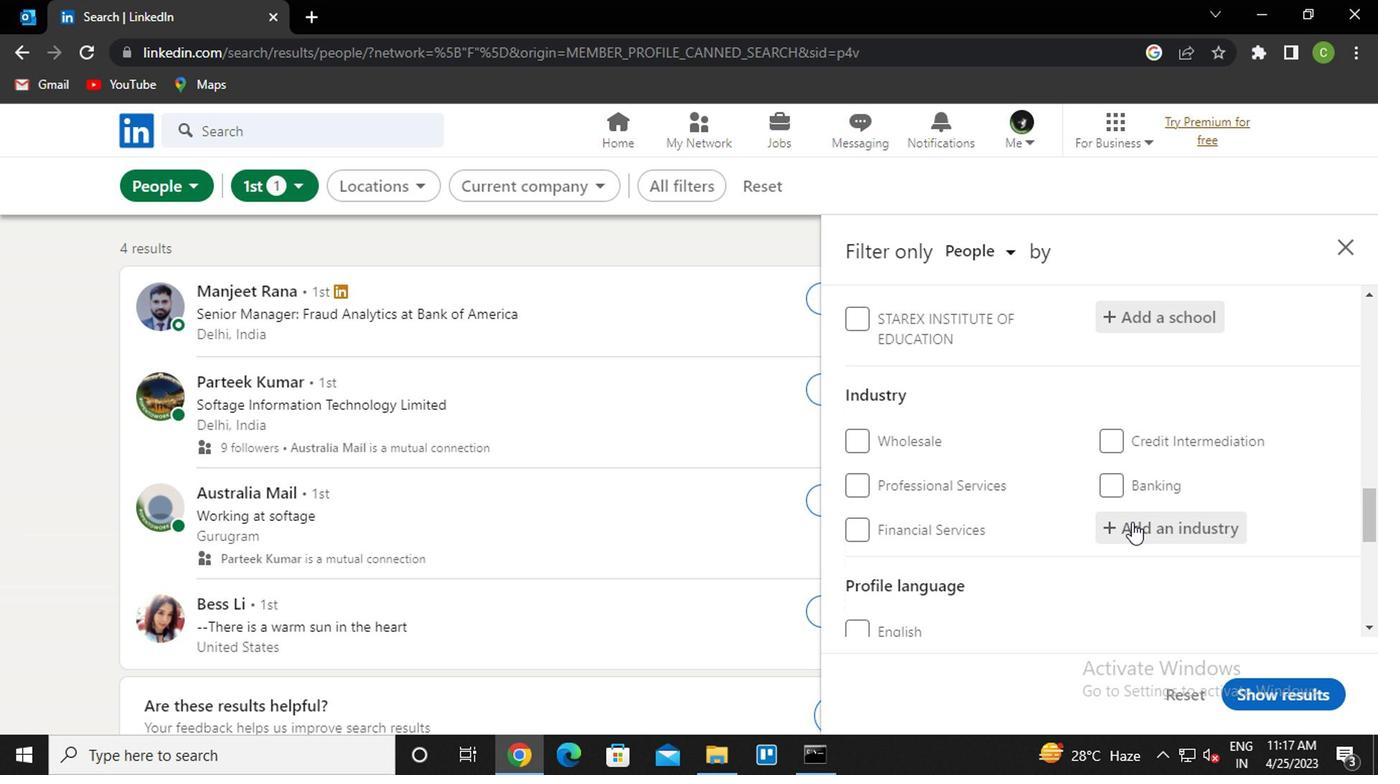 
Action: Key pressed <Key.caps_lock><Key.caps_lock>C<Key.caps_lock>OMPUE<Key.backspace>TER<Key.space>
Screenshot: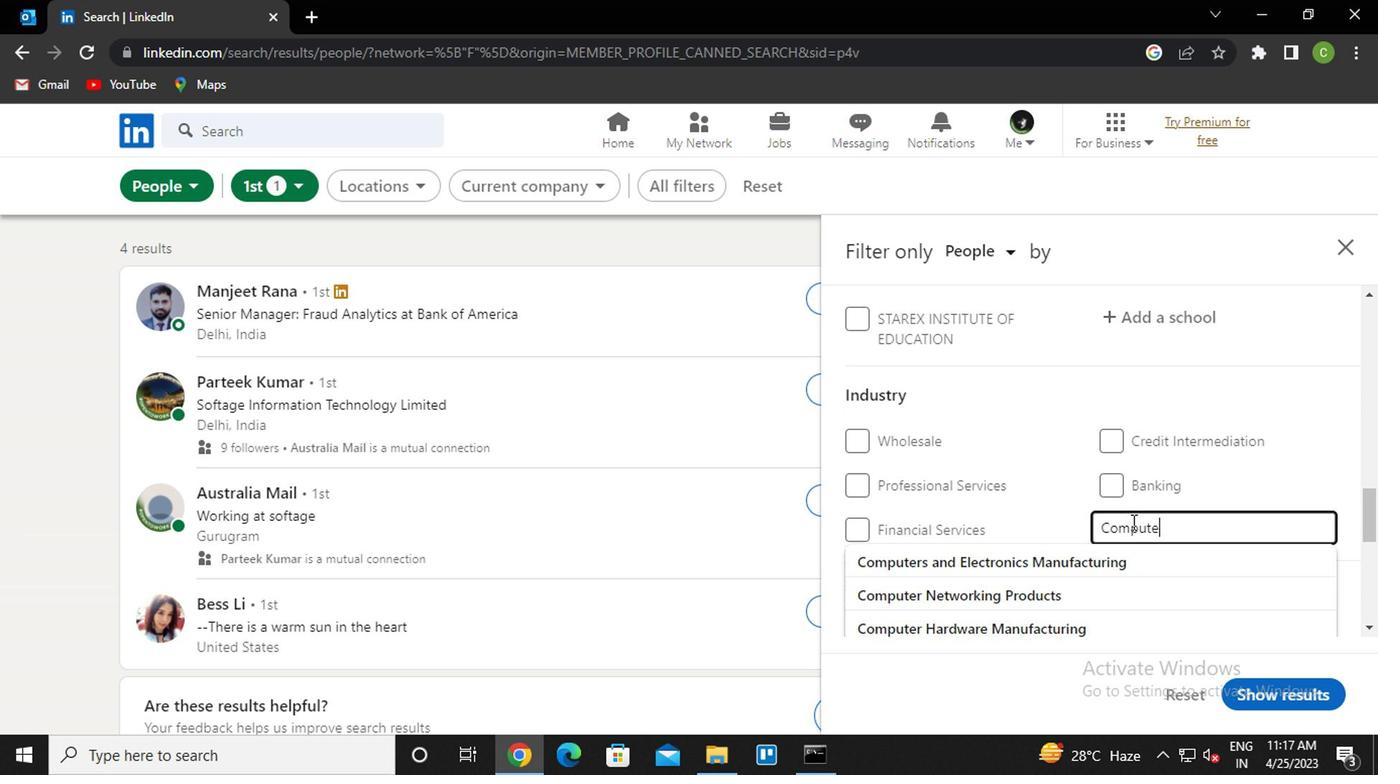 
Action: Mouse moved to (1101, 554)
Screenshot: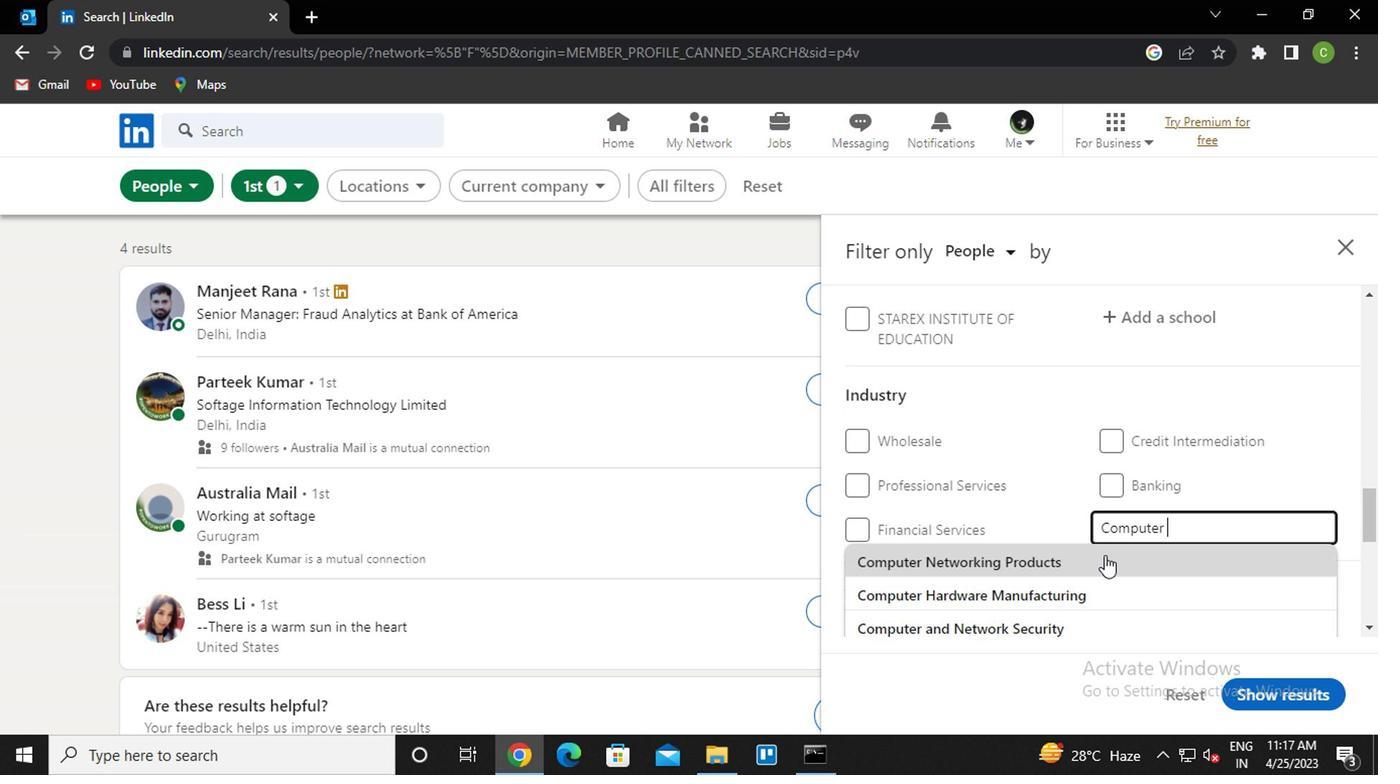 
Action: Mouse scrolled (1101, 554) with delta (0, 0)
Screenshot: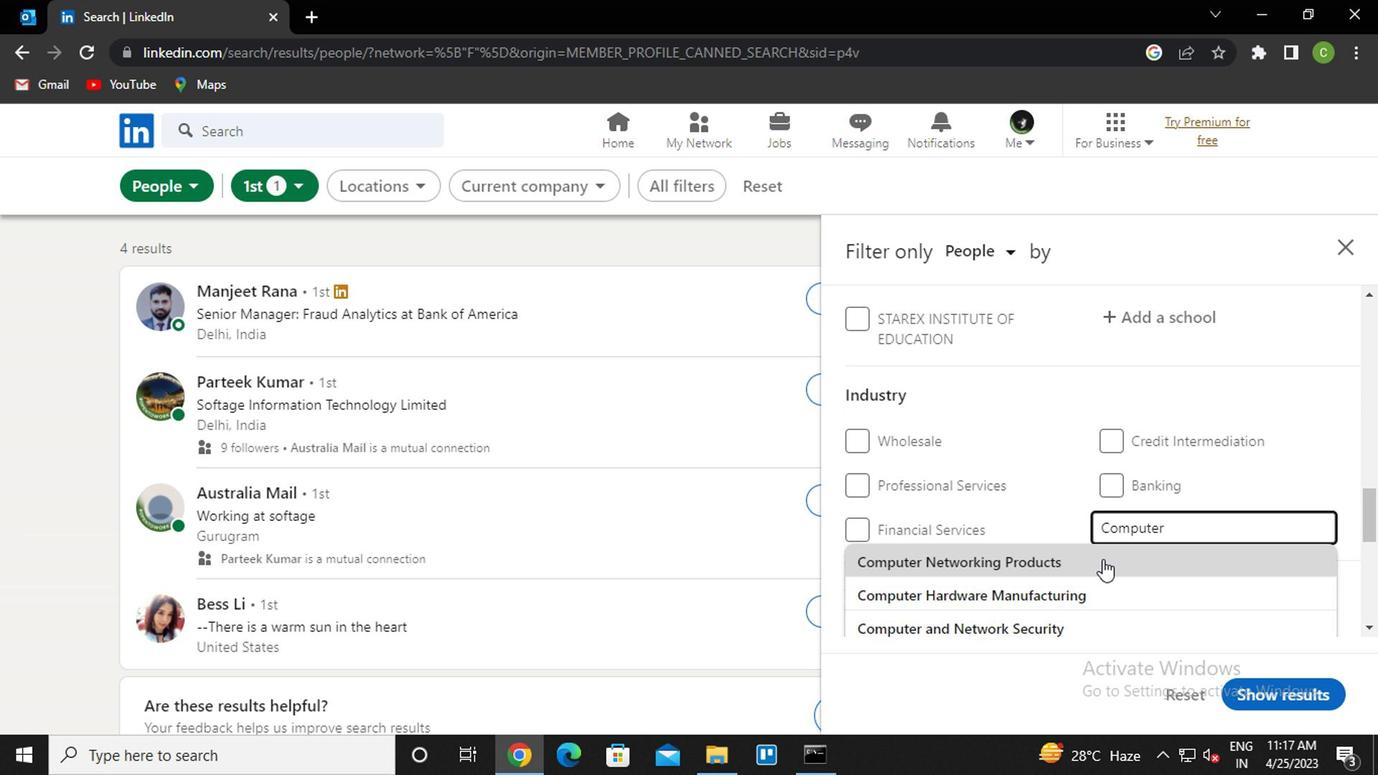 
Action: Mouse moved to (1101, 548)
Screenshot: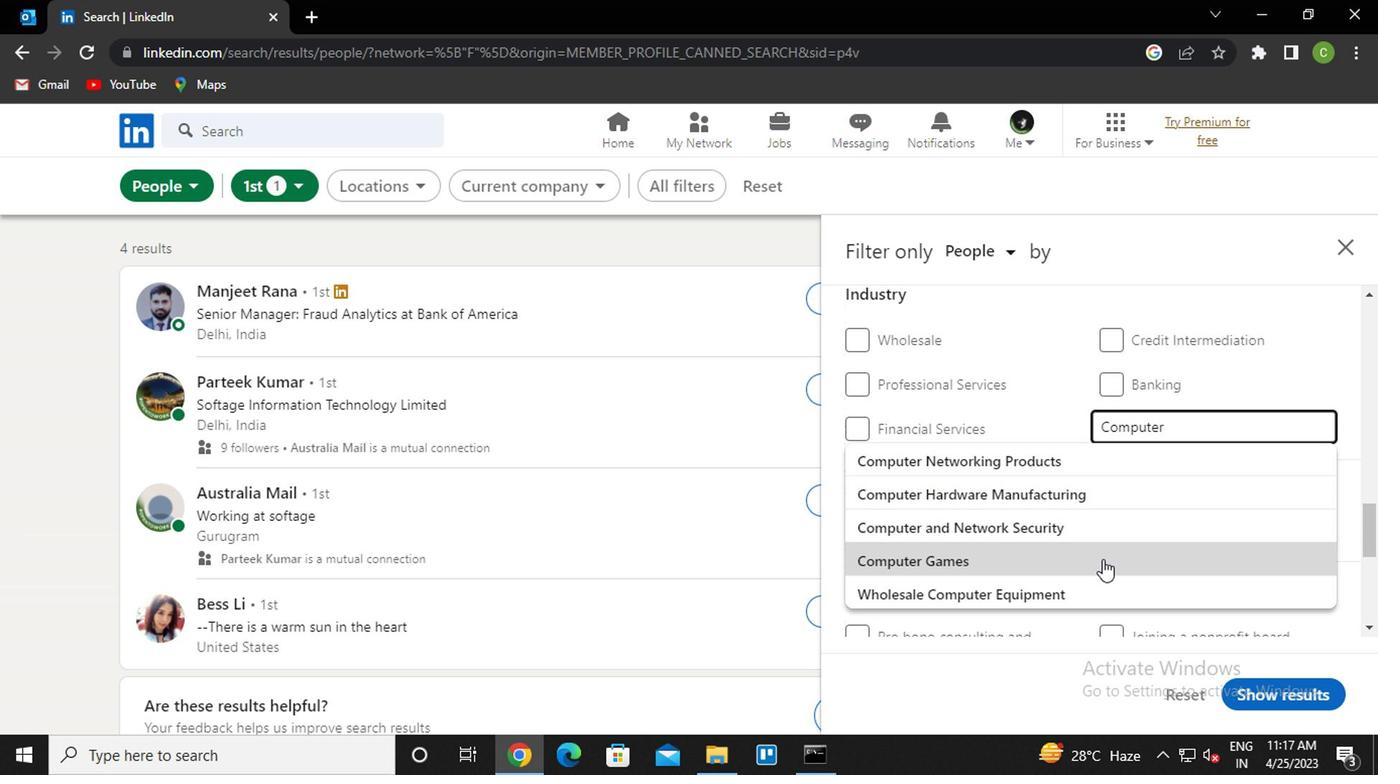 
Action: Mouse scrolled (1101, 547) with delta (0, -1)
Screenshot: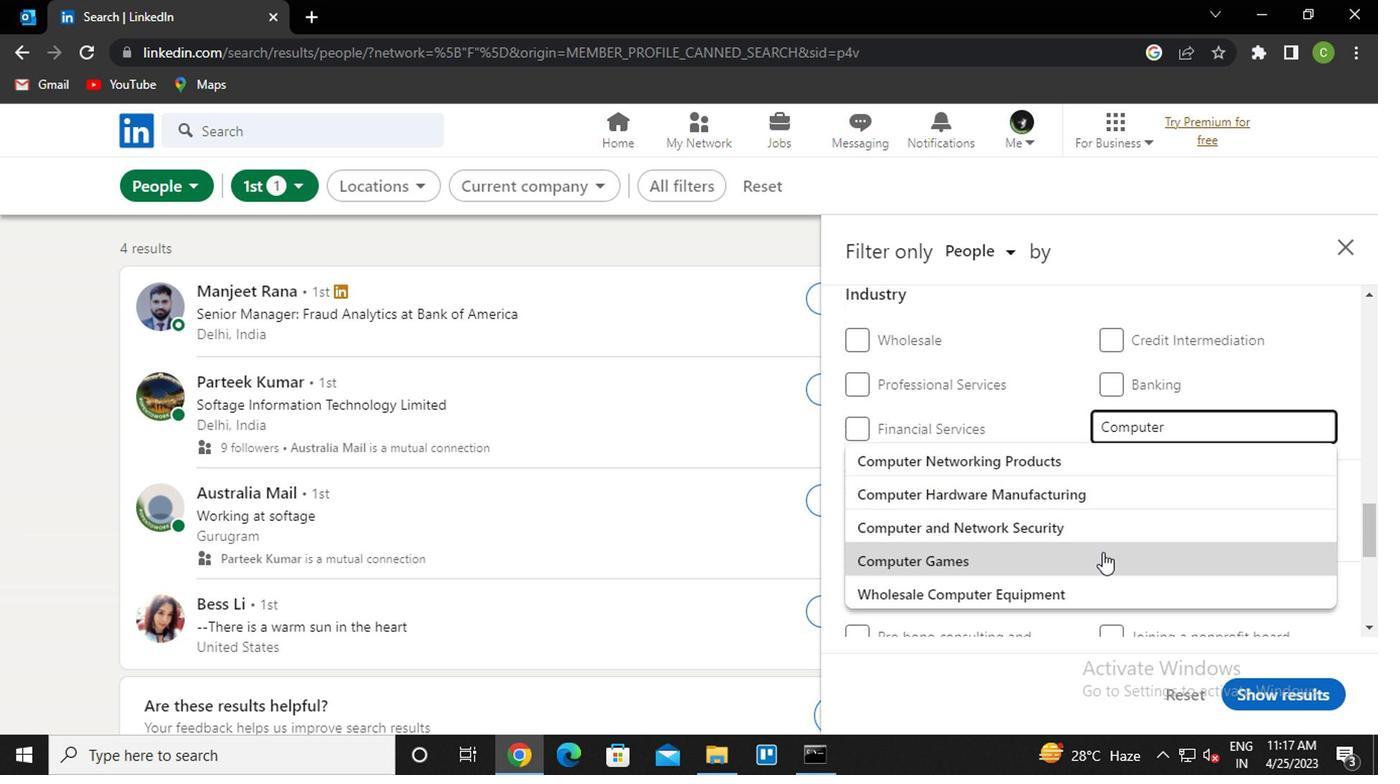 
Action: Mouse moved to (1191, 333)
Screenshot: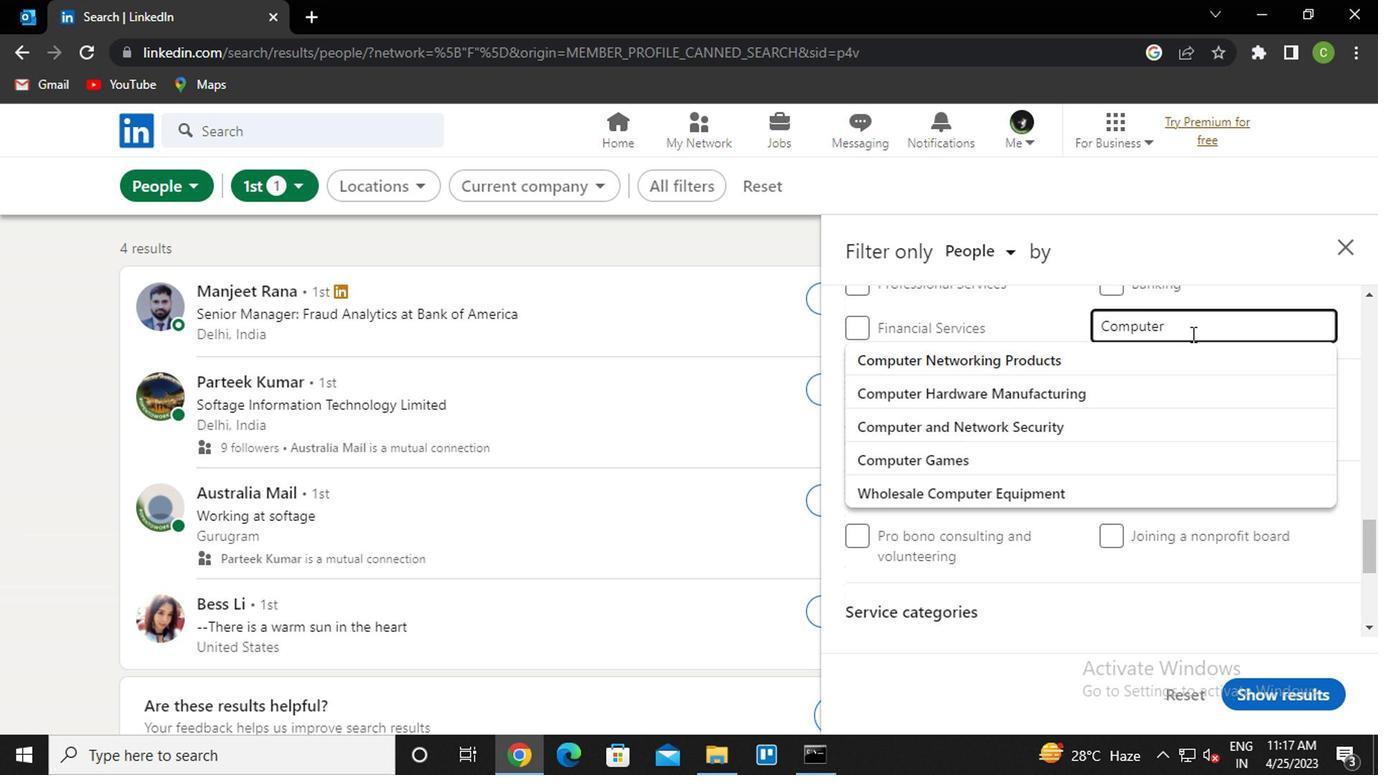 
Action: Key pressed AND<Key.space><Key.caps_lock>E<Key.caps_lock>LECTRONICS<Key.space><Key.caps_lock>M<Key.caps_lock>ANUFACTURING
Screenshot: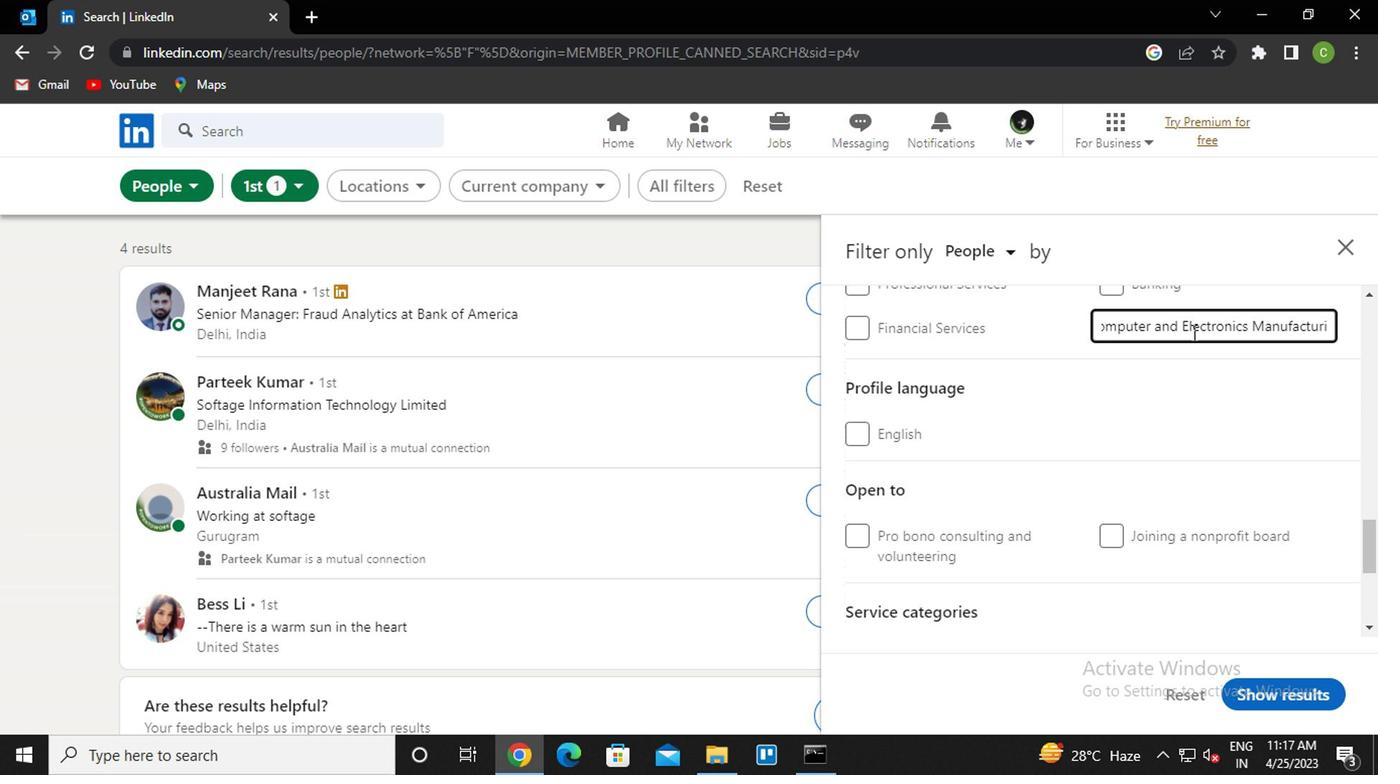 
Action: Mouse moved to (1233, 379)
Screenshot: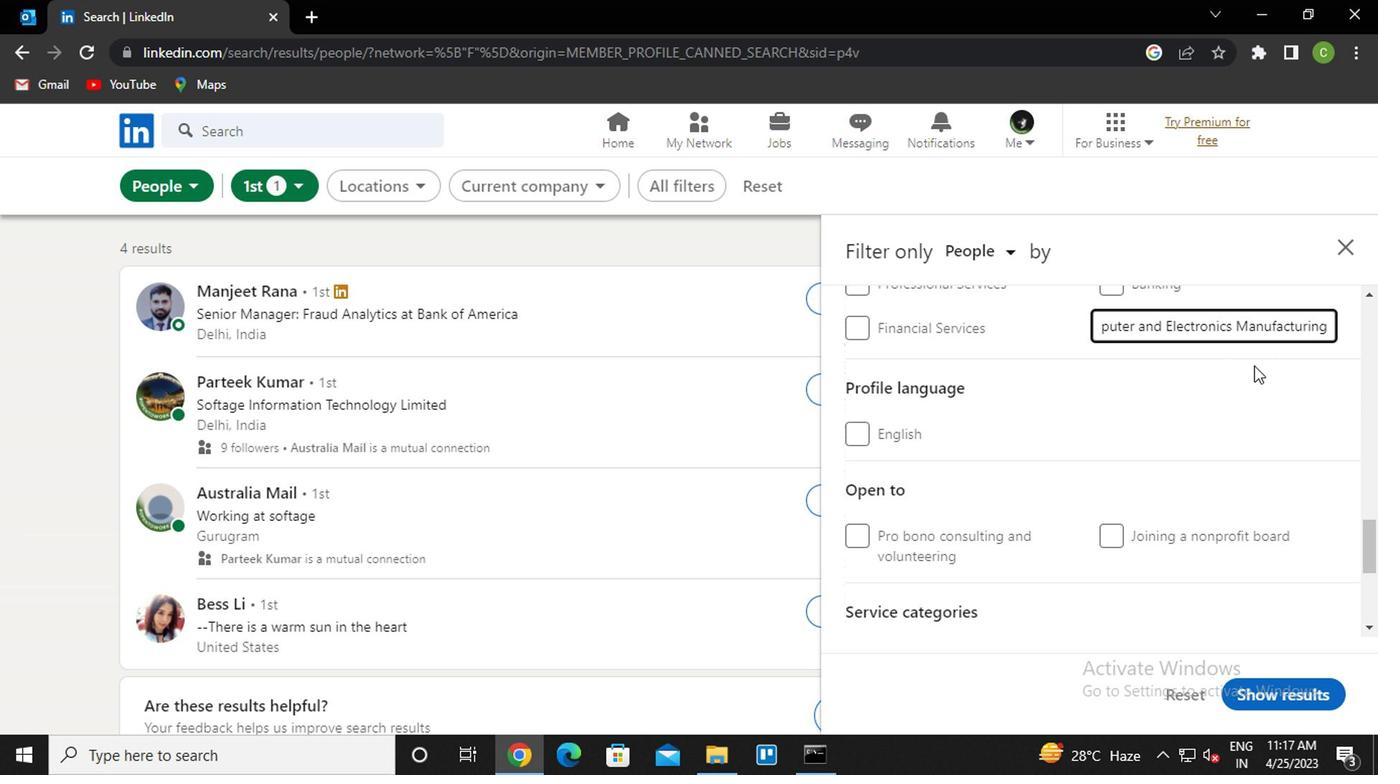 
Action: Mouse pressed left at (1233, 379)
Screenshot: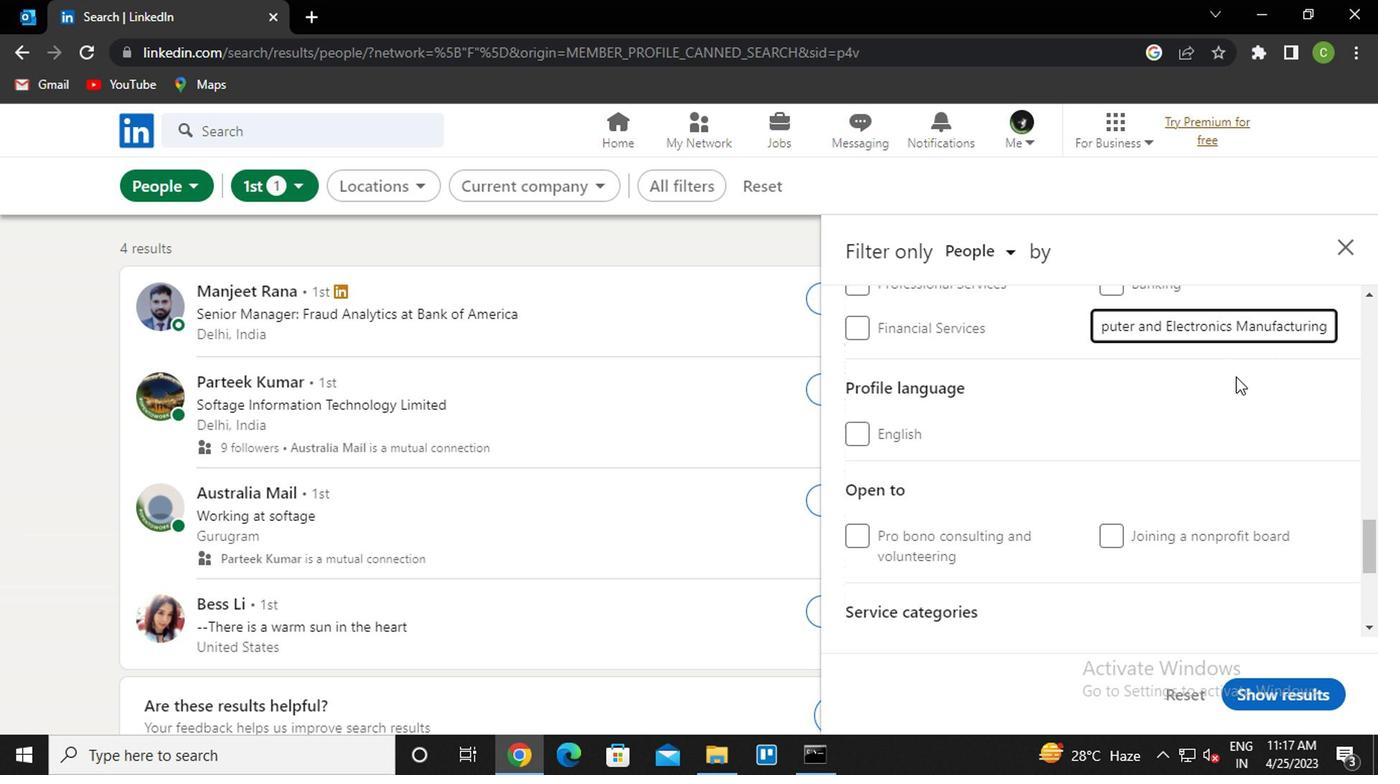 
Action: Mouse moved to (1103, 430)
Screenshot: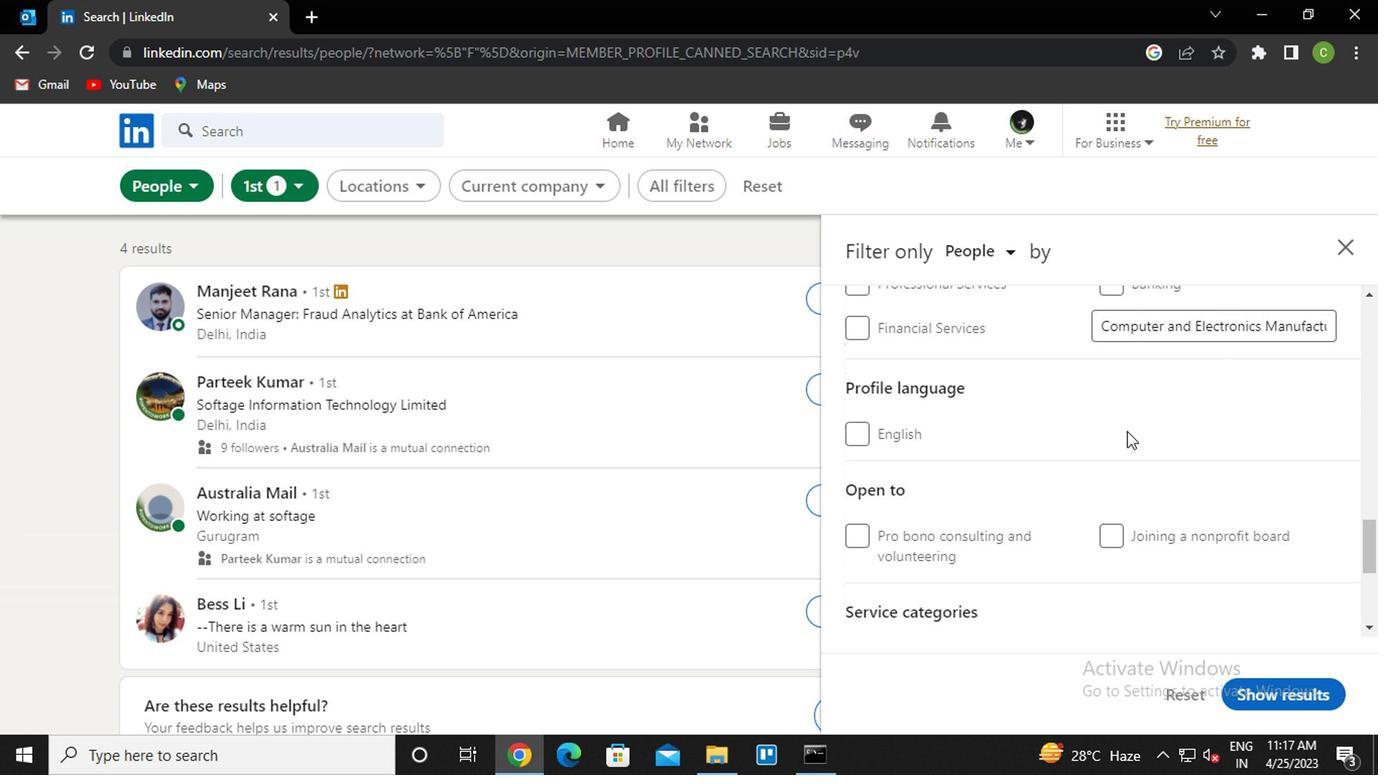 
Action: Mouse scrolled (1103, 429) with delta (0, 0)
Screenshot: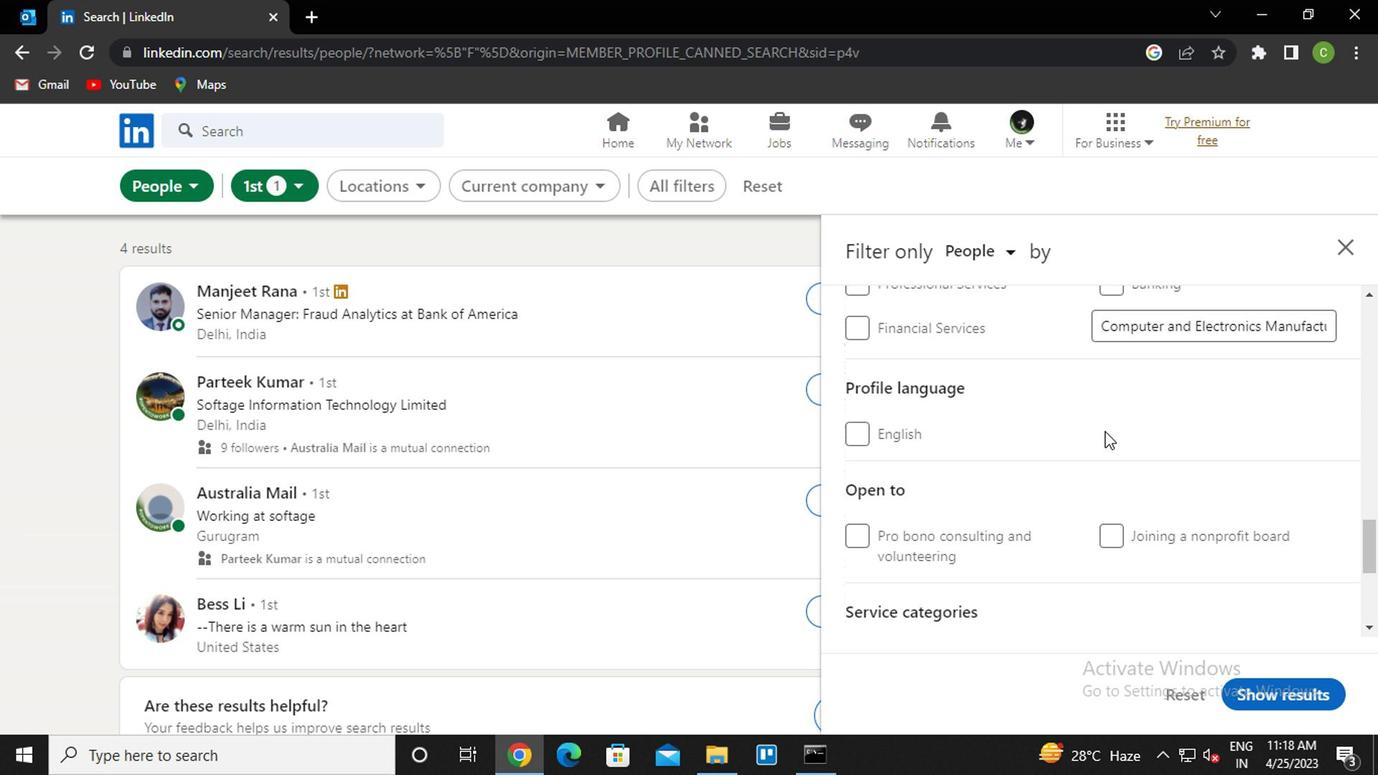 
Action: Mouse moved to (1084, 445)
Screenshot: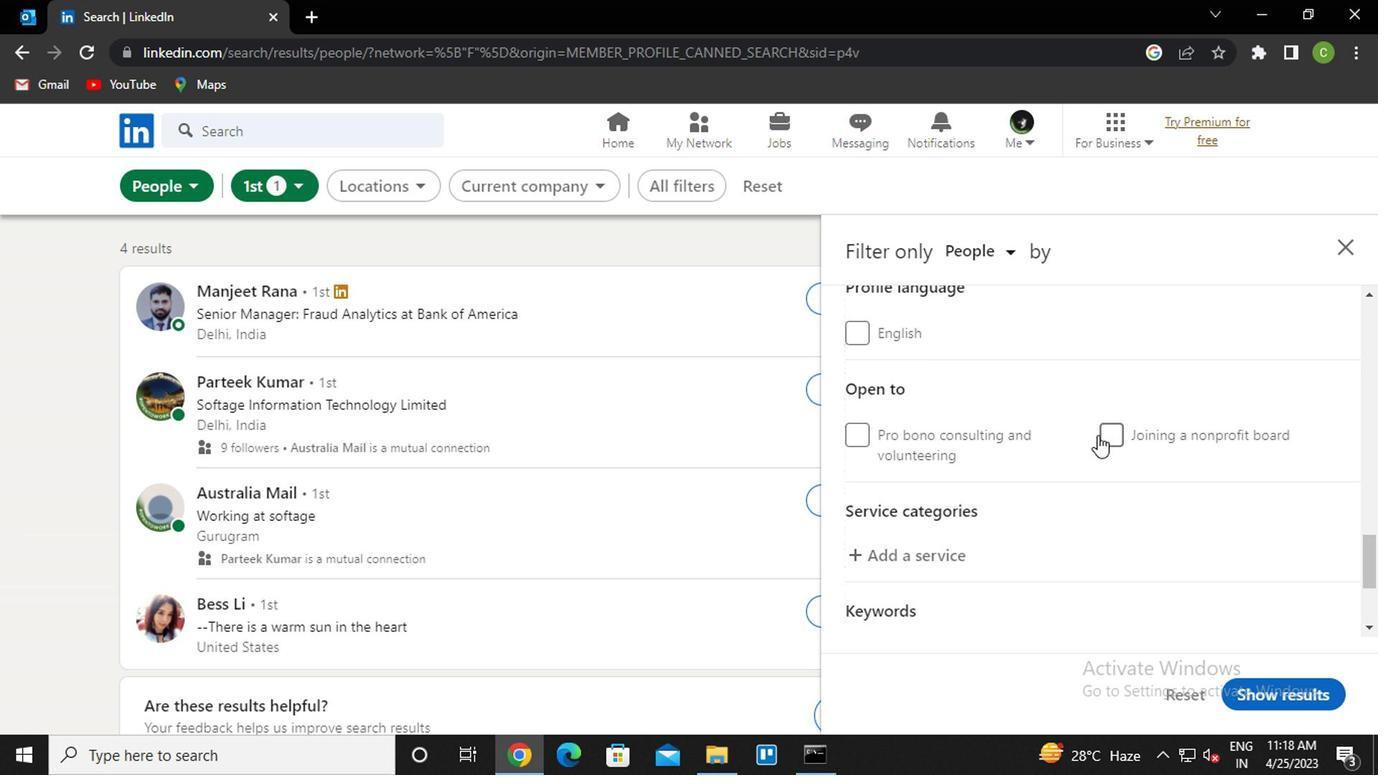 
Action: Mouse scrolled (1084, 445) with delta (0, 0)
Screenshot: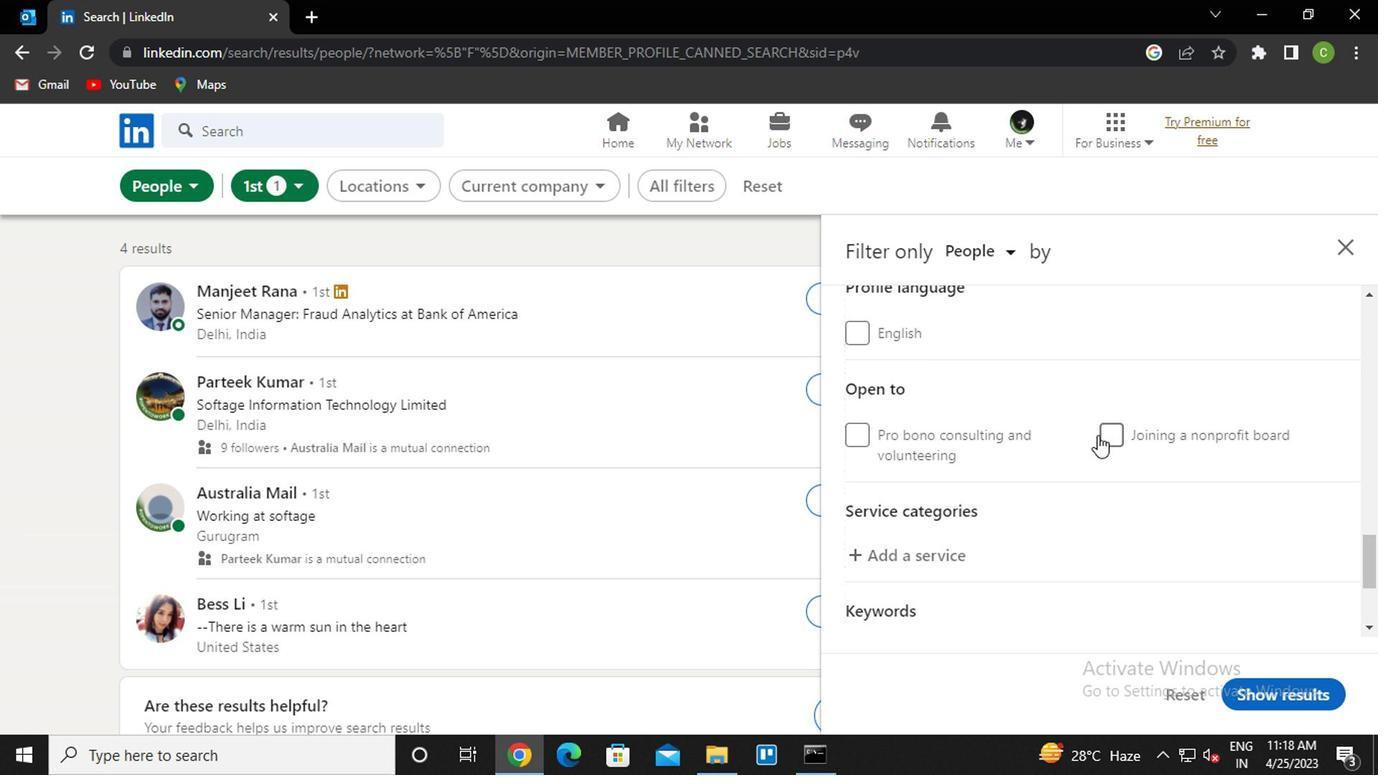 
Action: Mouse moved to (934, 456)
Screenshot: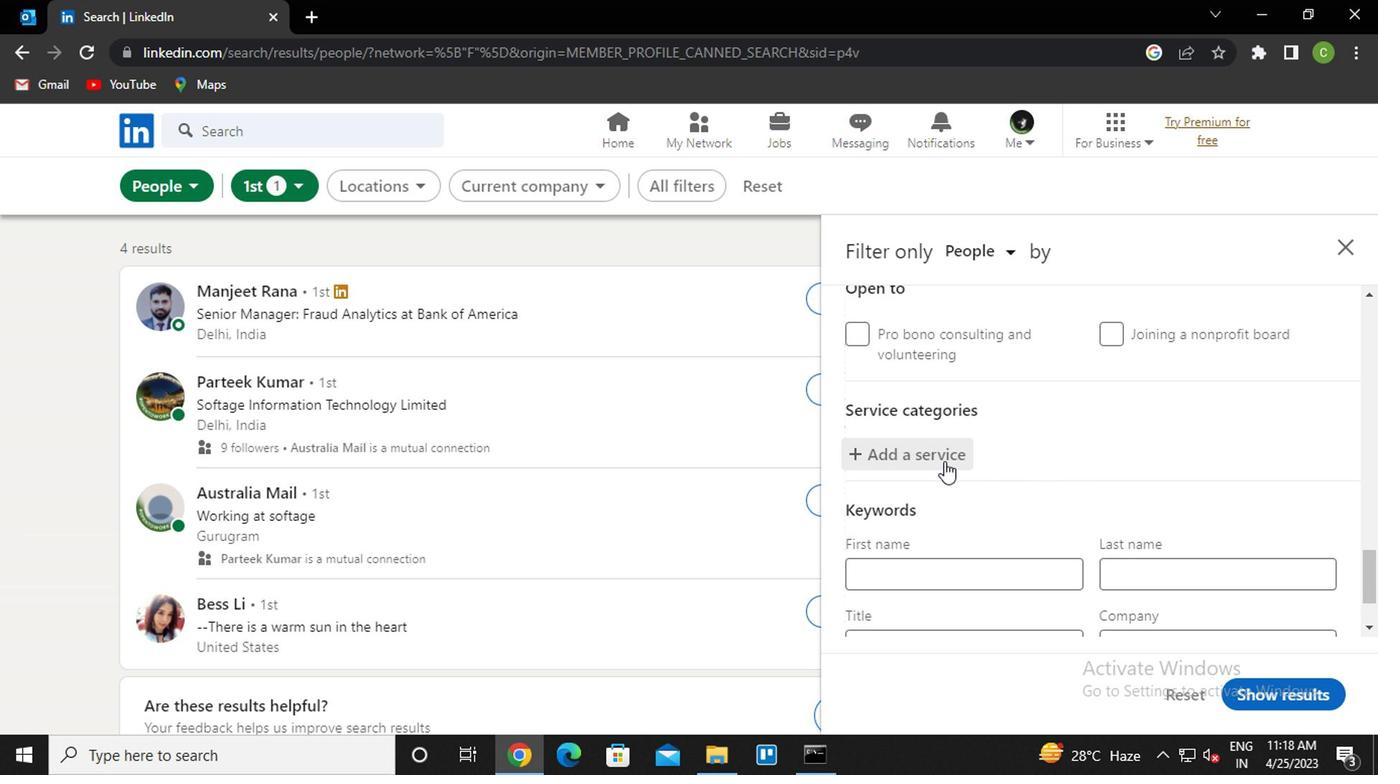
Action: Mouse pressed left at (934, 456)
Screenshot: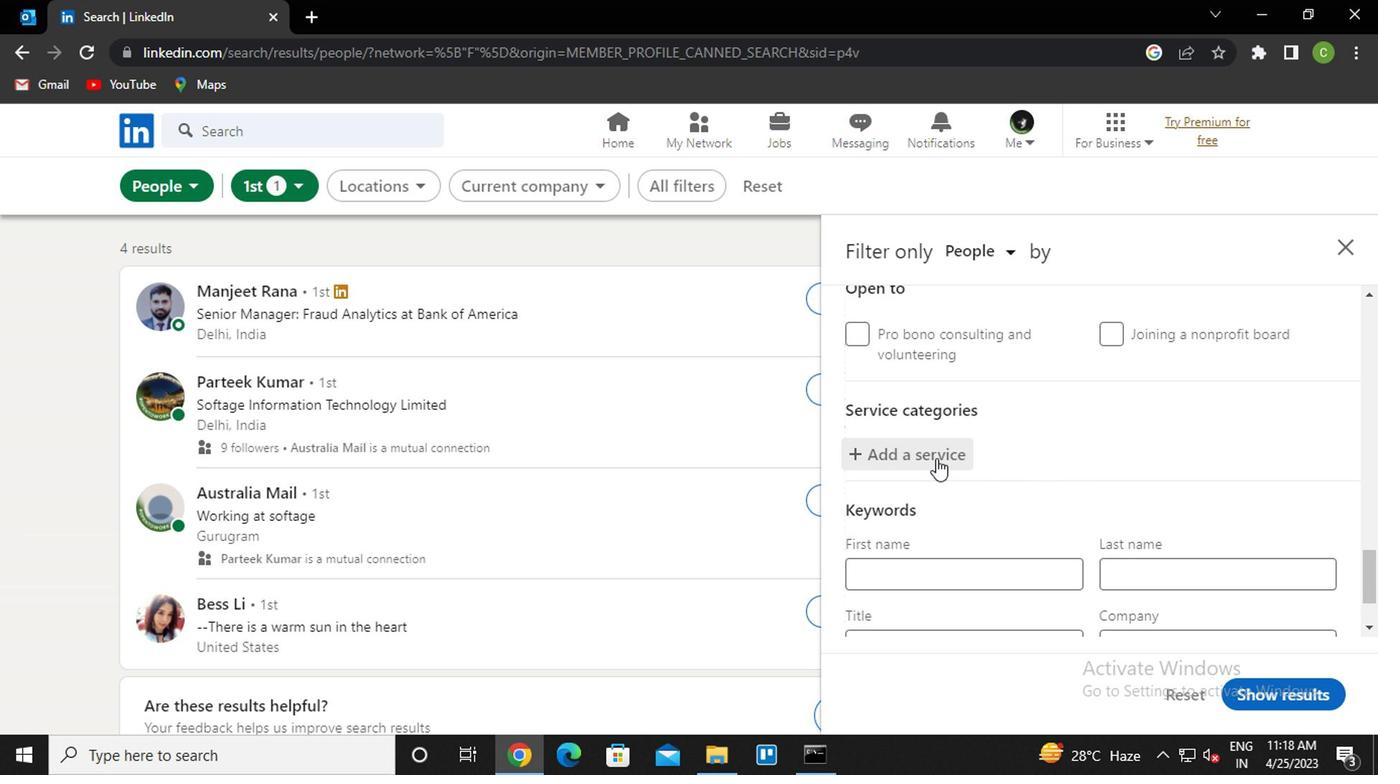 
Action: Mouse moved to (1027, 407)
Screenshot: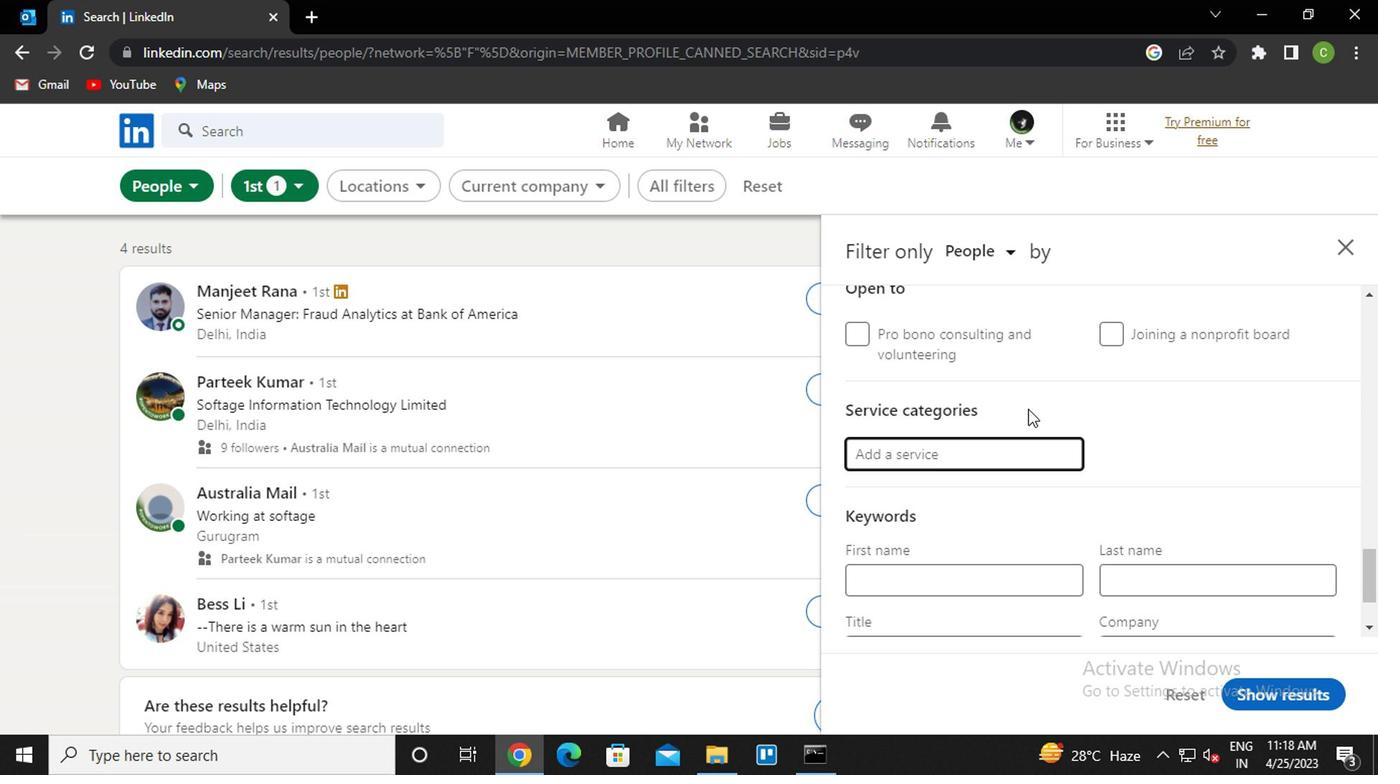 
Action: Key pressed <Key.caps_lock>H<Key.caps_lock>EADSHTO<Key.space><Key.backspace><Key.backspace><Key.backspace><Key.backspace>HOT
Screenshot: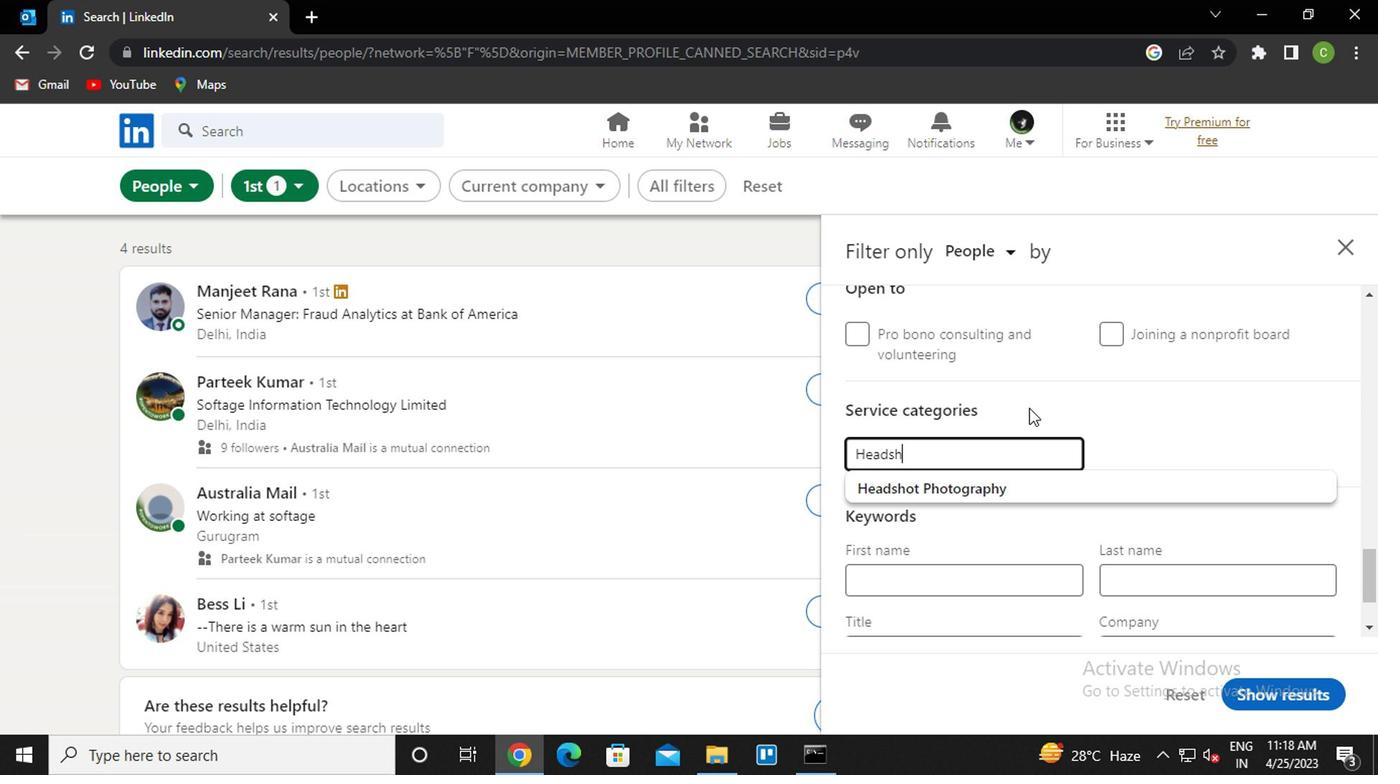 
Action: Mouse moved to (1019, 478)
Screenshot: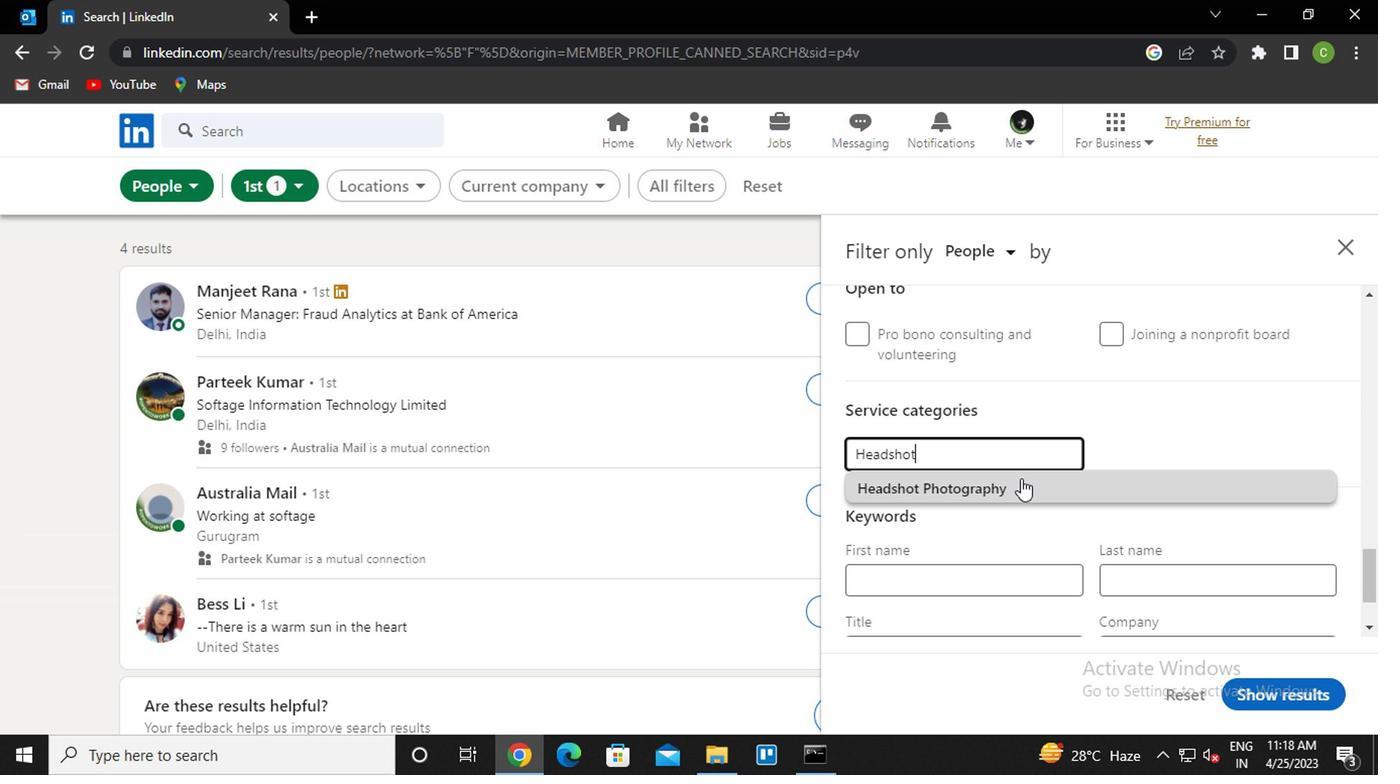 
Action: Mouse pressed left at (1019, 478)
Screenshot: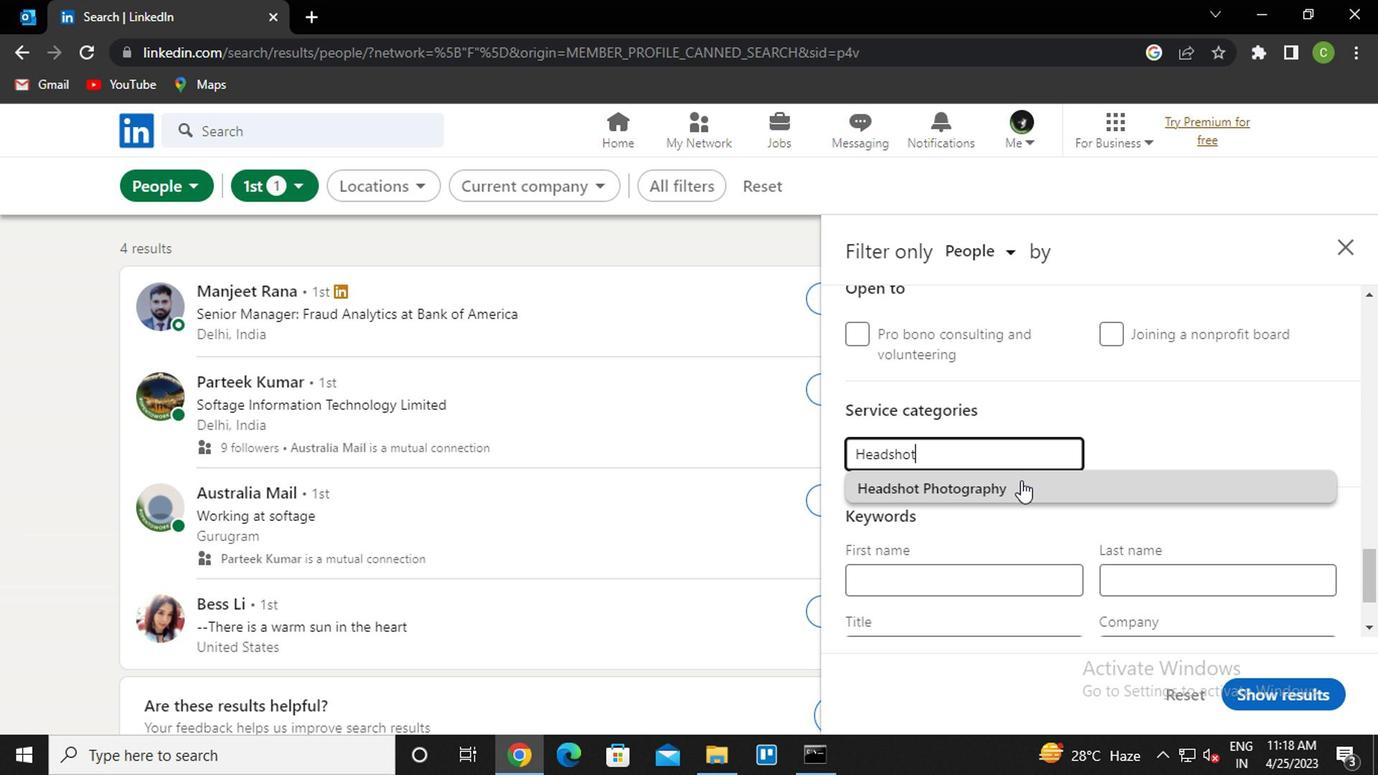 
Action: Mouse moved to (1018, 481)
Screenshot: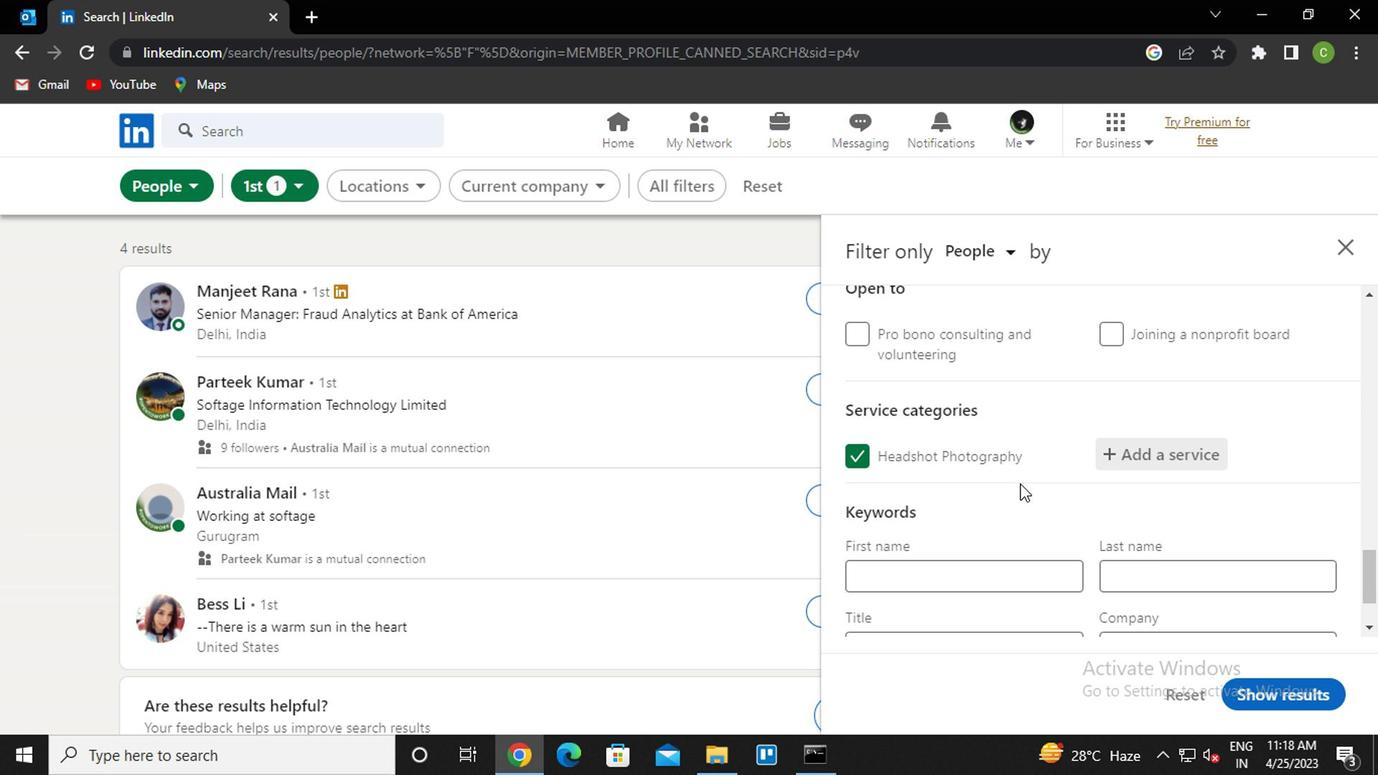 
Action: Mouse scrolled (1018, 480) with delta (0, 0)
Screenshot: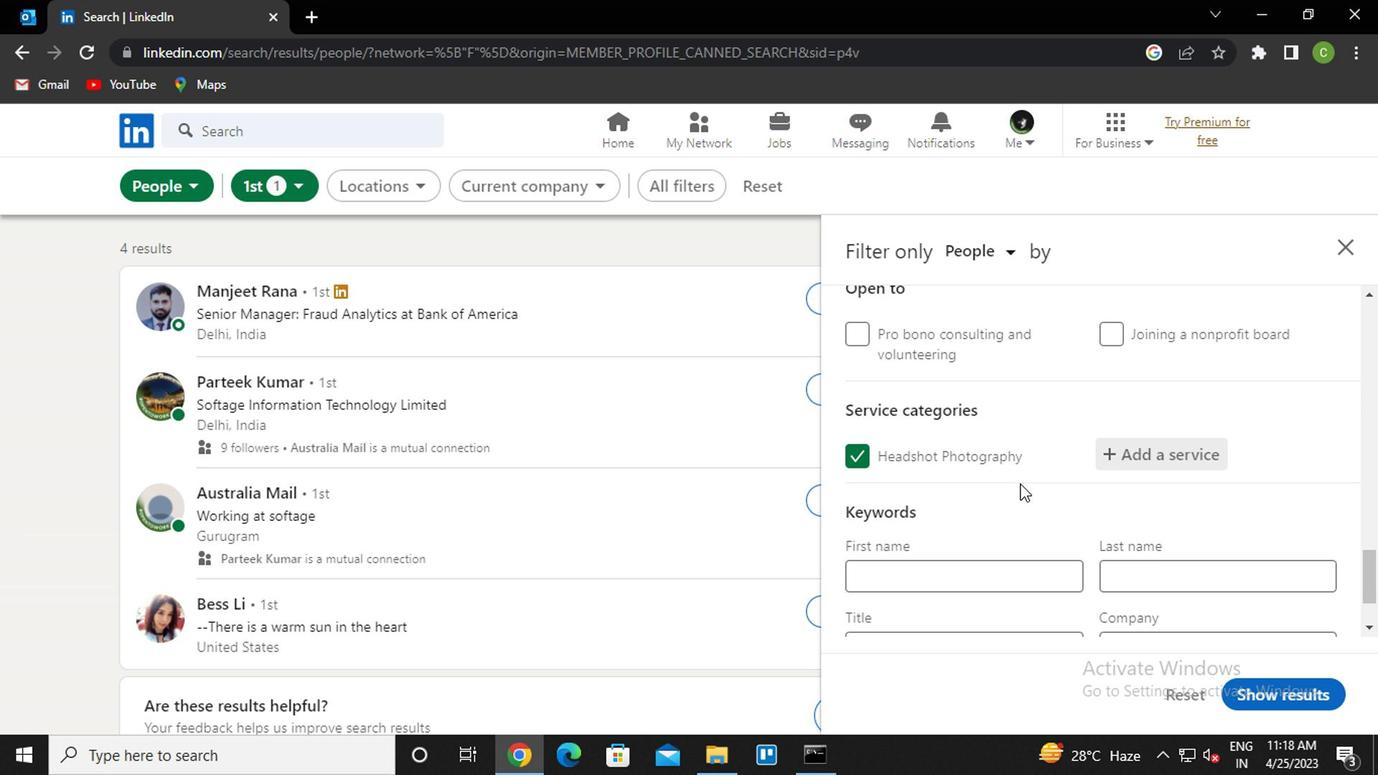 
Action: Mouse moved to (958, 551)
Screenshot: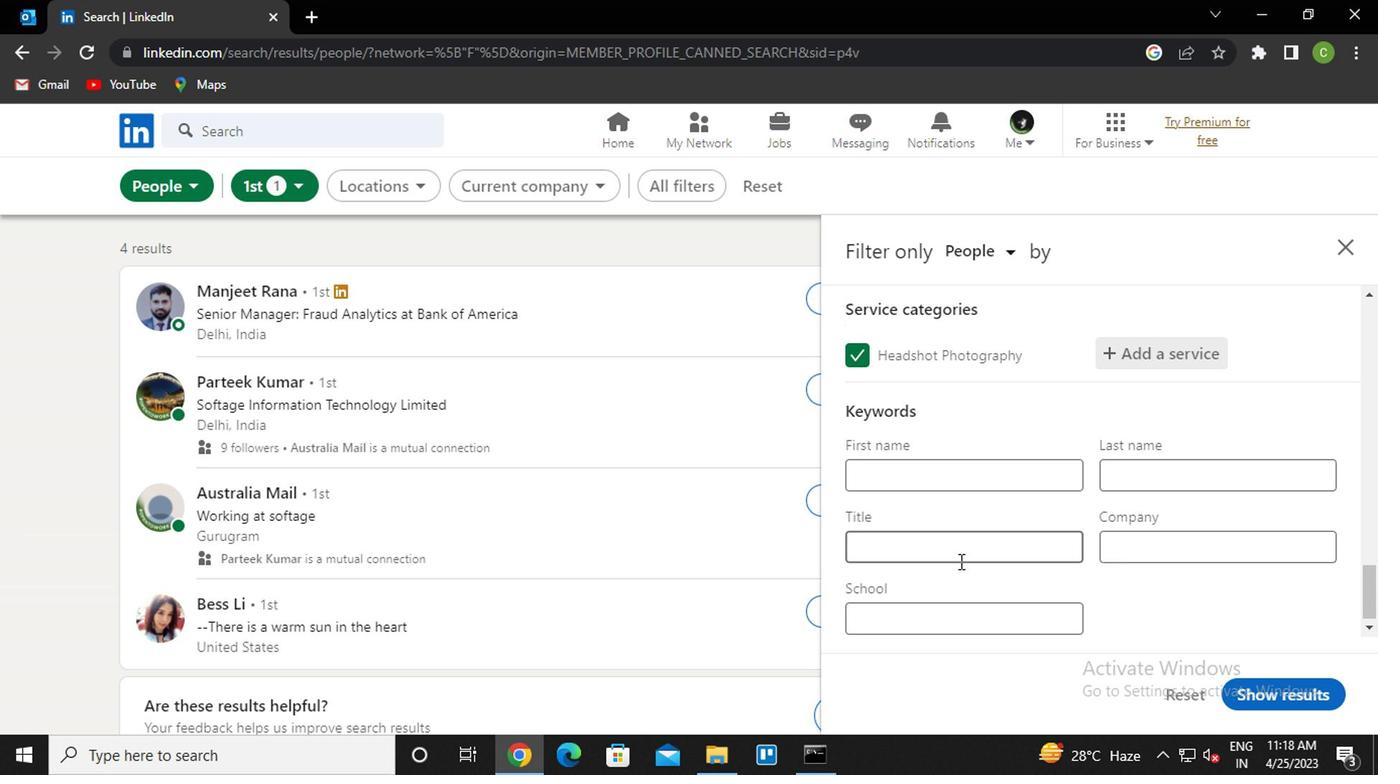 
Action: Mouse pressed left at (958, 551)
Screenshot: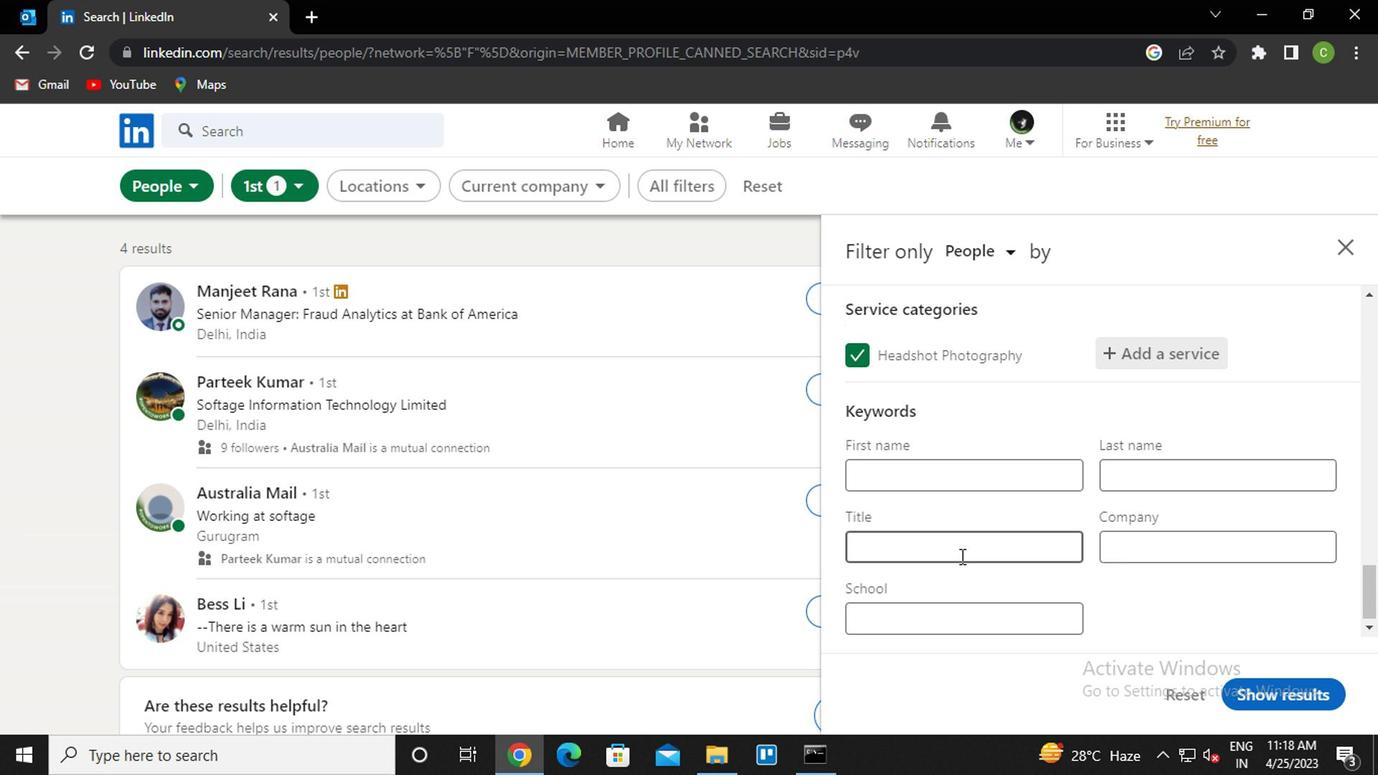 
Action: Key pressed <Key.caps_lock>E<Key.caps_lock>CONOMIST
Screenshot: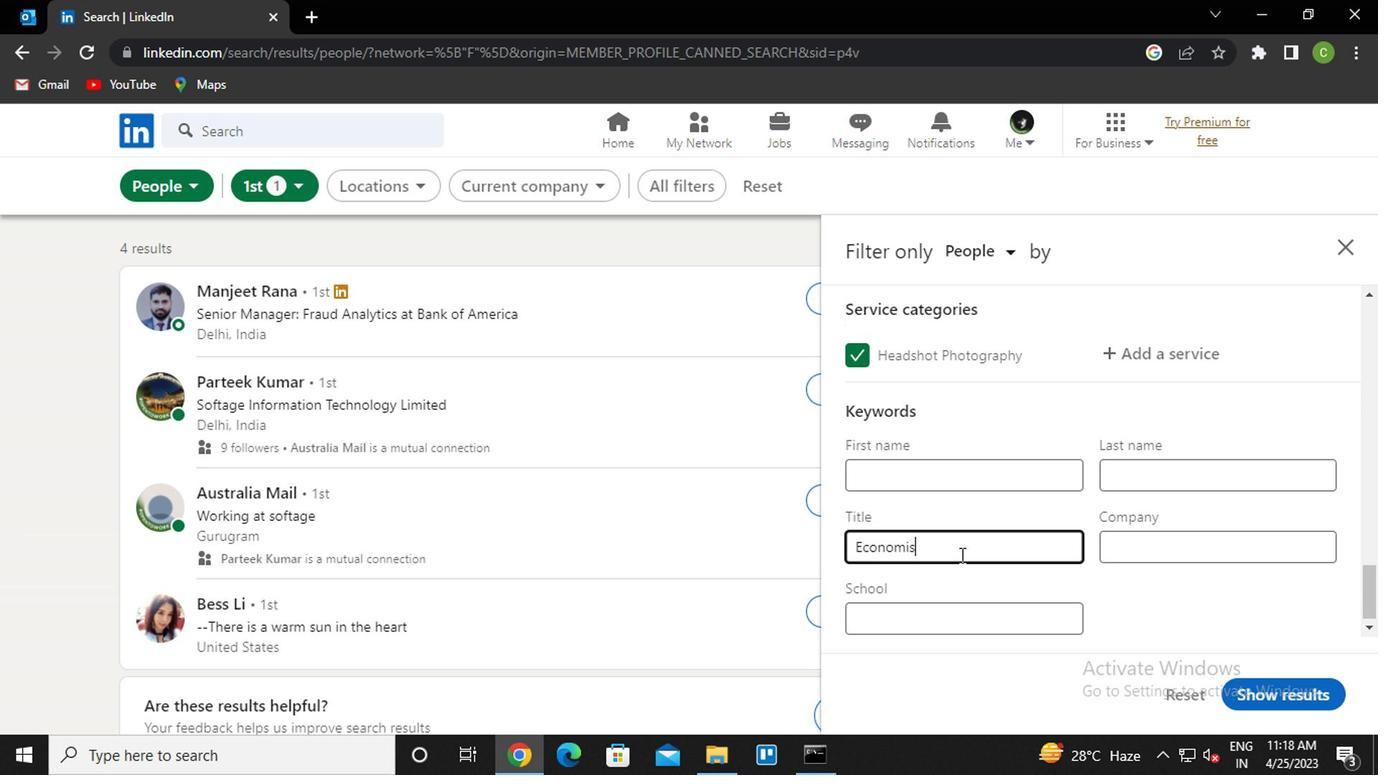 
Action: Mouse moved to (1252, 672)
Screenshot: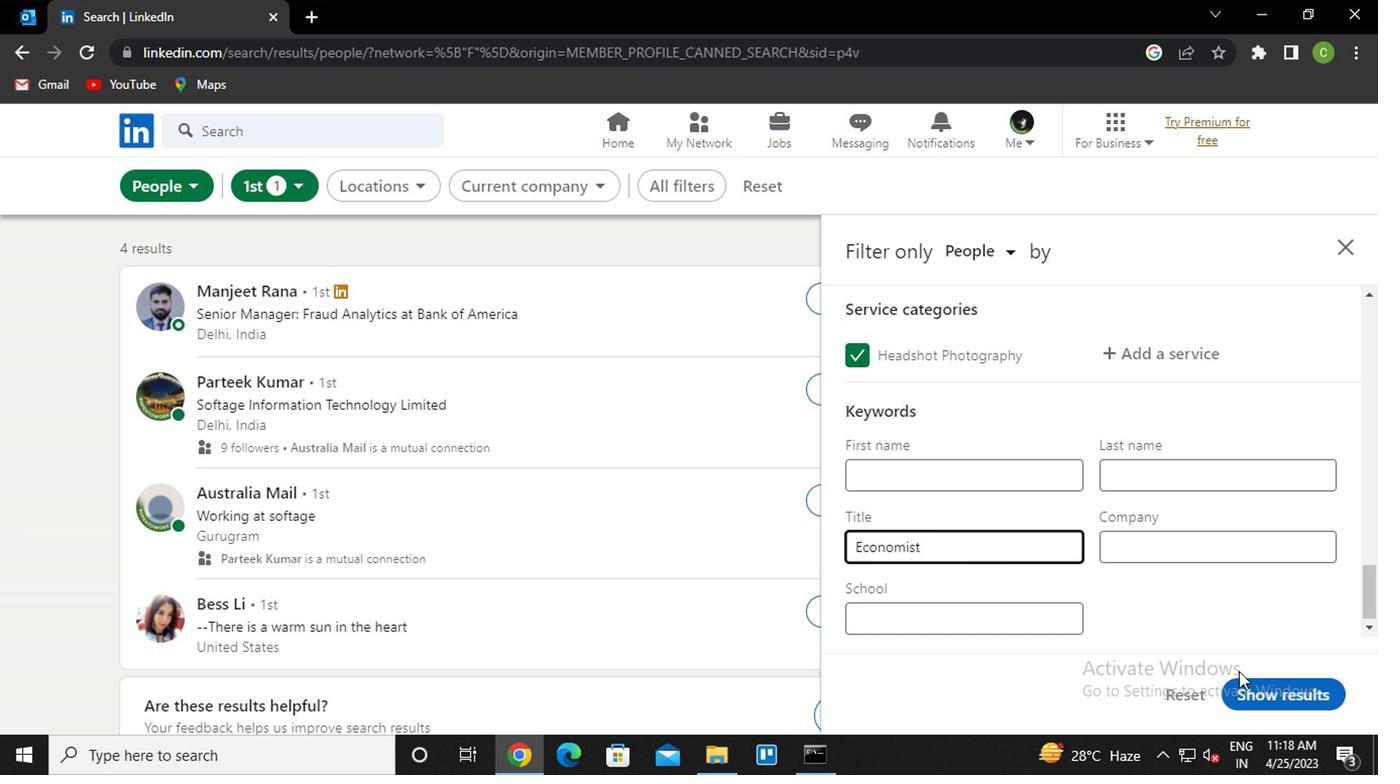 
Action: Mouse pressed left at (1252, 672)
Screenshot: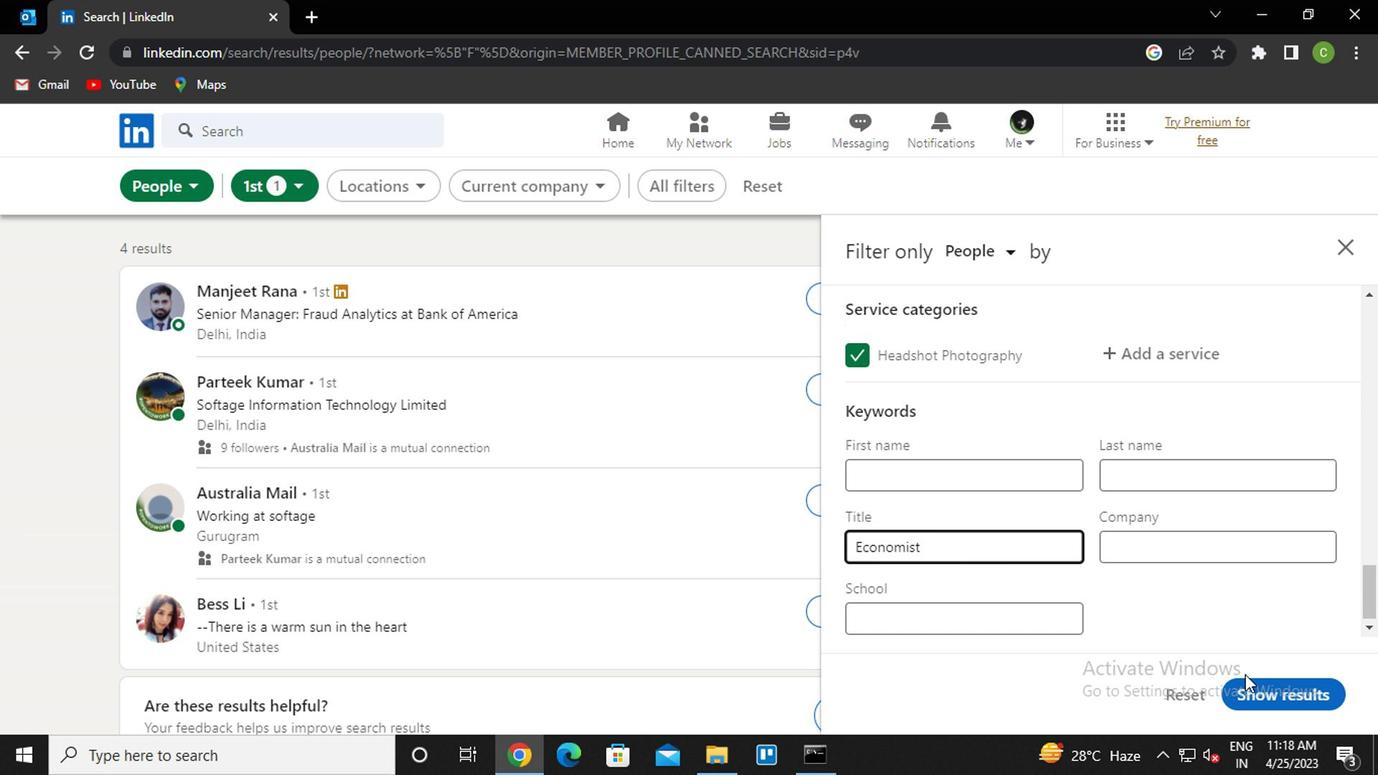 
Action: Mouse moved to (763, 672)
Screenshot: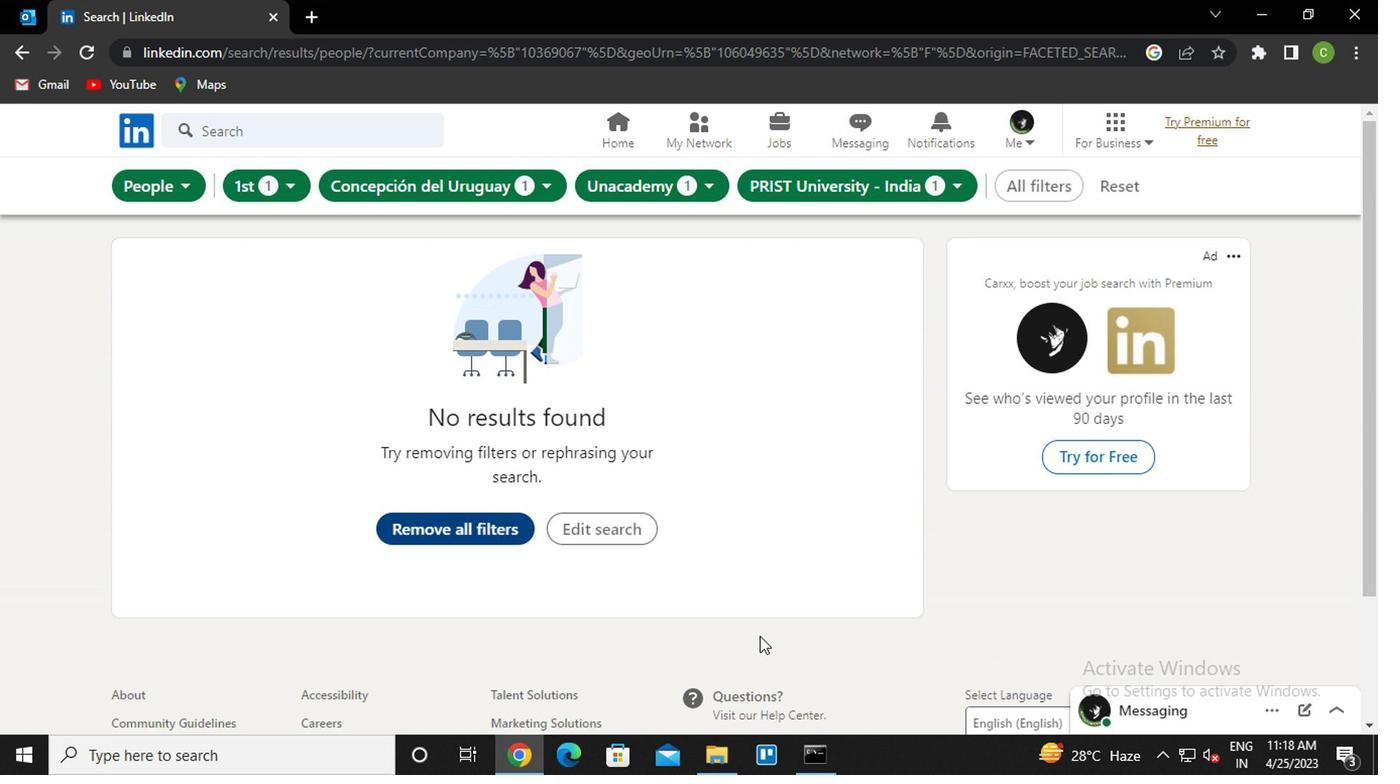 
